 Task: Look for space in Mishawaka, United States from 10th August, 2023 to 18th August, 2023 for 2 adults in price range Rs.10000 to Rs.14000. Place can be private room with 1  bedroom having 1 bed and 1 bathroom. Property type can be house, flat, guest house. Amenities needed are: wifi, TV, free parkinig on premises, gym, breakfast. Booking option can be shelf check-in. Required host language is English.
Action: Mouse moved to (622, 131)
Screenshot: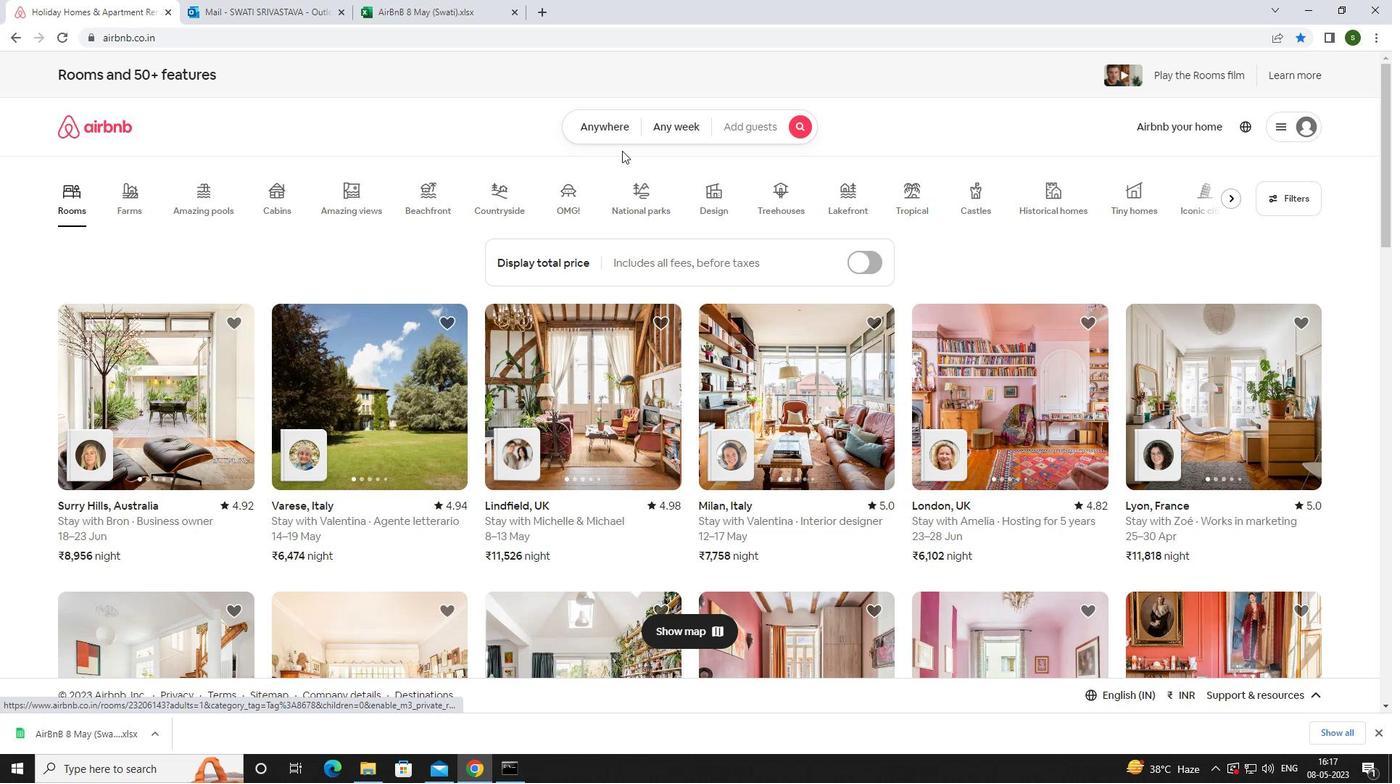 
Action: Mouse pressed left at (622, 131)
Screenshot: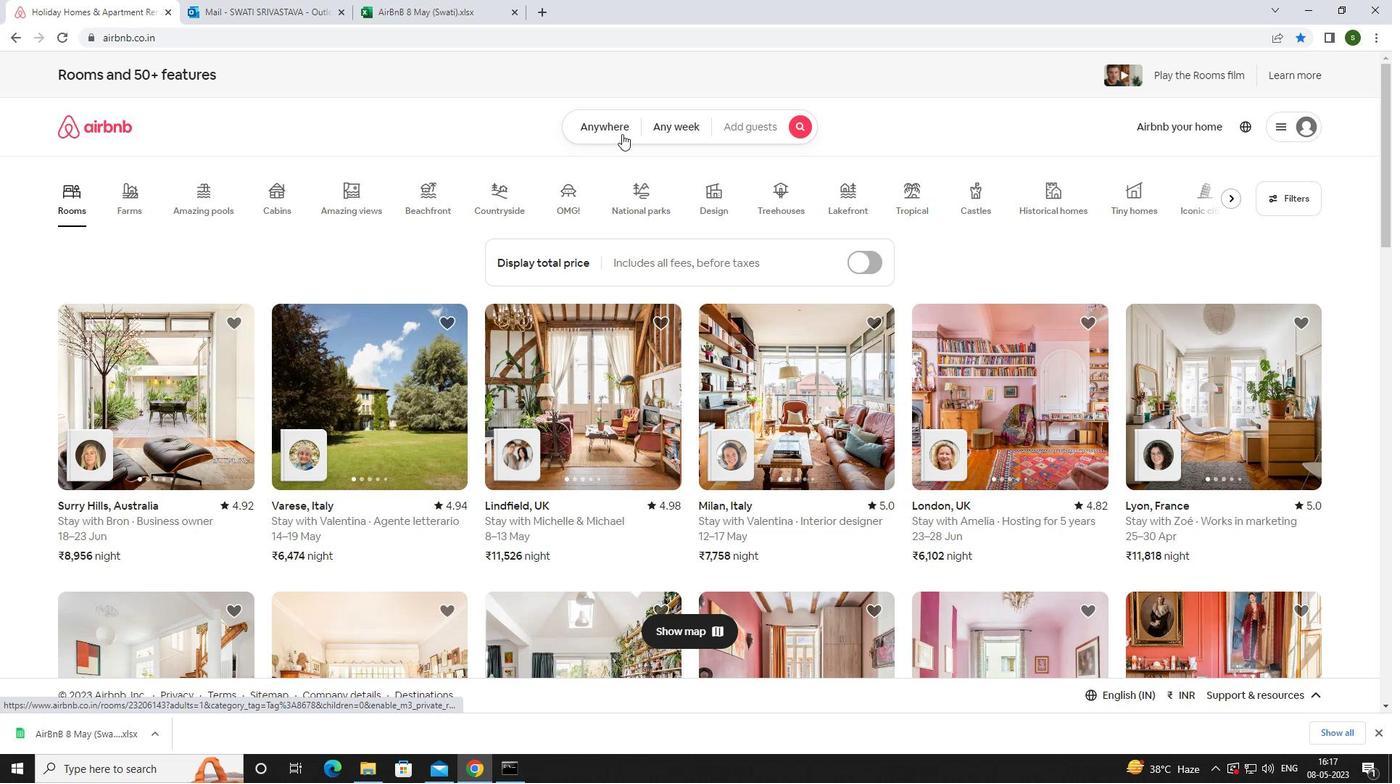 
Action: Mouse moved to (523, 186)
Screenshot: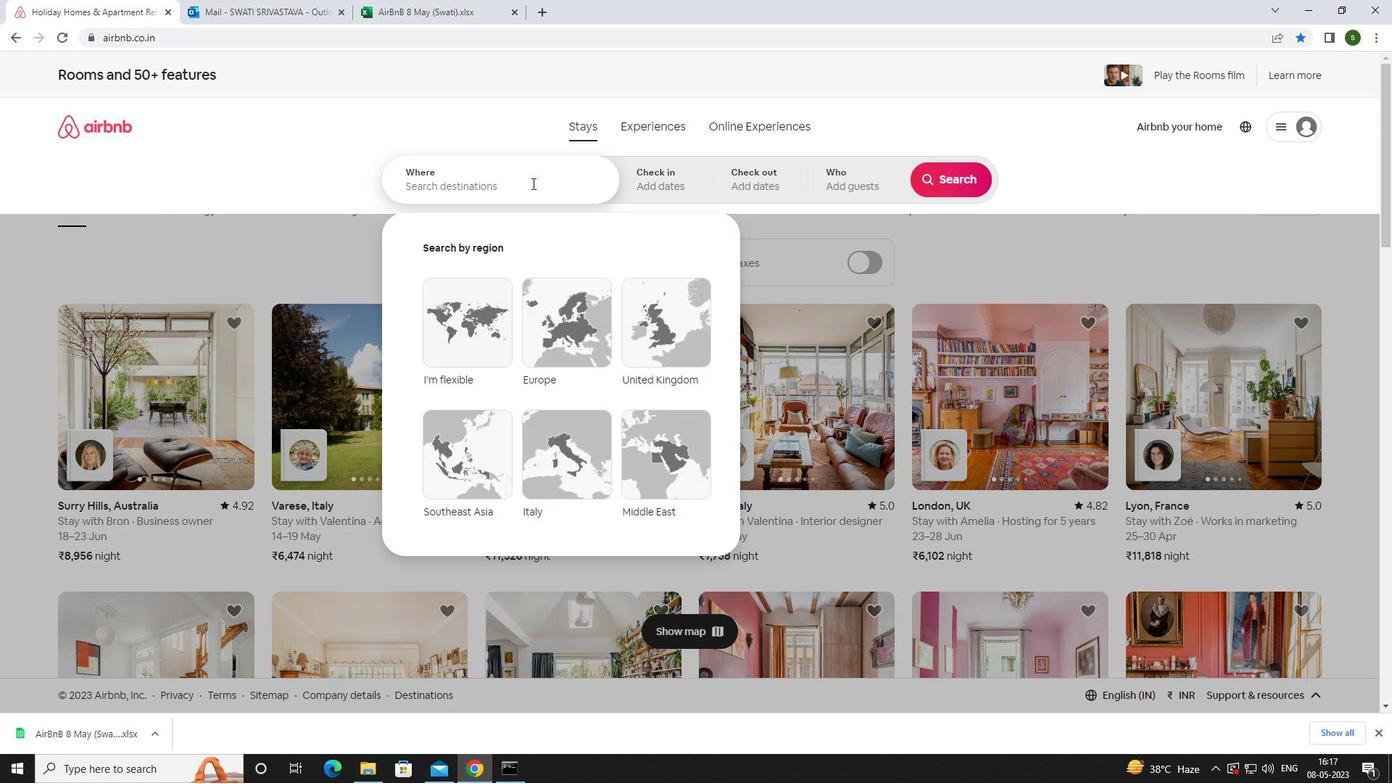
Action: Mouse pressed left at (523, 186)
Screenshot: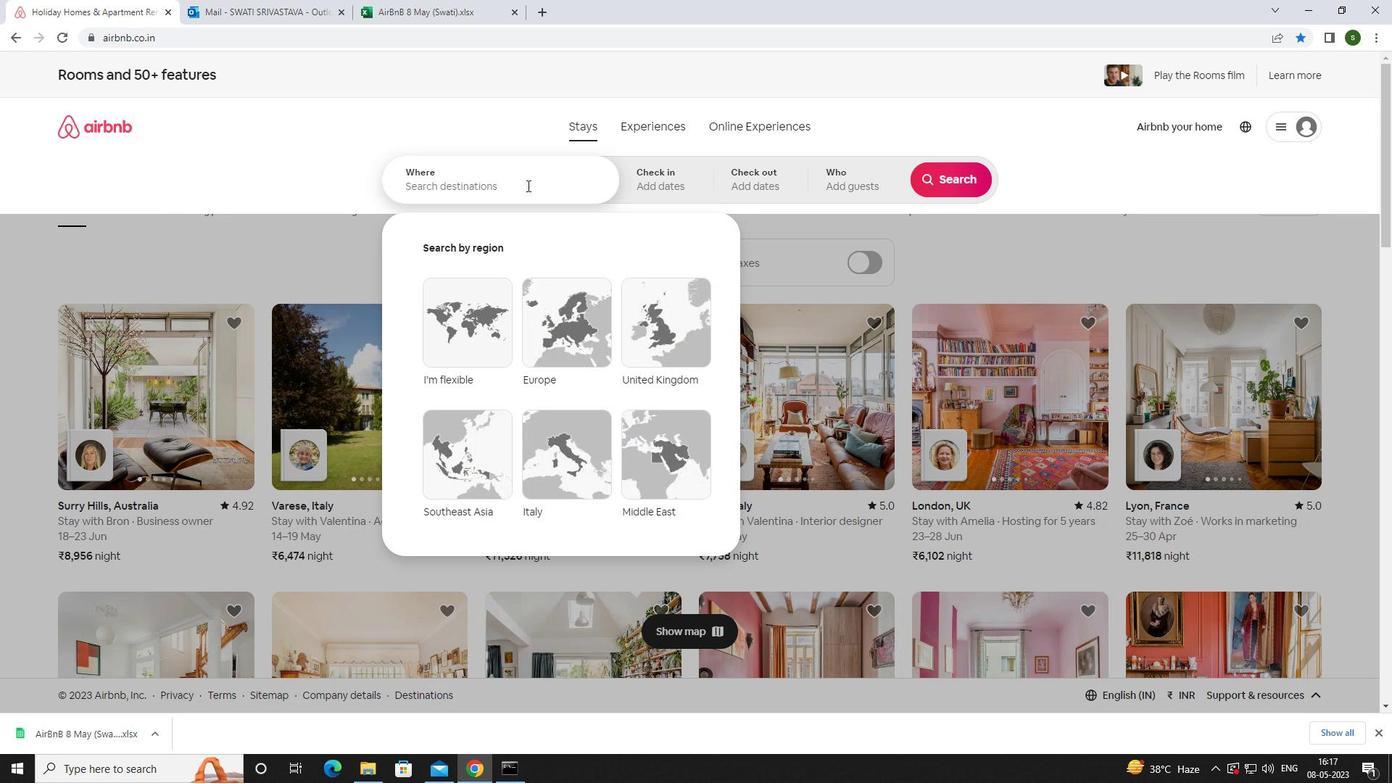 
Action: Mouse moved to (524, 185)
Screenshot: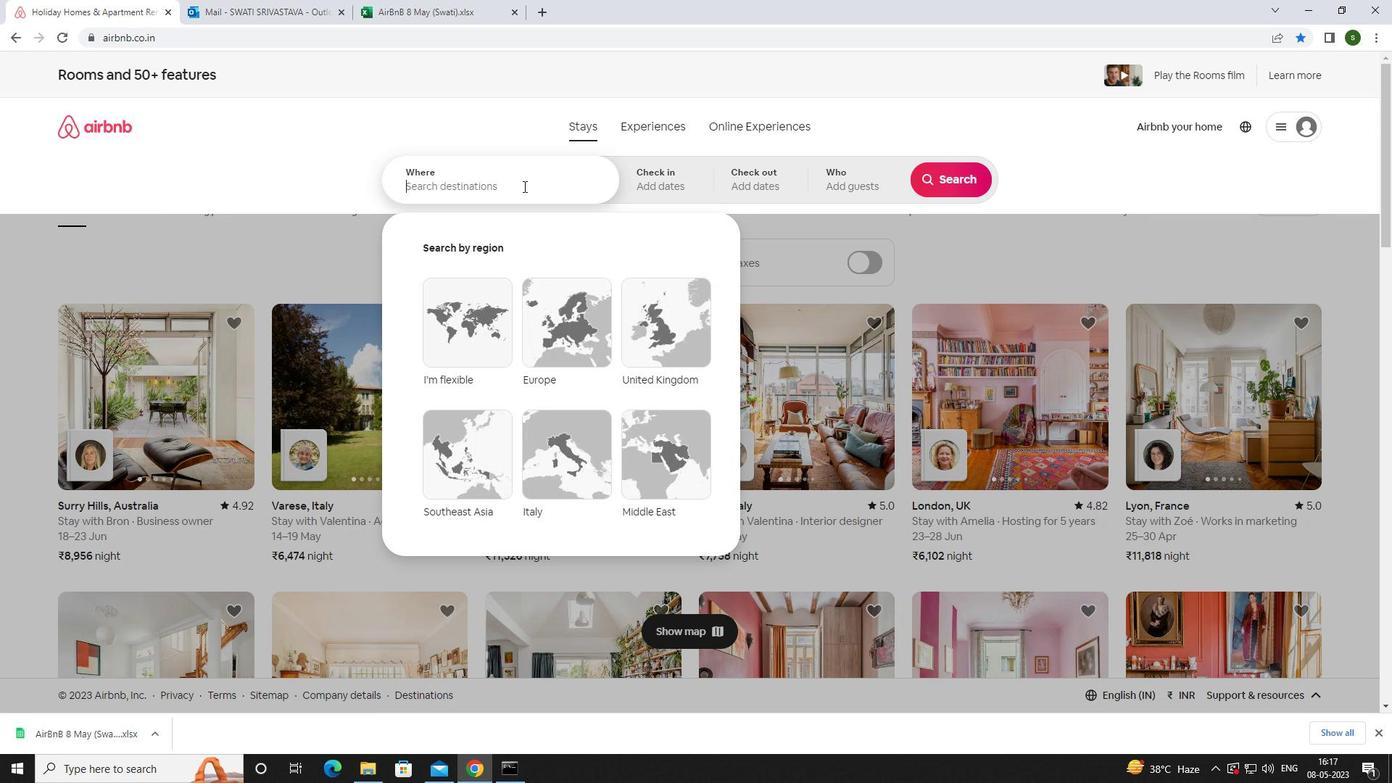 
Action: Key pressed <Key.caps_lock>m<Key.caps_lock>ishawaka,<Key.space><Key.caps_lock>u<Key.caps_lock>nited<Key.space><Key.caps_lock>s<Key.caps_lock>tates<Key.enter>
Screenshot: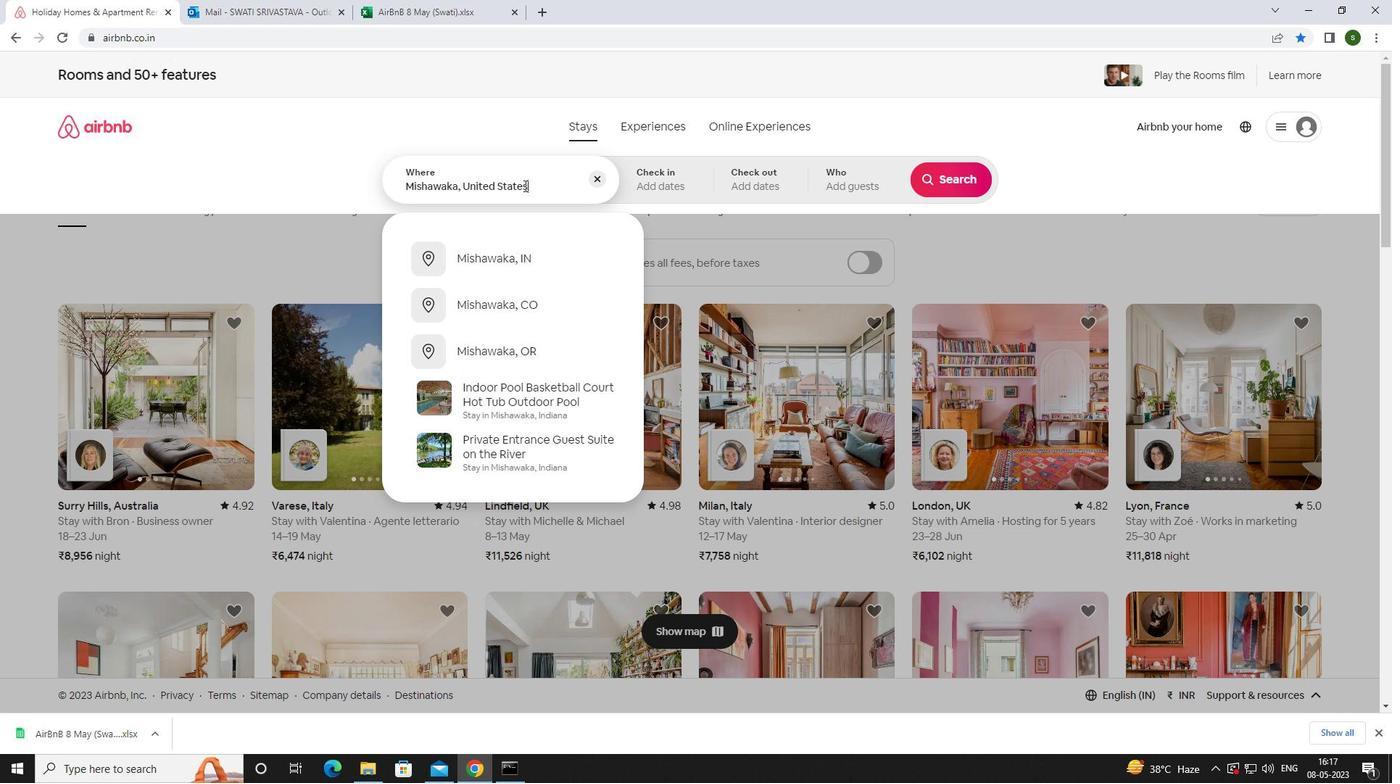 
Action: Mouse moved to (949, 299)
Screenshot: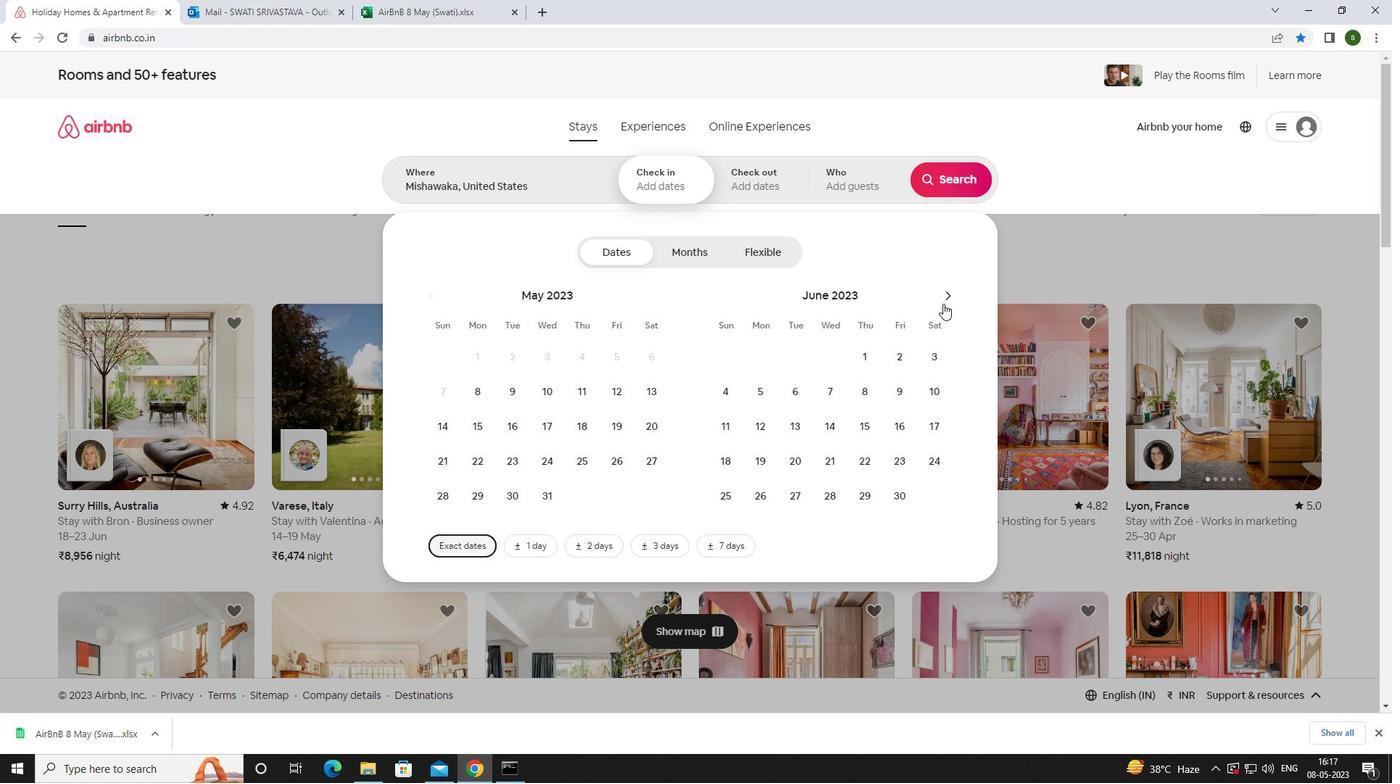 
Action: Mouse pressed left at (949, 299)
Screenshot: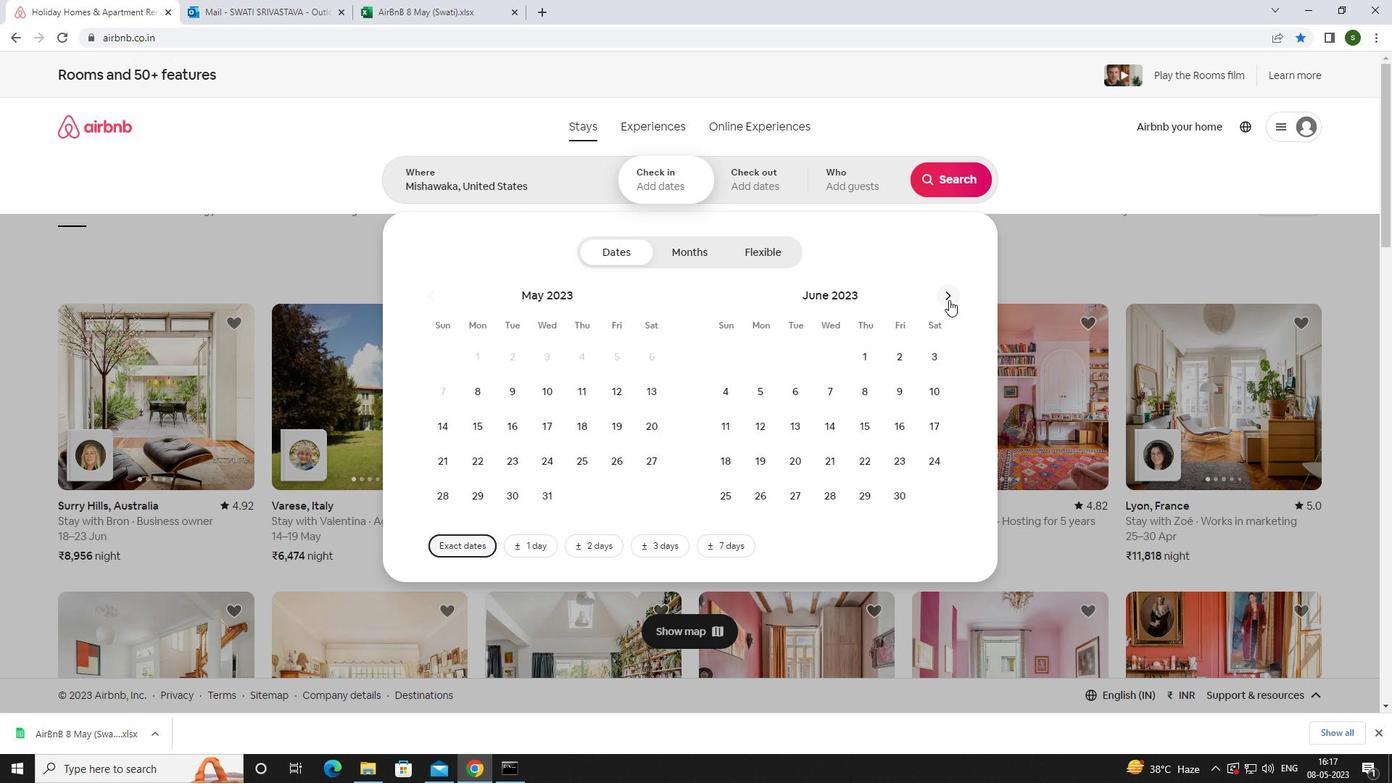 
Action: Mouse pressed left at (949, 299)
Screenshot: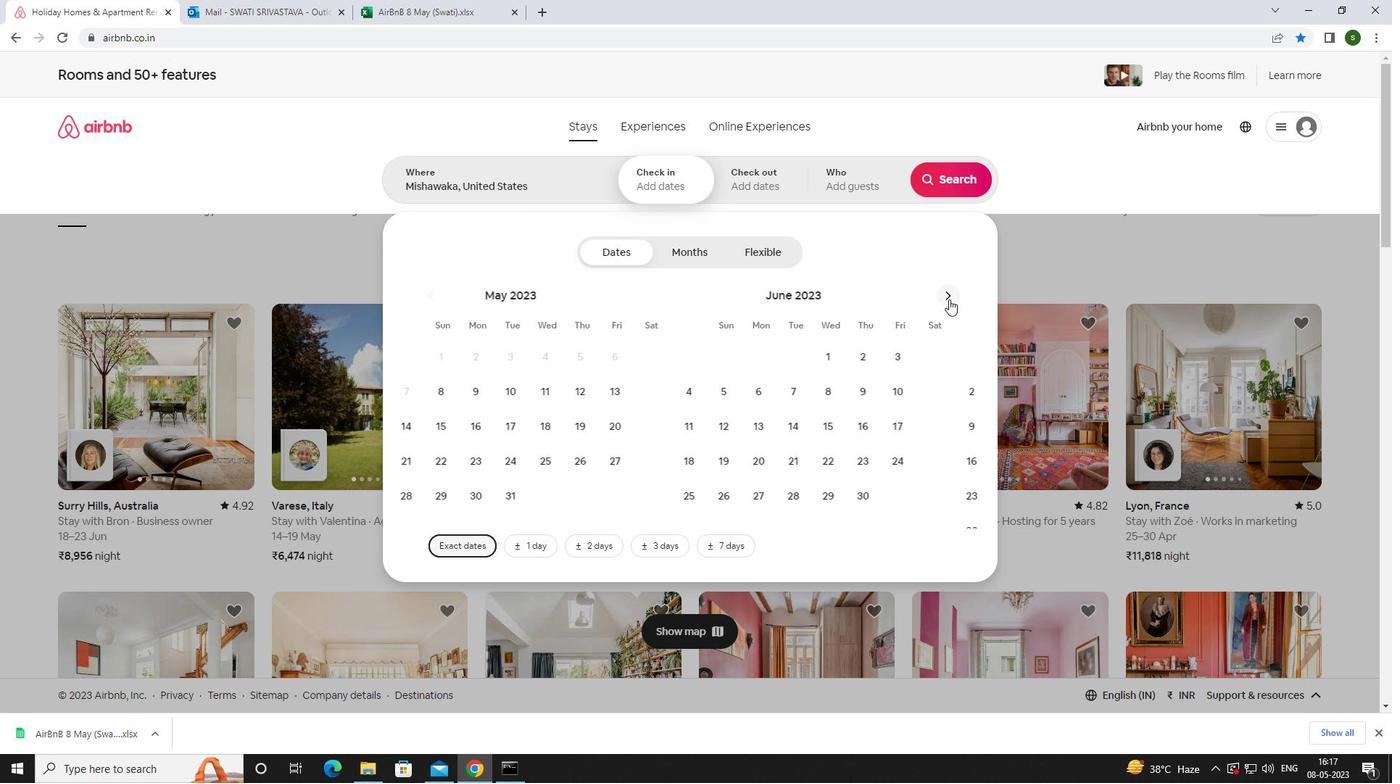 
Action: Mouse moved to (870, 385)
Screenshot: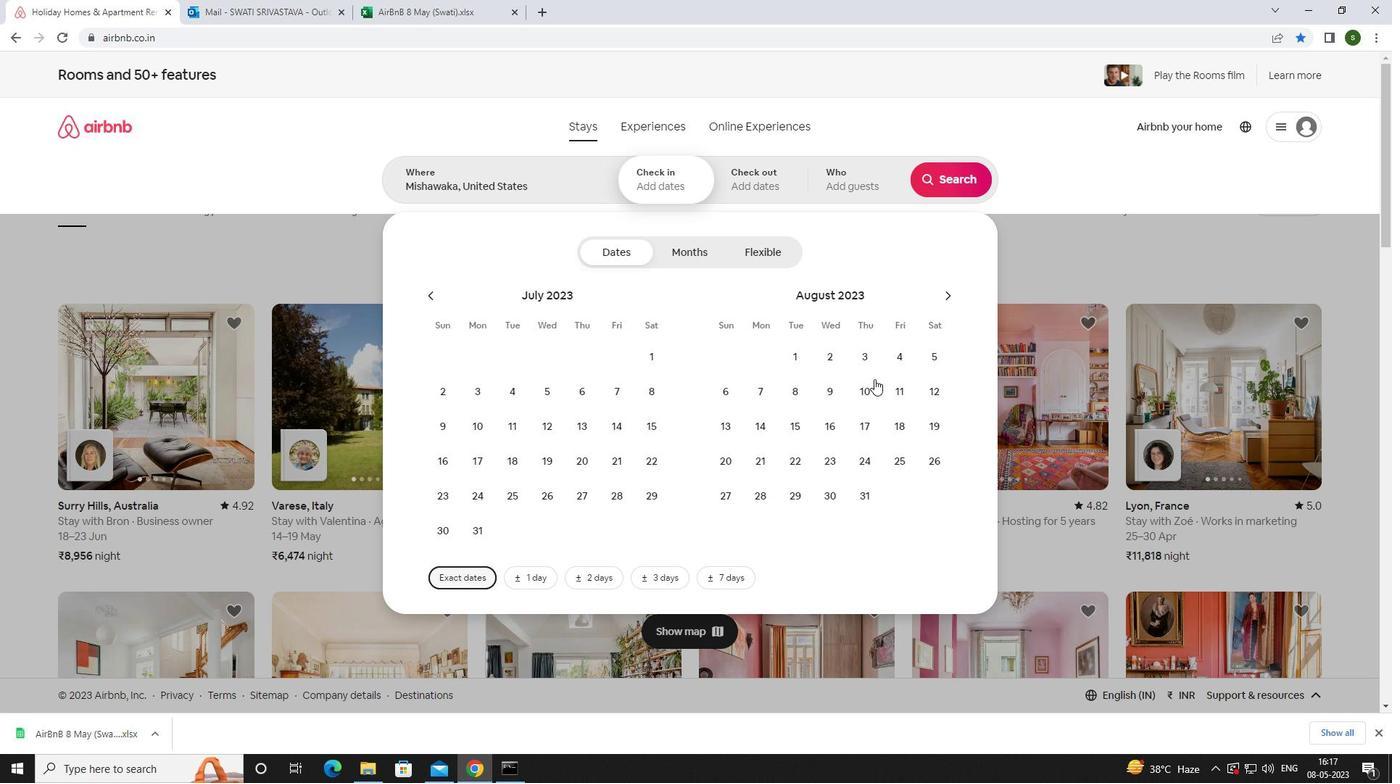 
Action: Mouse pressed left at (870, 385)
Screenshot: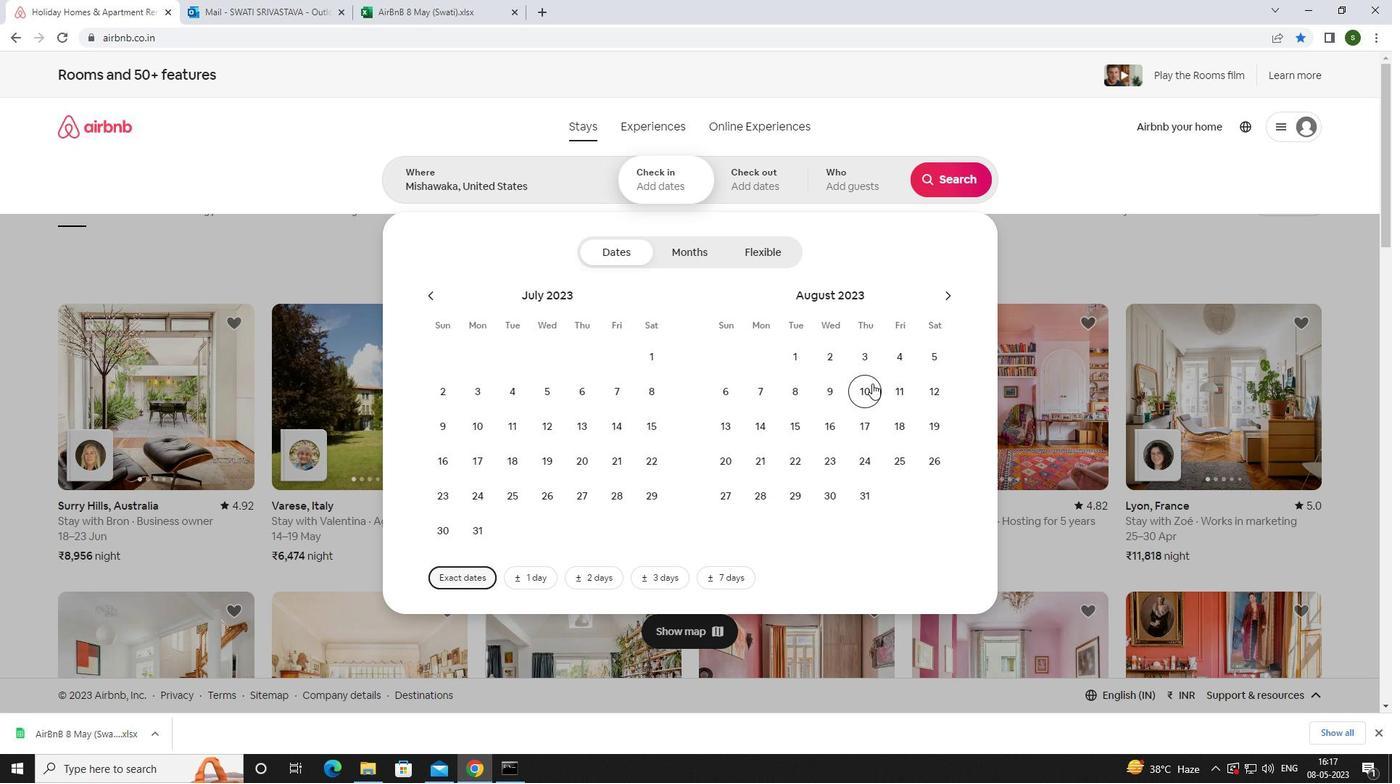 
Action: Mouse moved to (902, 421)
Screenshot: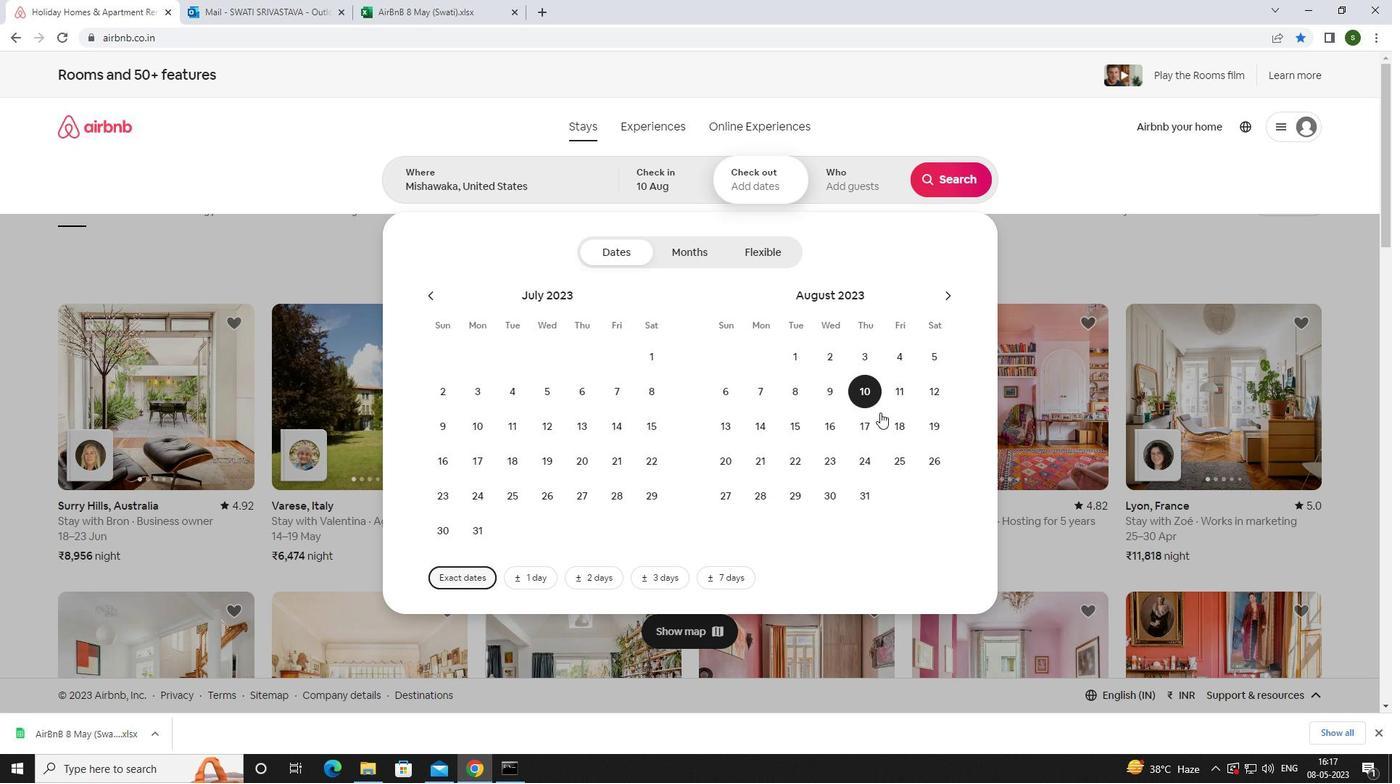 
Action: Mouse pressed left at (902, 421)
Screenshot: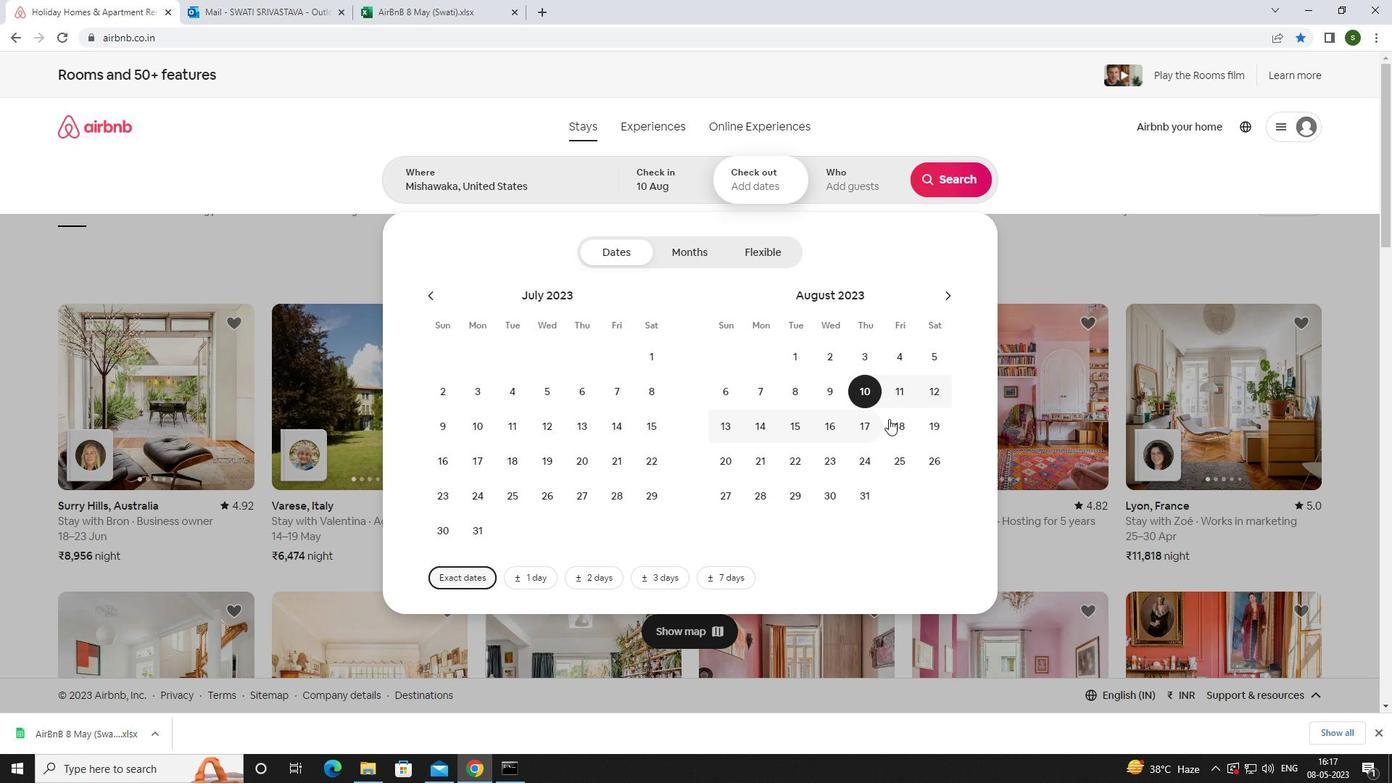 
Action: Mouse moved to (841, 177)
Screenshot: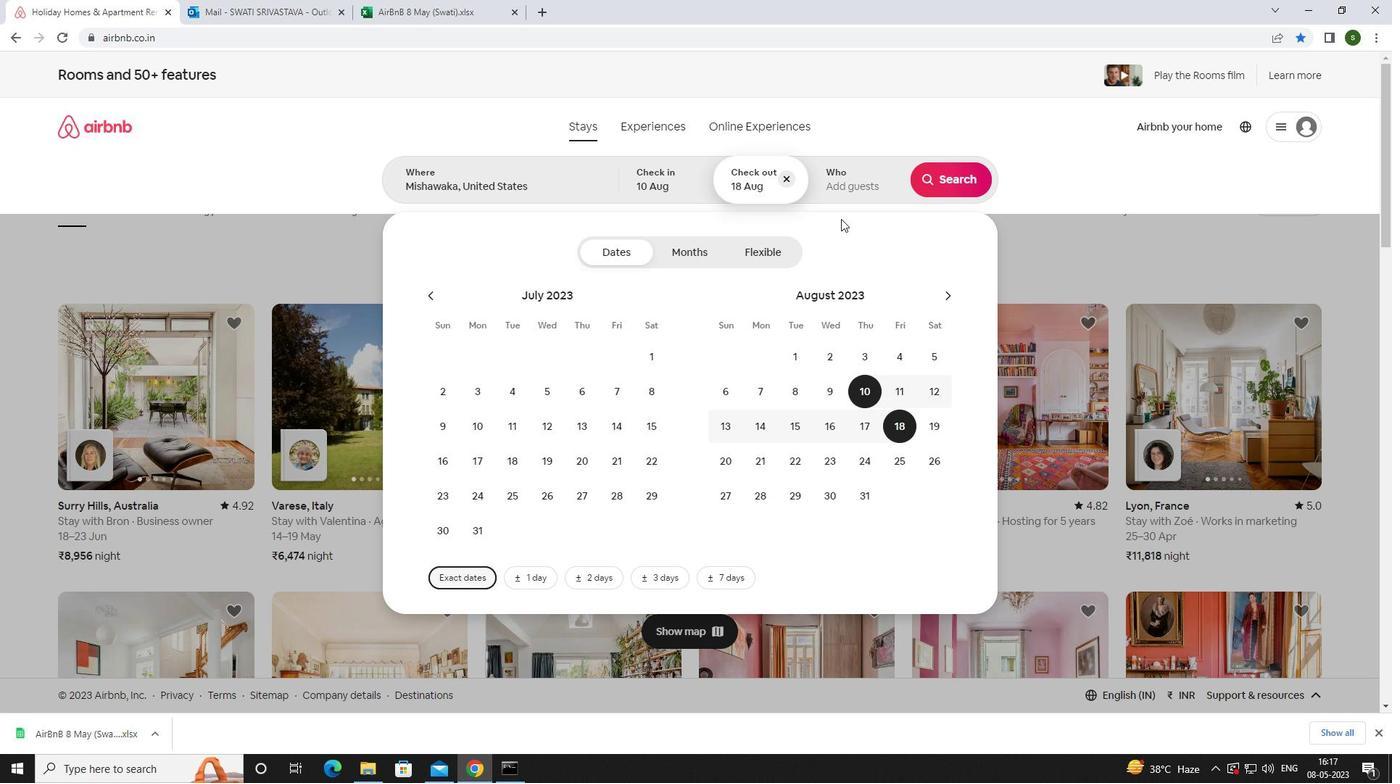 
Action: Mouse pressed left at (841, 177)
Screenshot: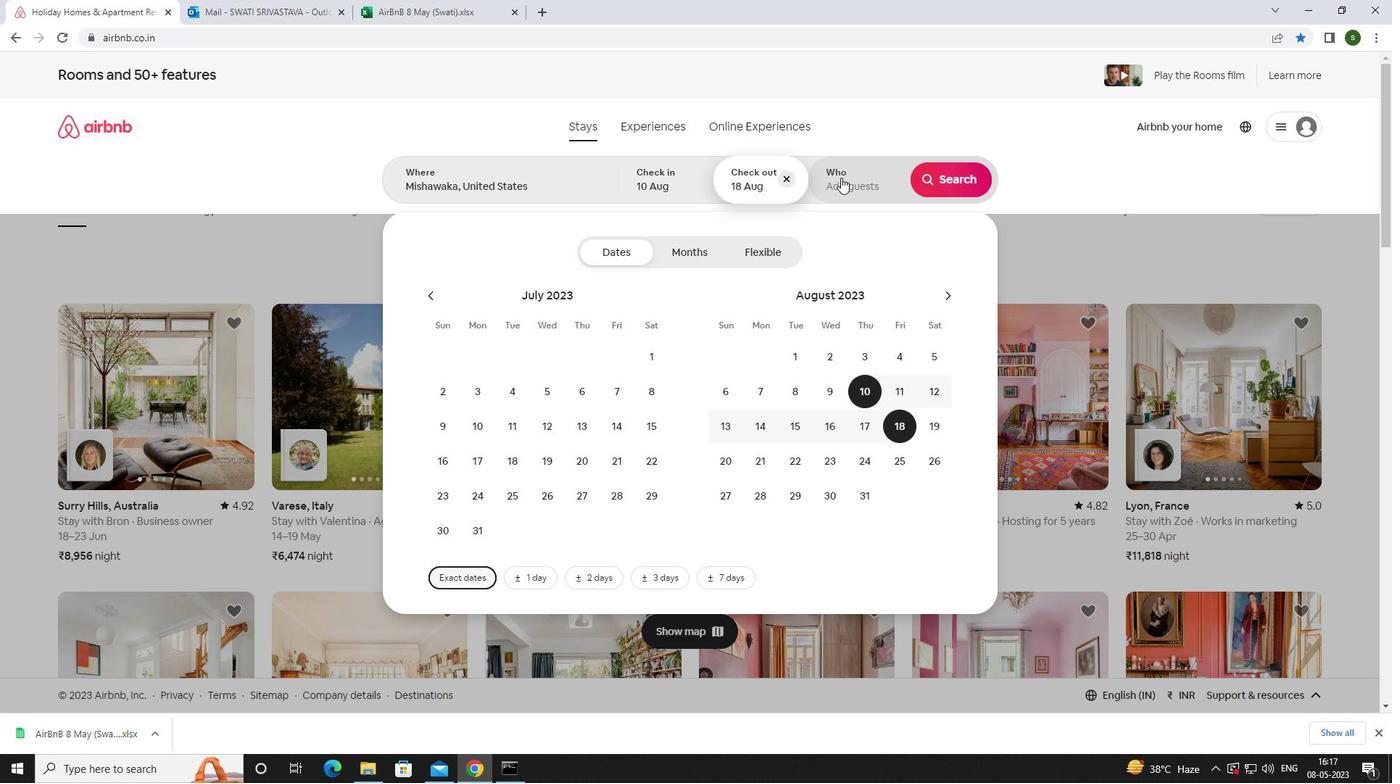 
Action: Mouse moved to (947, 250)
Screenshot: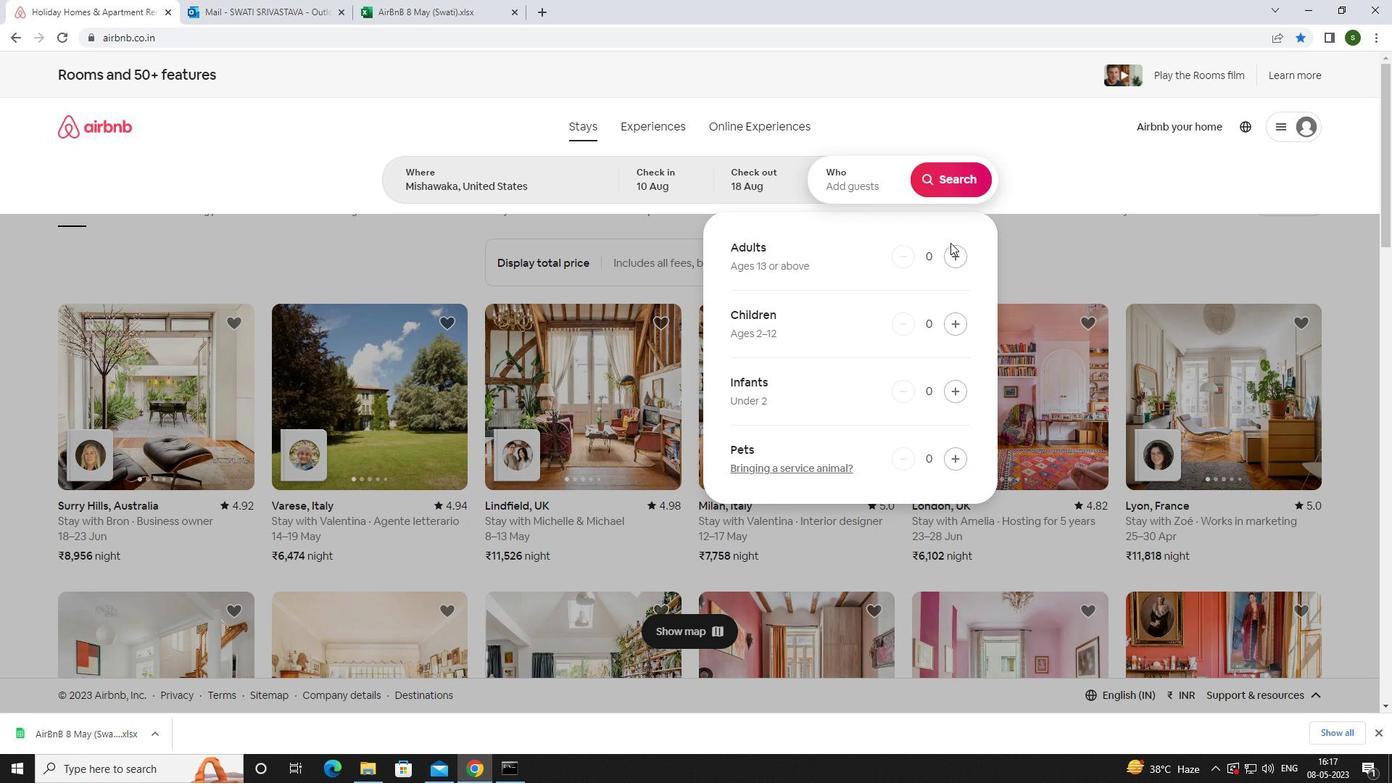 
Action: Mouse pressed left at (947, 250)
Screenshot: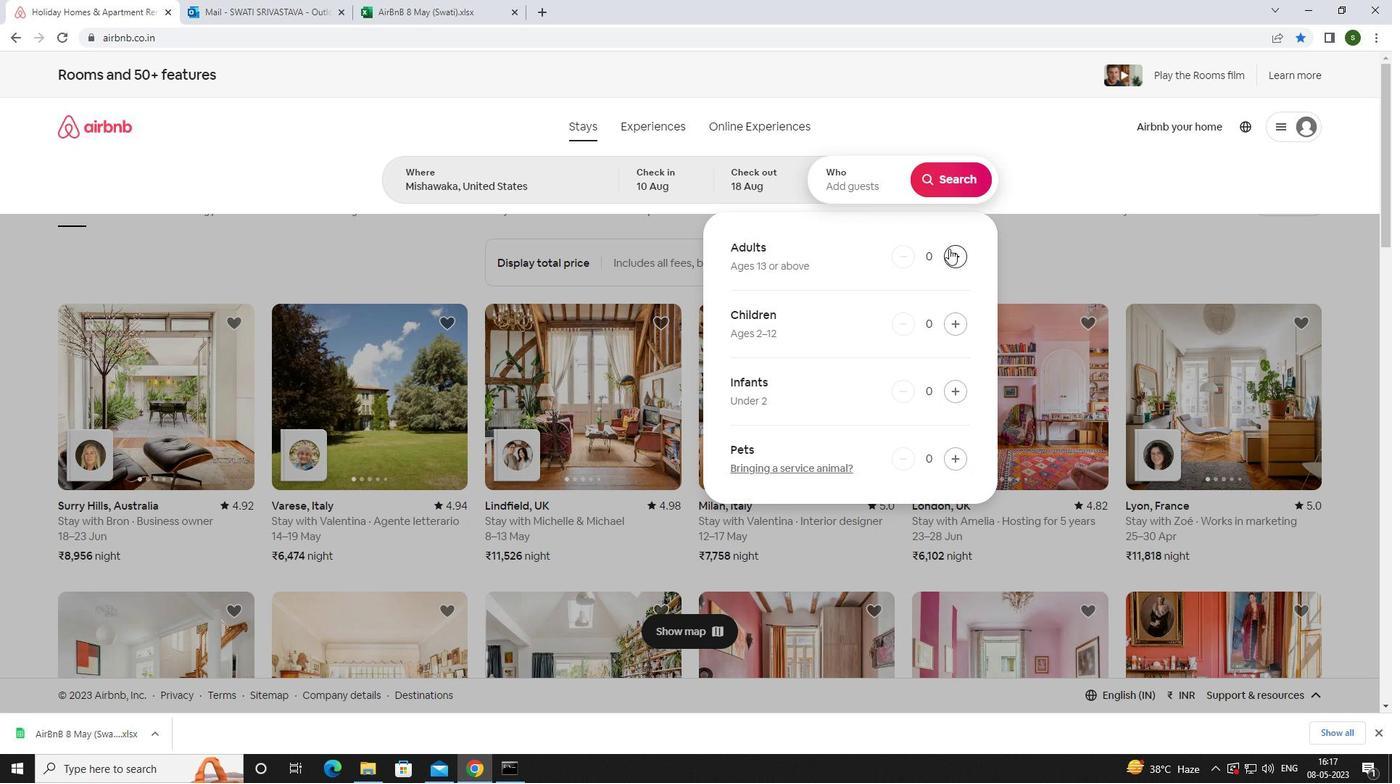 
Action: Mouse moved to (947, 250)
Screenshot: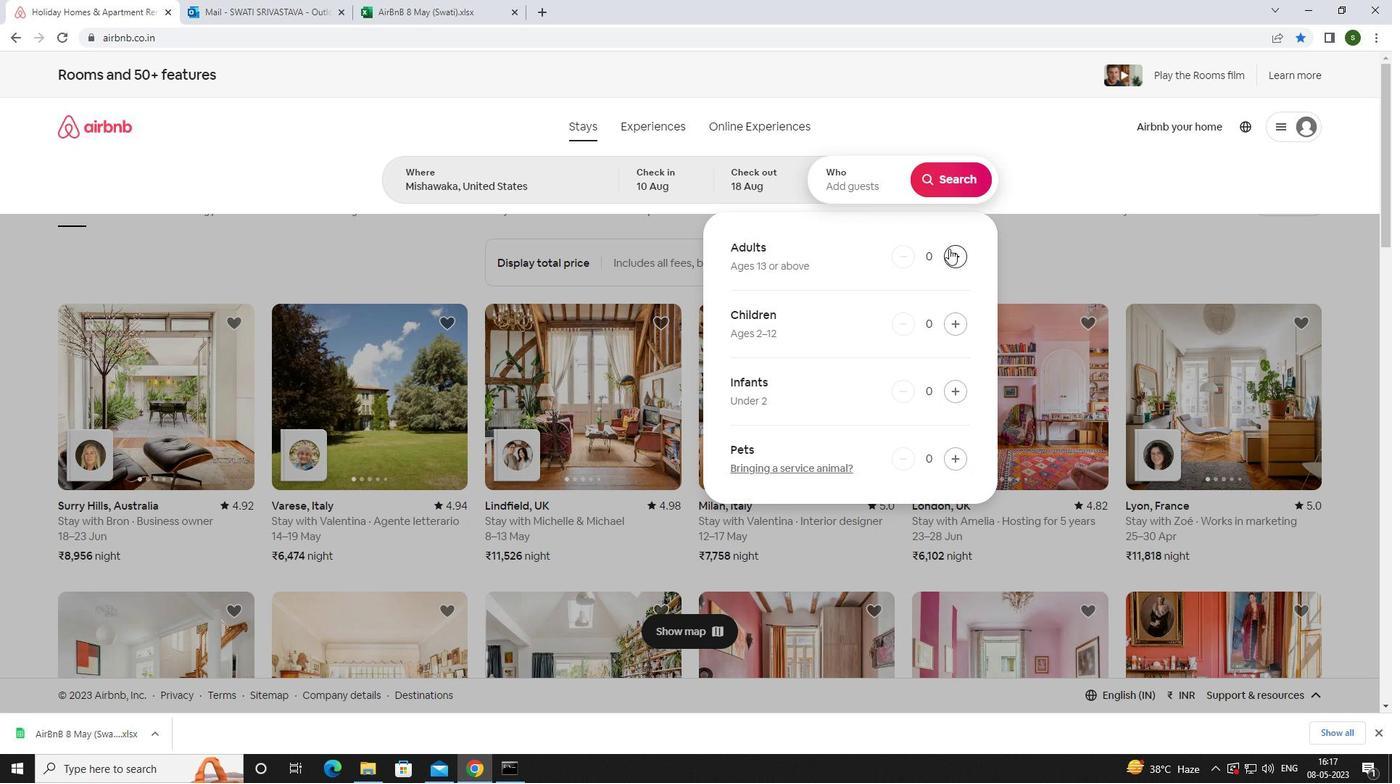 
Action: Mouse pressed left at (947, 250)
Screenshot: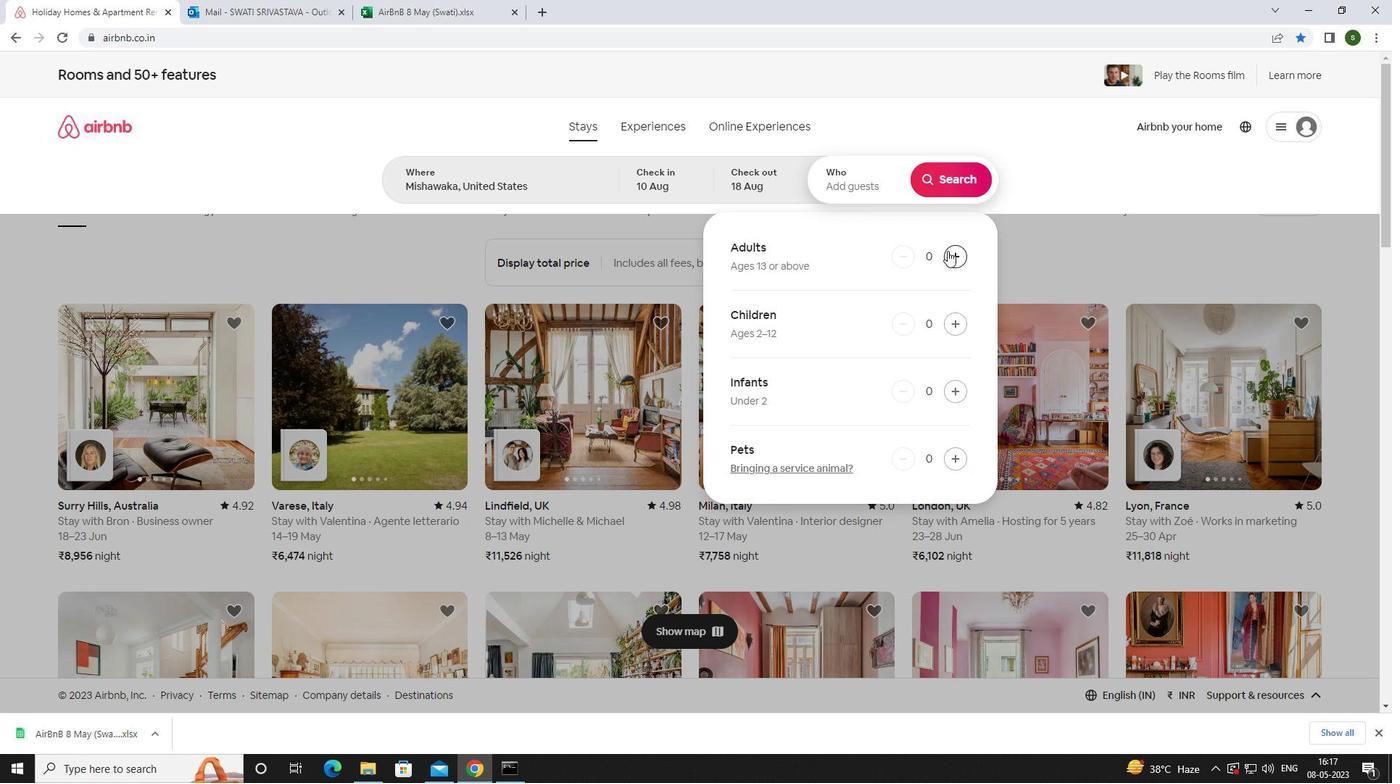
Action: Mouse moved to (943, 176)
Screenshot: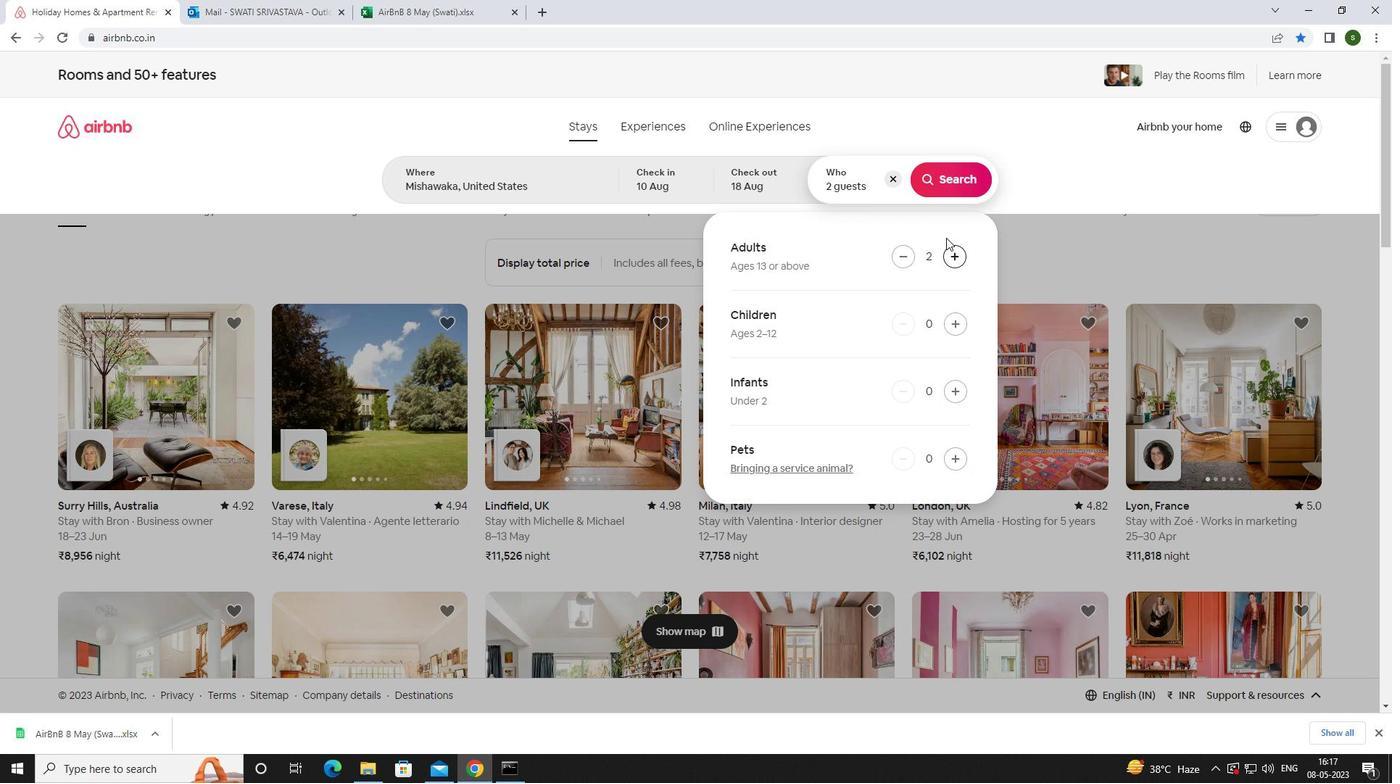 
Action: Mouse pressed left at (943, 176)
Screenshot: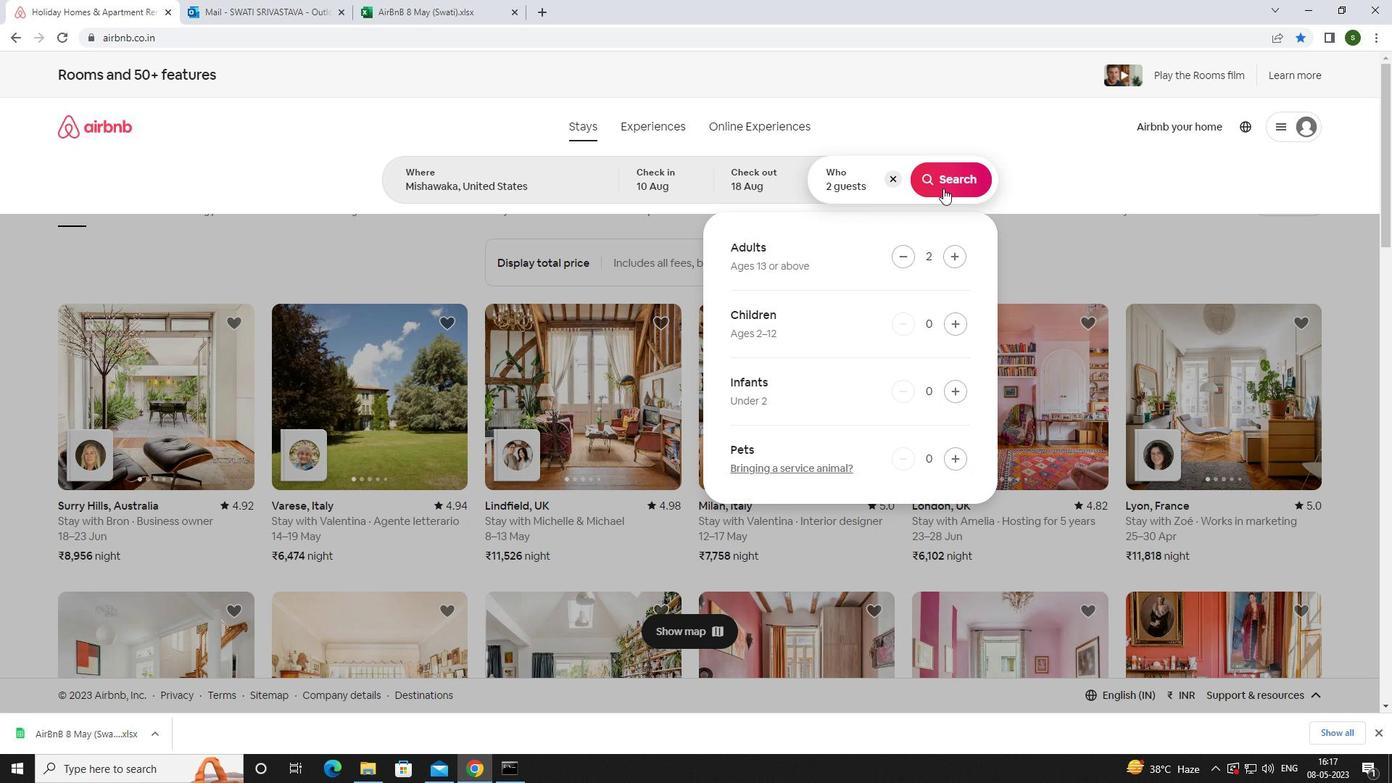 
Action: Mouse moved to (1334, 140)
Screenshot: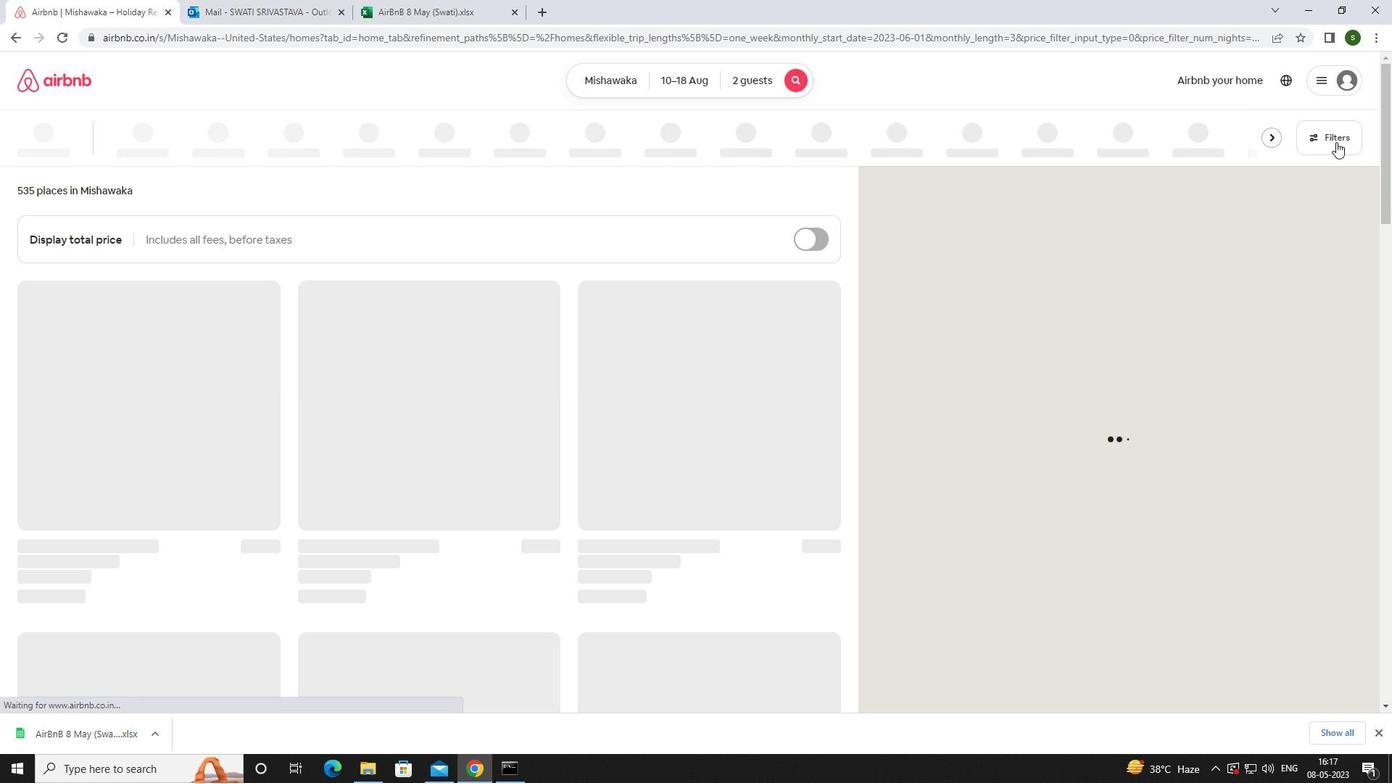 
Action: Mouse pressed left at (1334, 140)
Screenshot: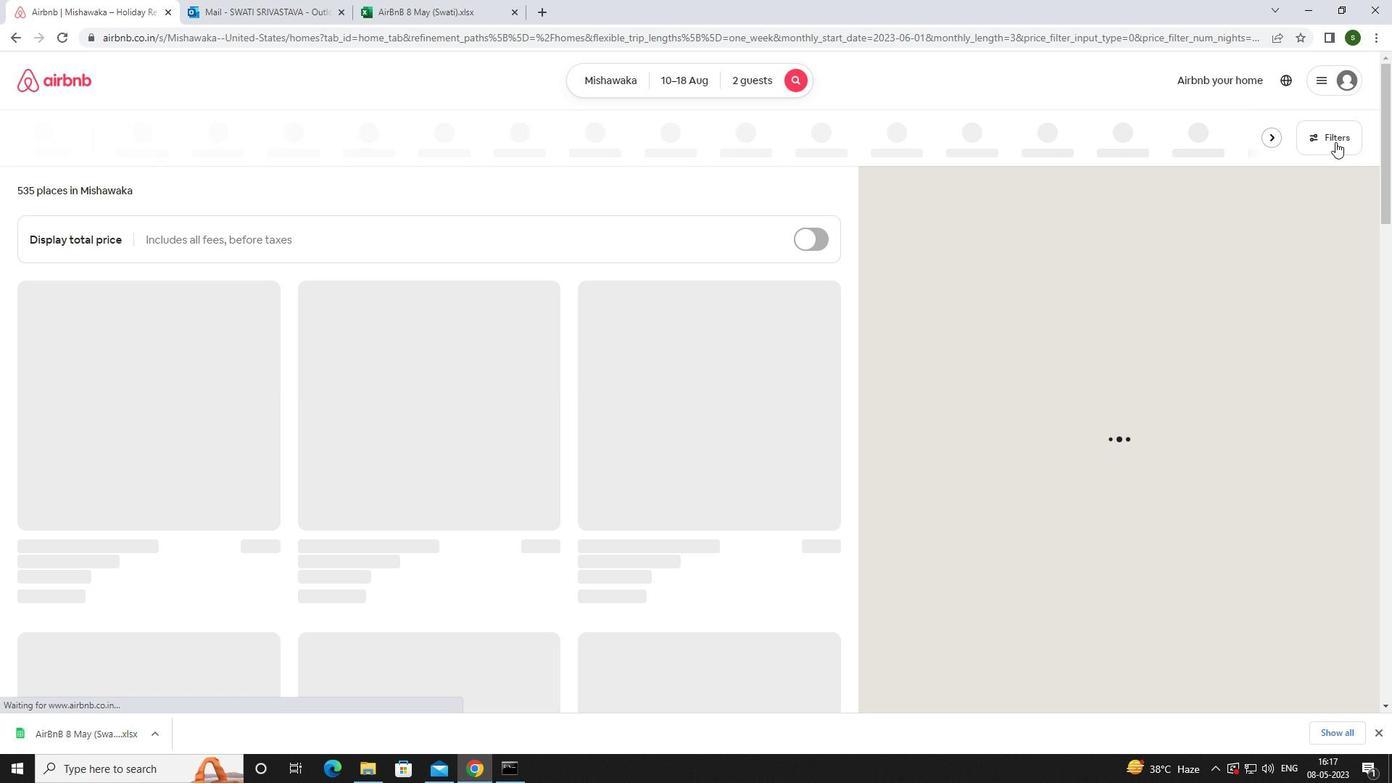 
Action: Mouse moved to (521, 488)
Screenshot: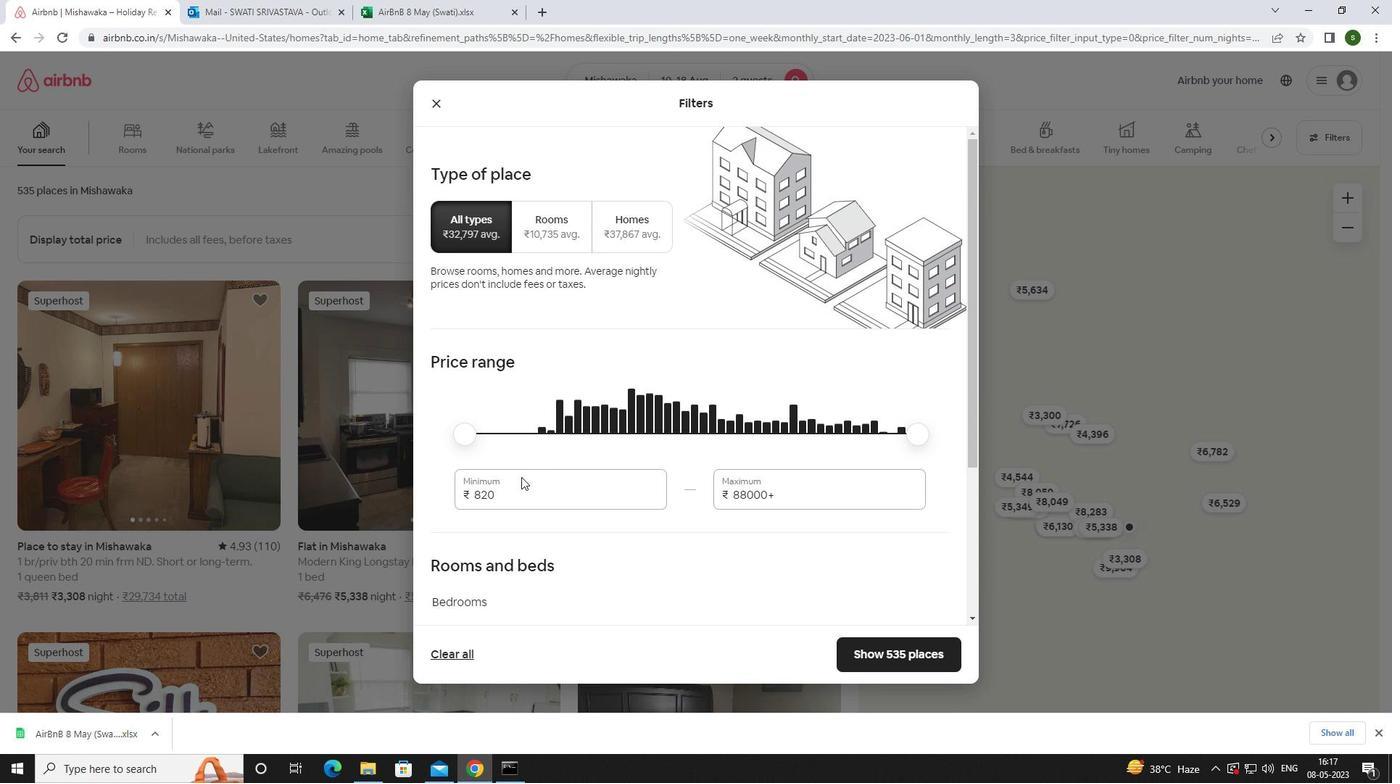 
Action: Mouse pressed left at (521, 488)
Screenshot: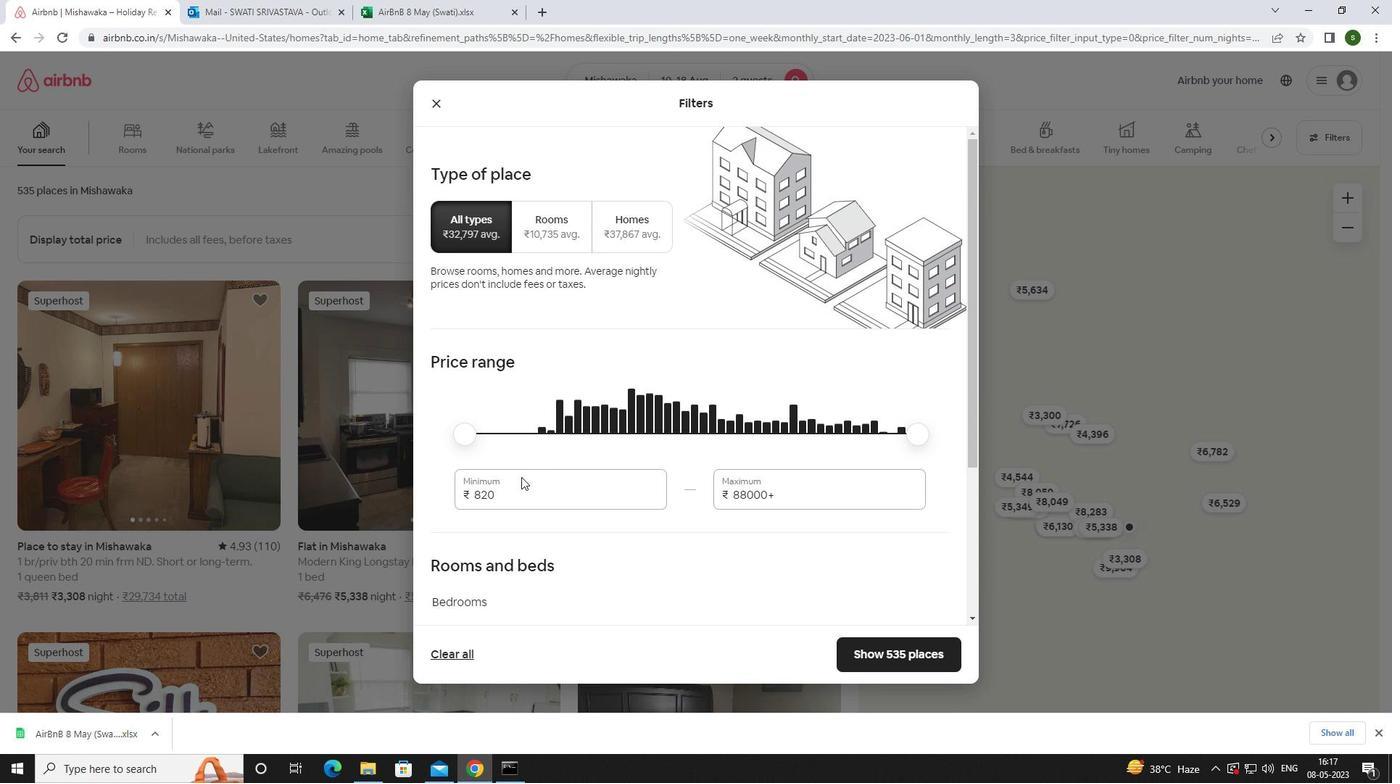 
Action: Mouse moved to (518, 488)
Screenshot: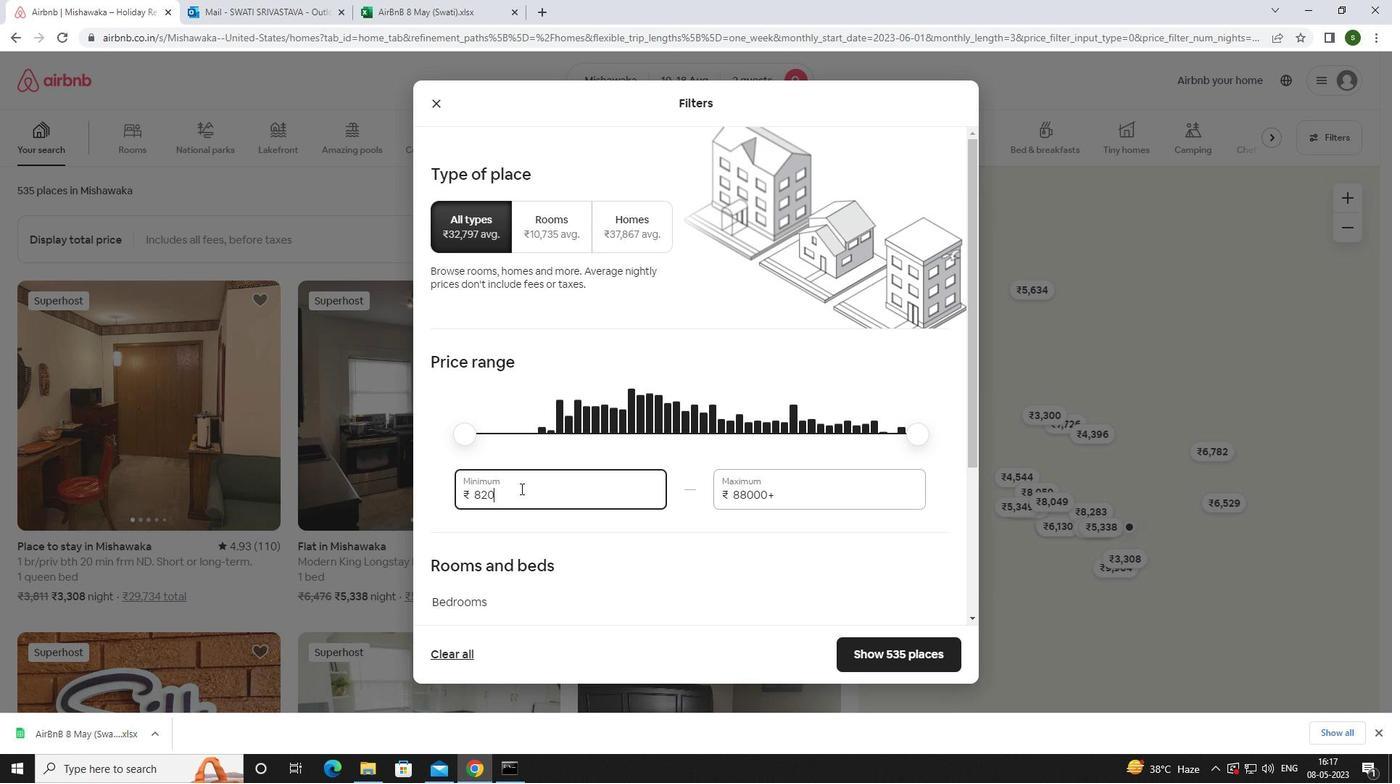 
Action: Key pressed <Key.backspace><Key.backspace><Key.backspace><Key.backspace>10000
Screenshot: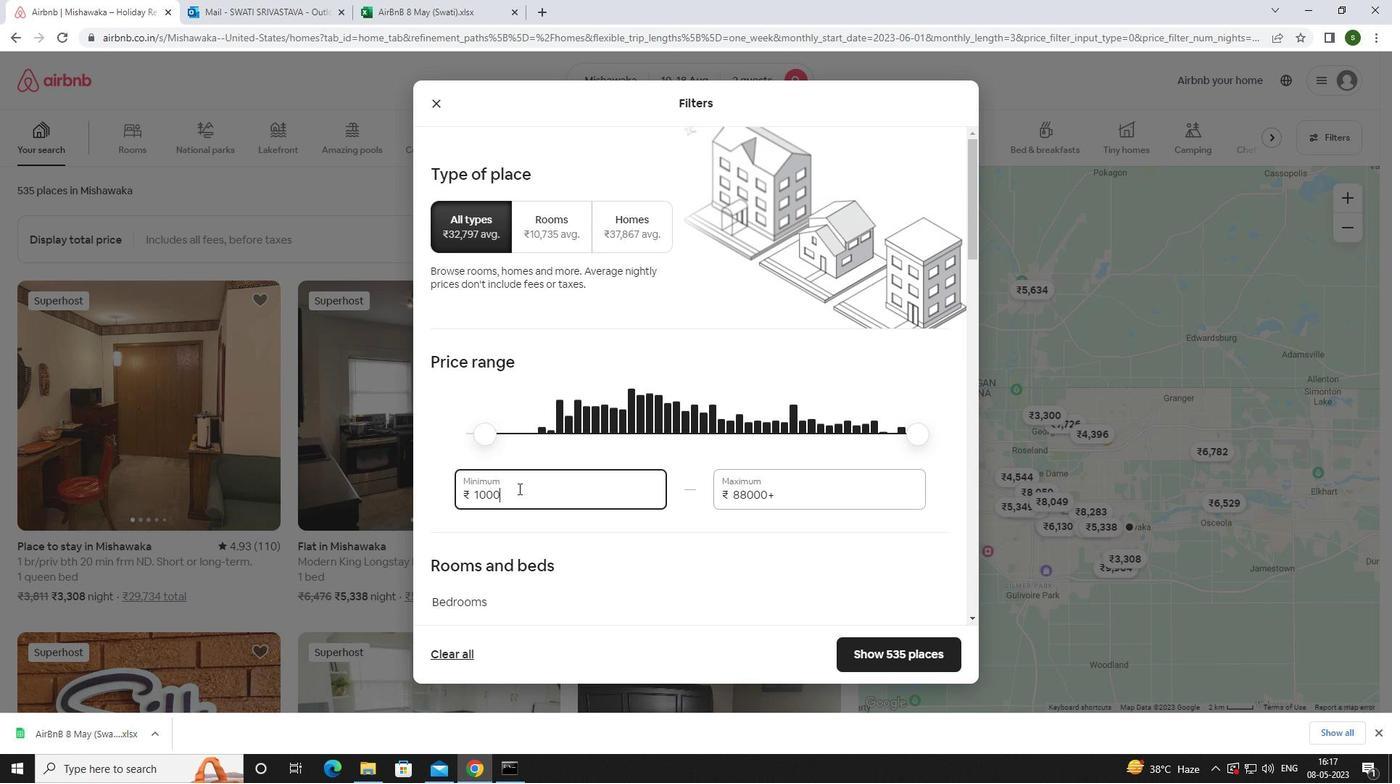 
Action: Mouse moved to (783, 492)
Screenshot: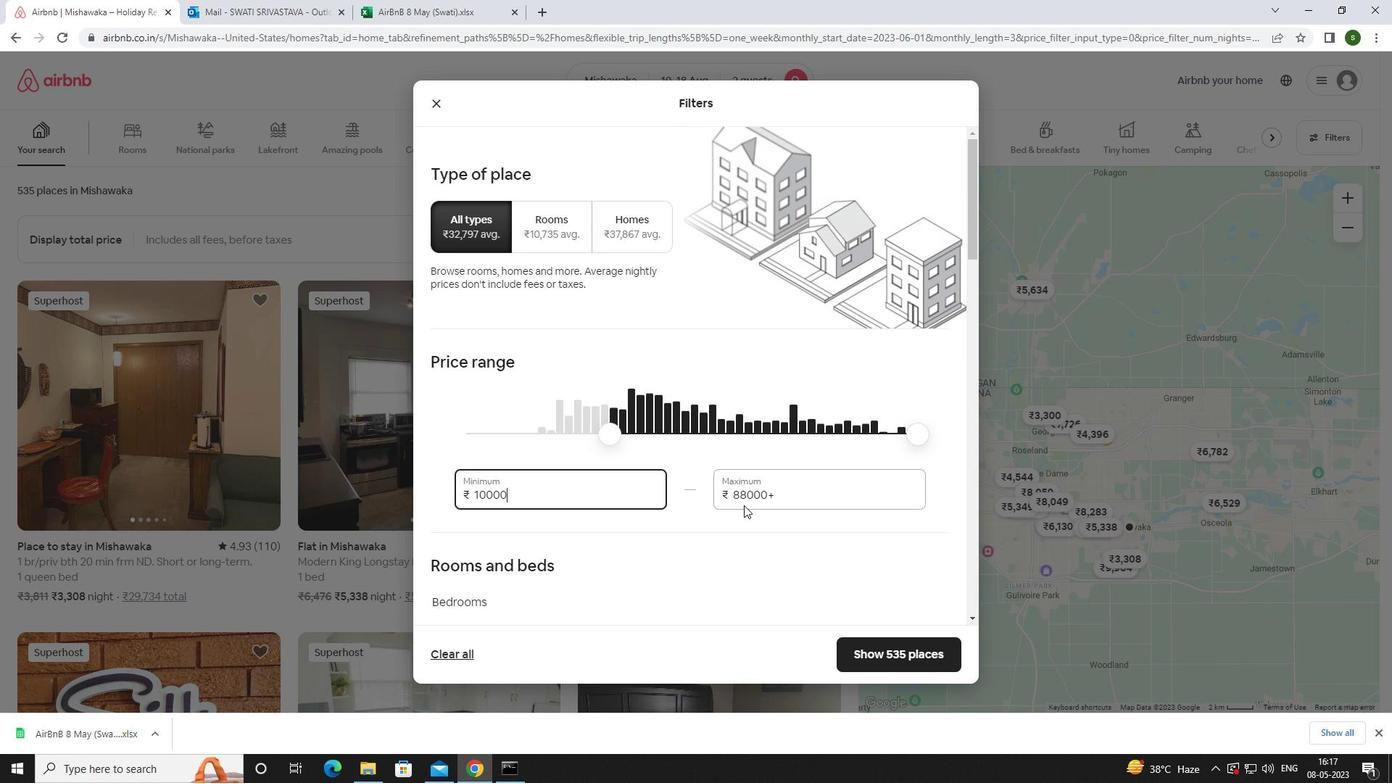 
Action: Mouse pressed left at (783, 492)
Screenshot: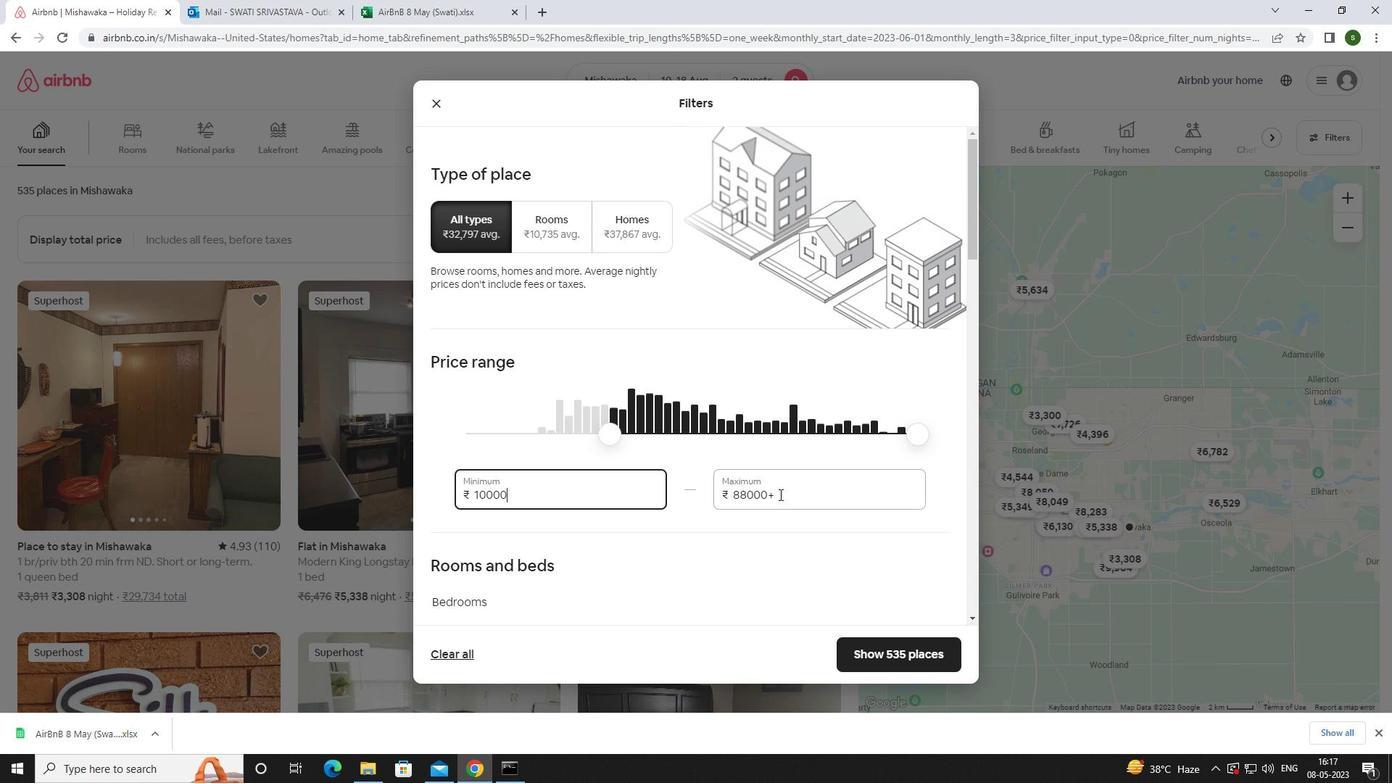 
Action: Mouse moved to (784, 492)
Screenshot: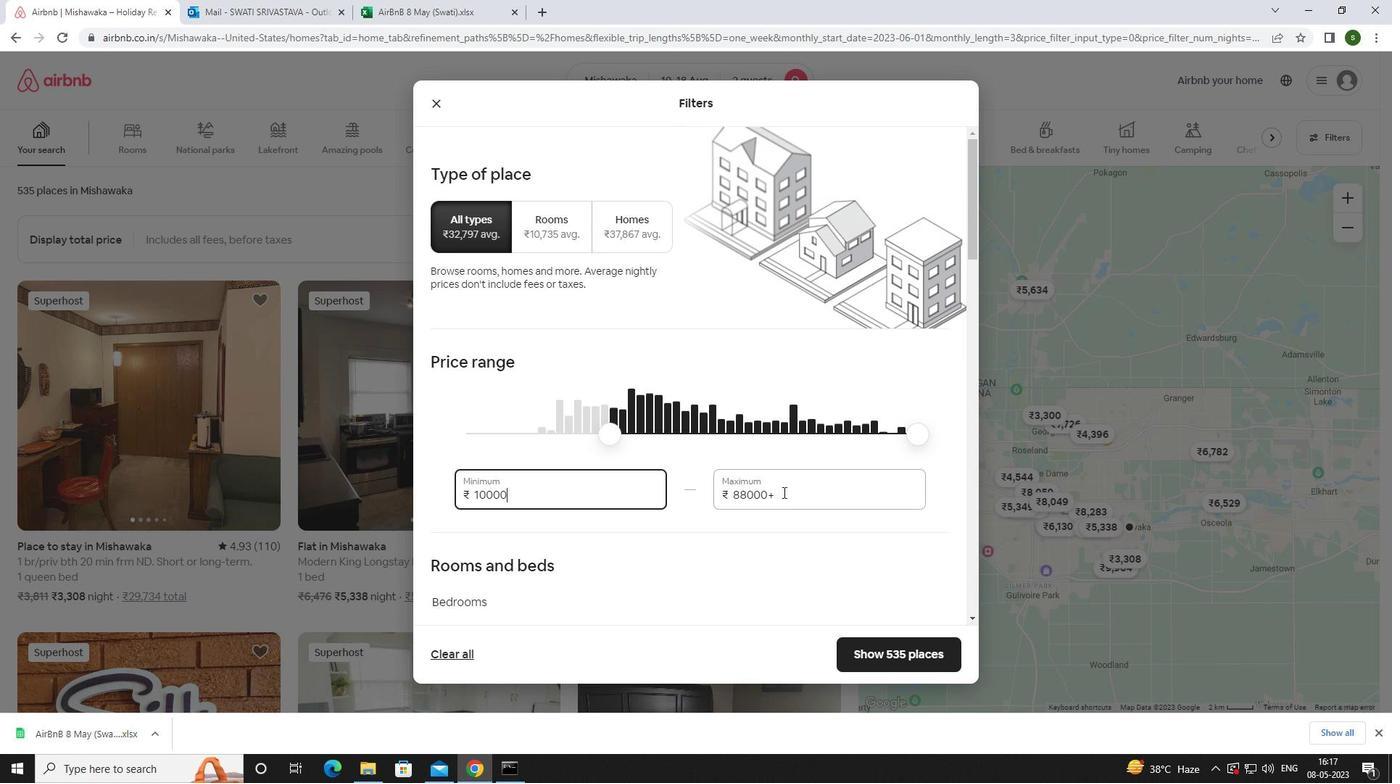 
Action: Key pressed <Key.backspace><Key.backspace><Key.backspace><Key.backspace><Key.backspace><Key.backspace><Key.backspace><Key.backspace><Key.backspace><Key.backspace><Key.backspace><Key.backspace>14000
Screenshot: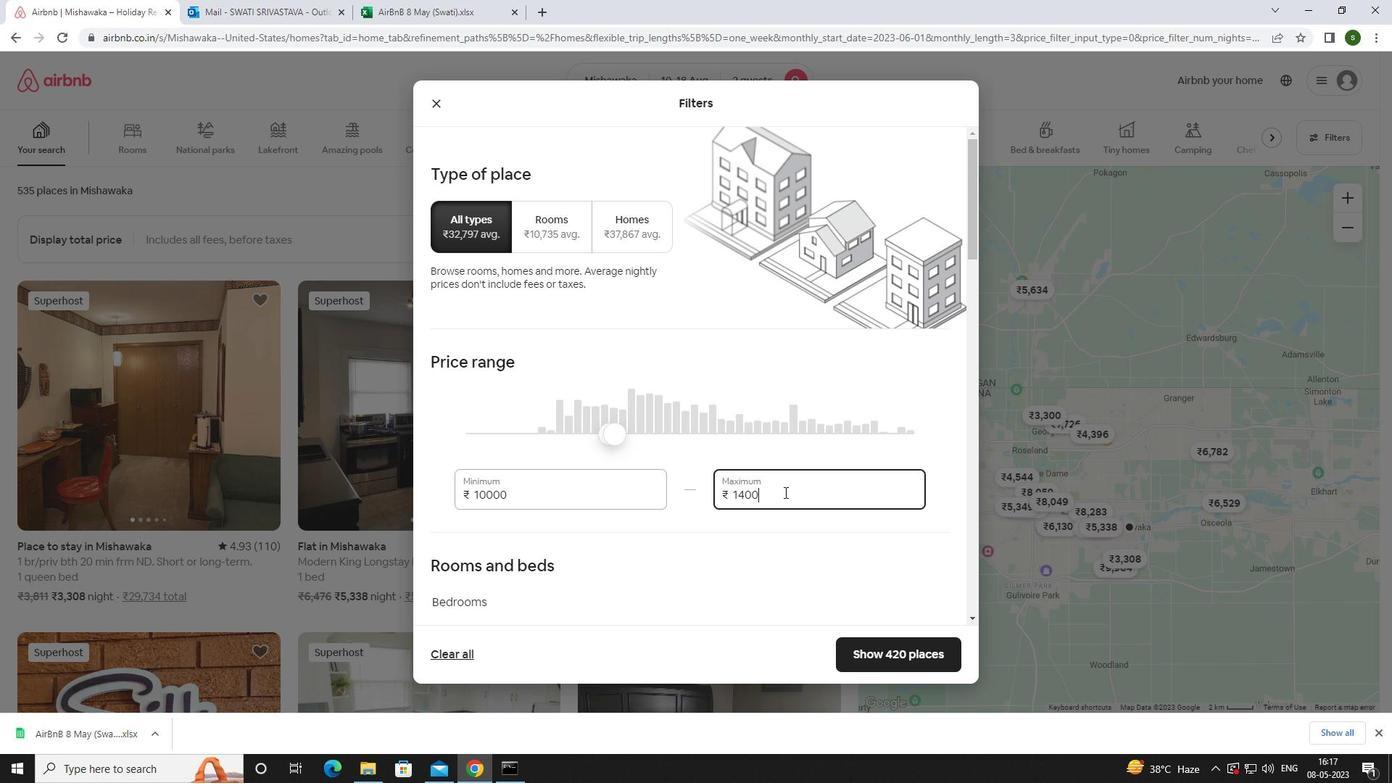 
Action: Mouse moved to (671, 448)
Screenshot: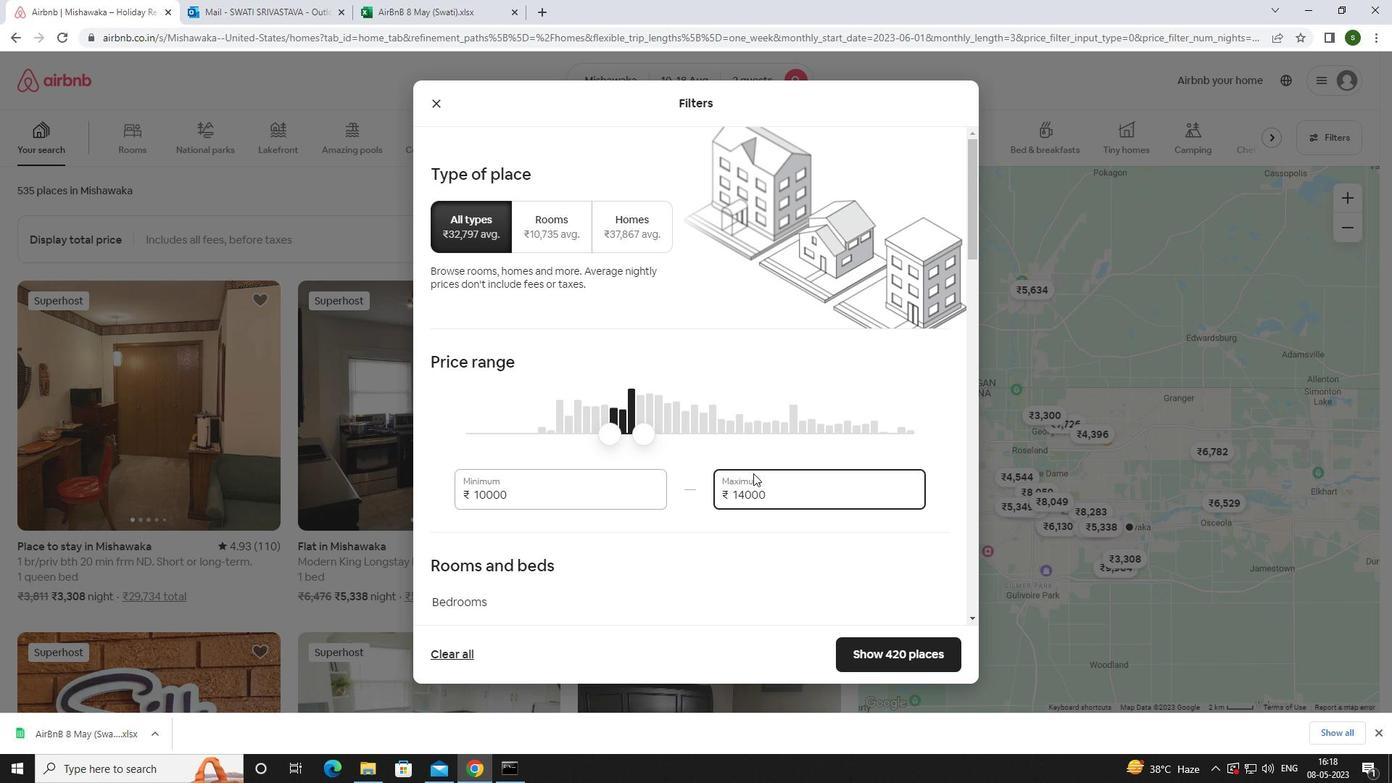 
Action: Mouse scrolled (671, 448) with delta (0, 0)
Screenshot: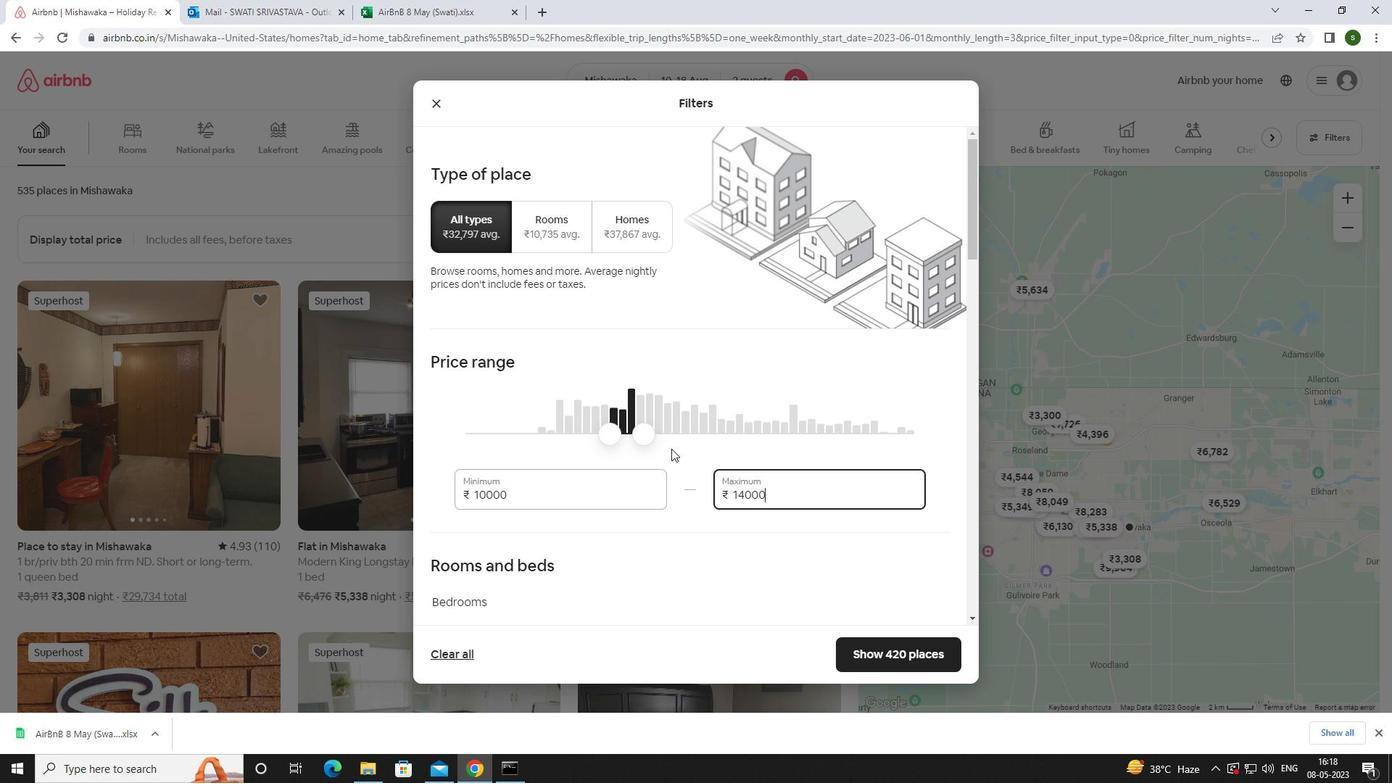 
Action: Mouse scrolled (671, 448) with delta (0, 0)
Screenshot: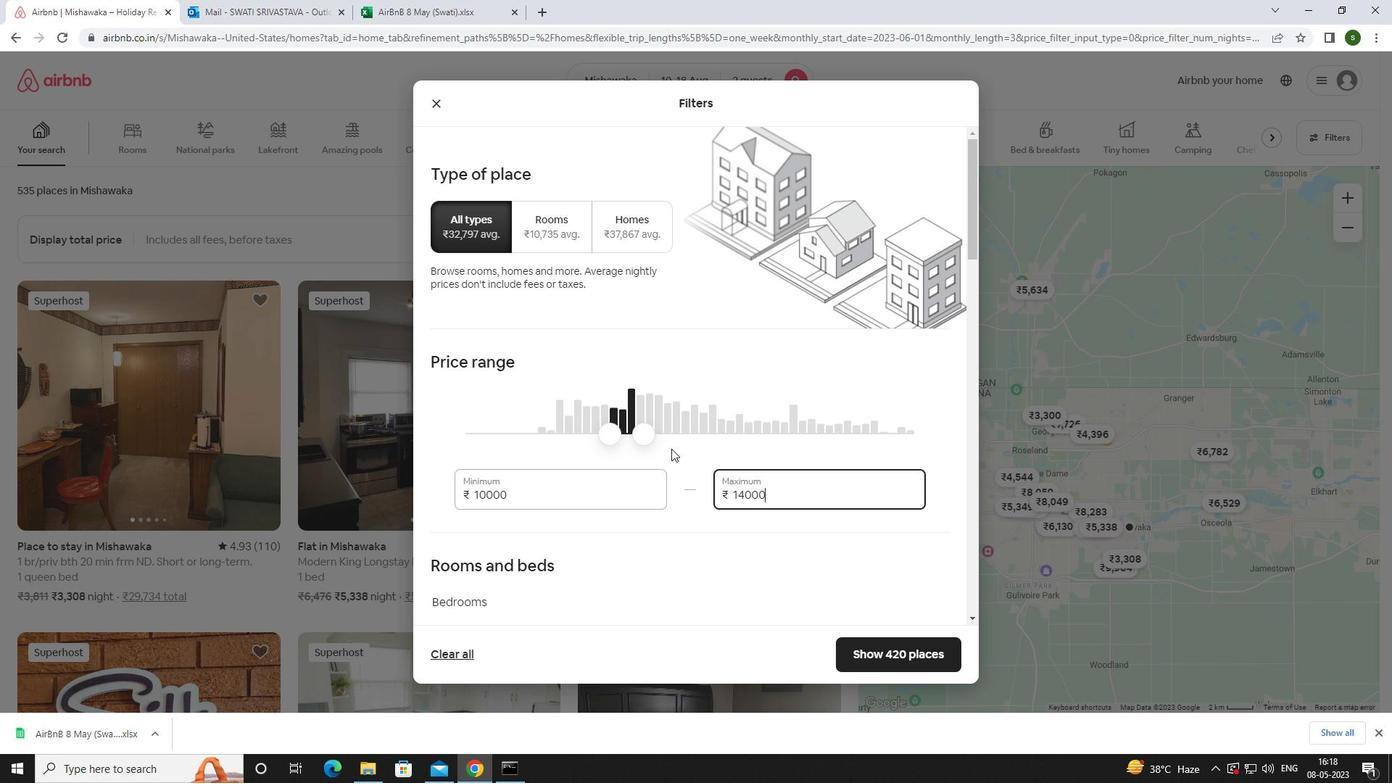 
Action: Mouse scrolled (671, 448) with delta (0, 0)
Screenshot: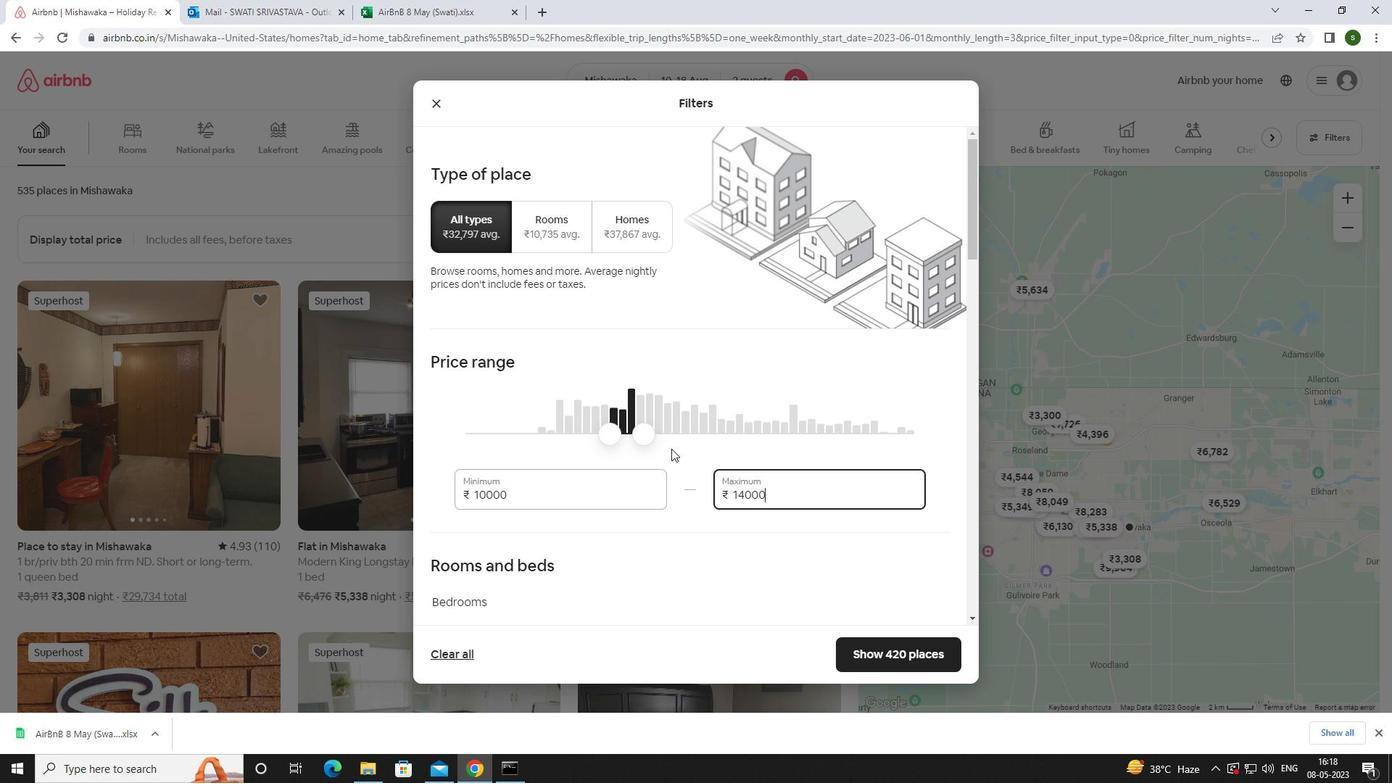 
Action: Mouse scrolled (671, 448) with delta (0, 0)
Screenshot: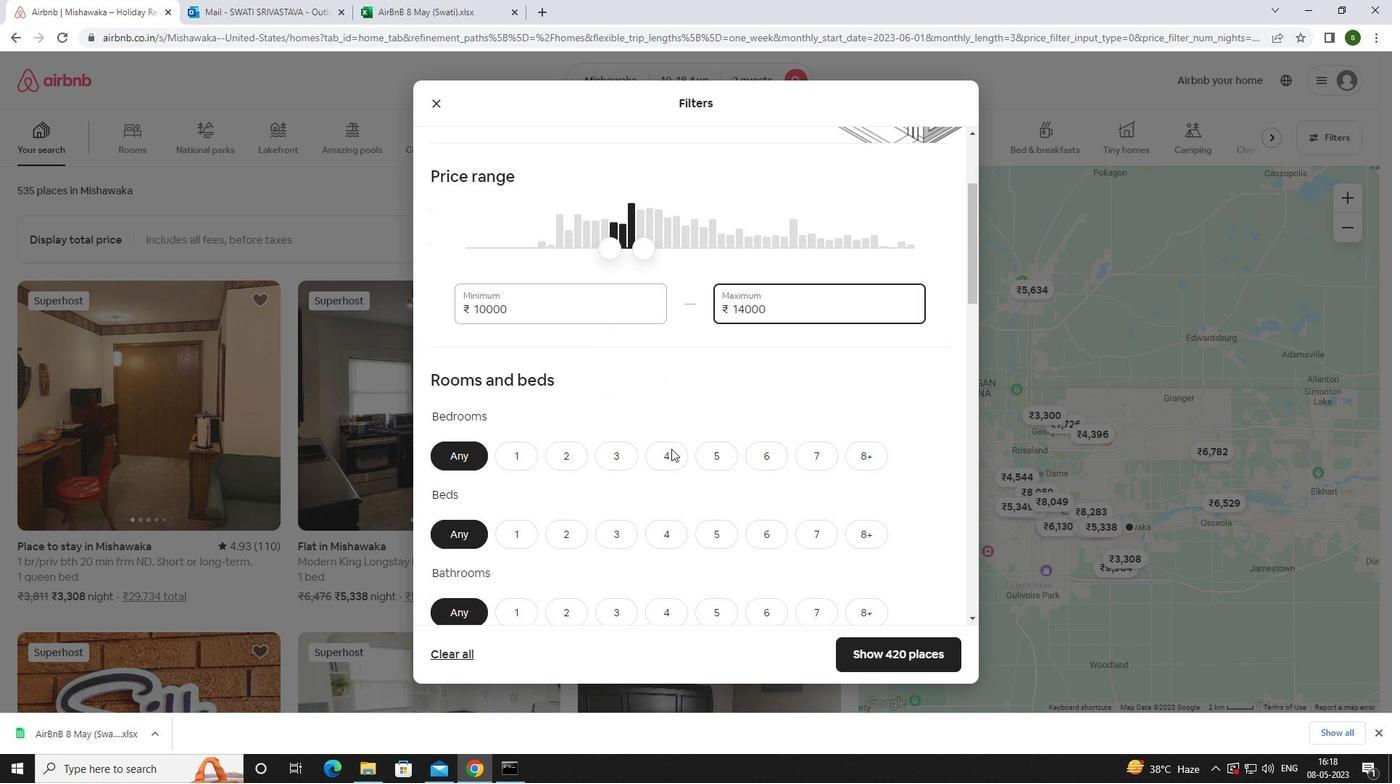 
Action: Mouse moved to (527, 348)
Screenshot: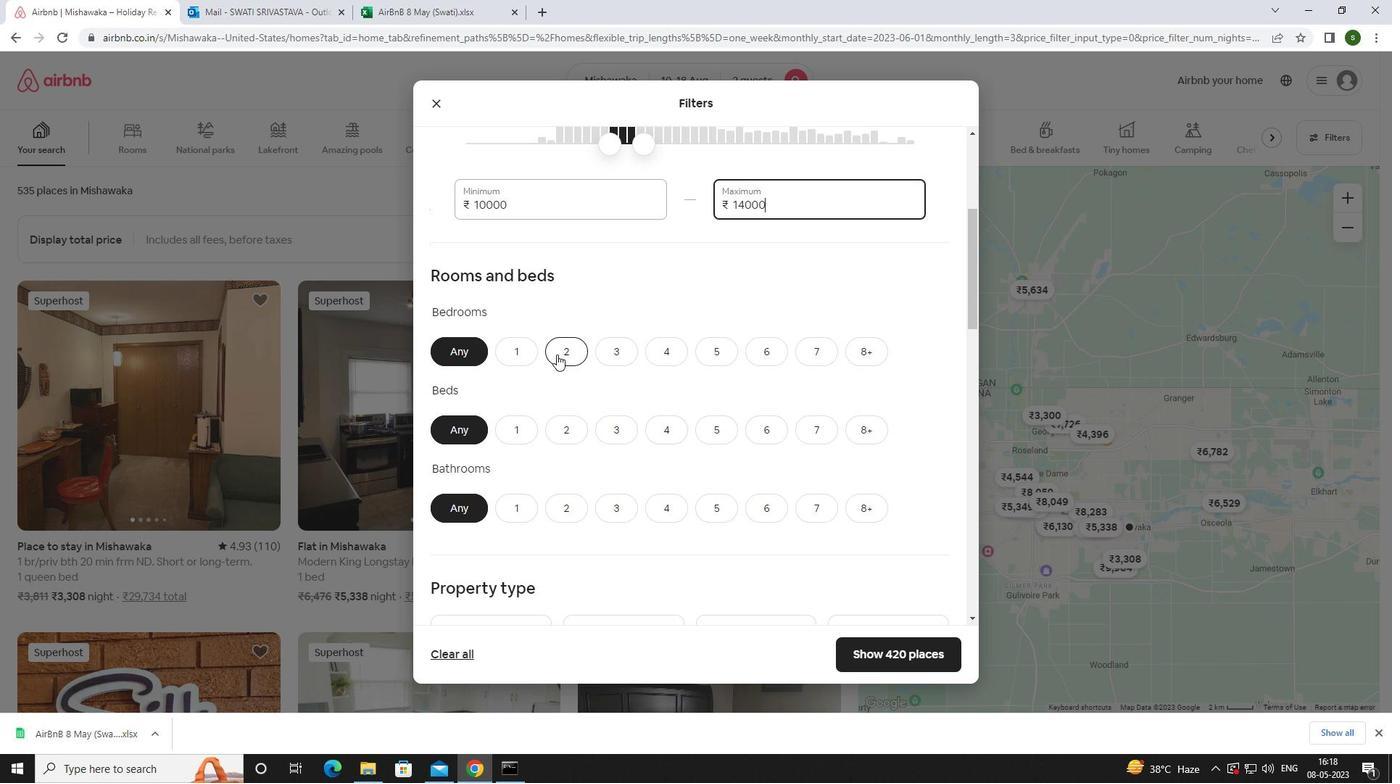 
Action: Mouse pressed left at (527, 348)
Screenshot: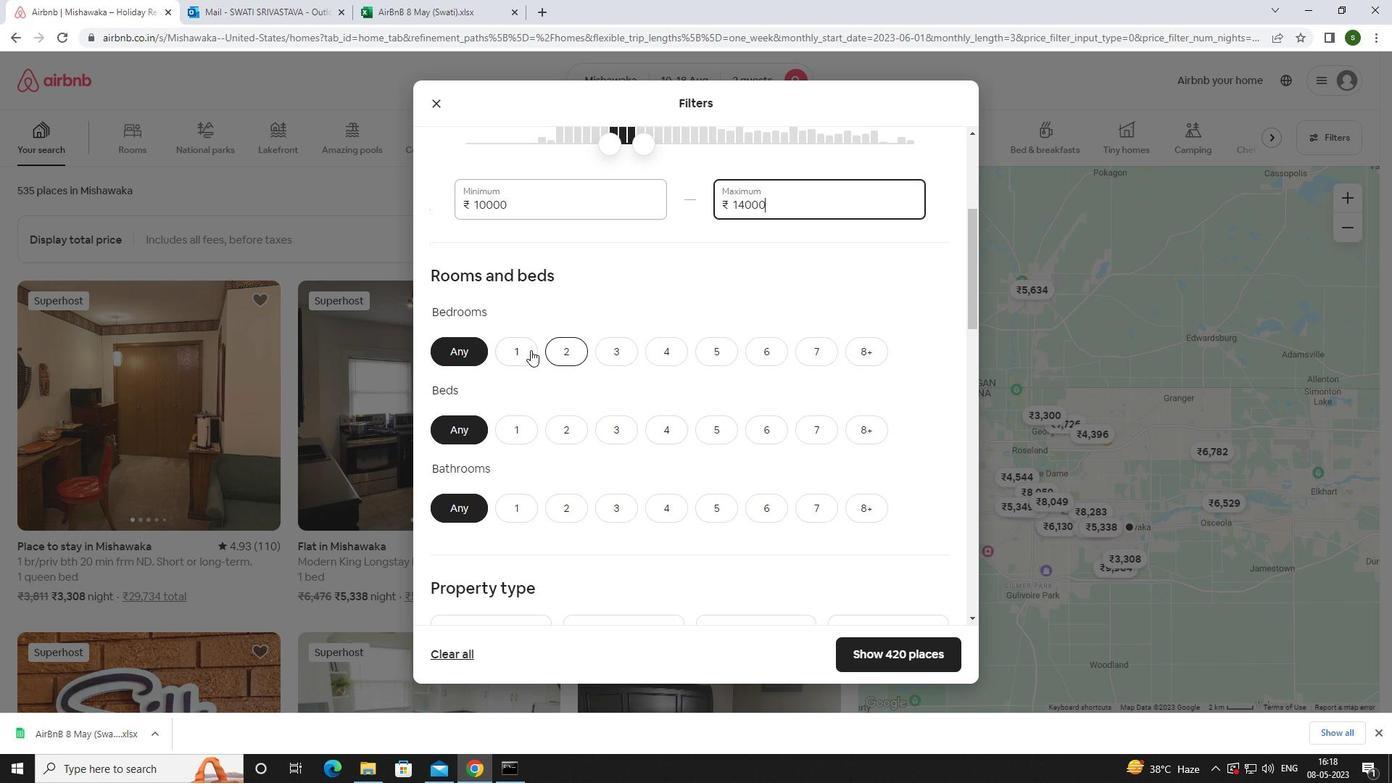 
Action: Mouse moved to (524, 434)
Screenshot: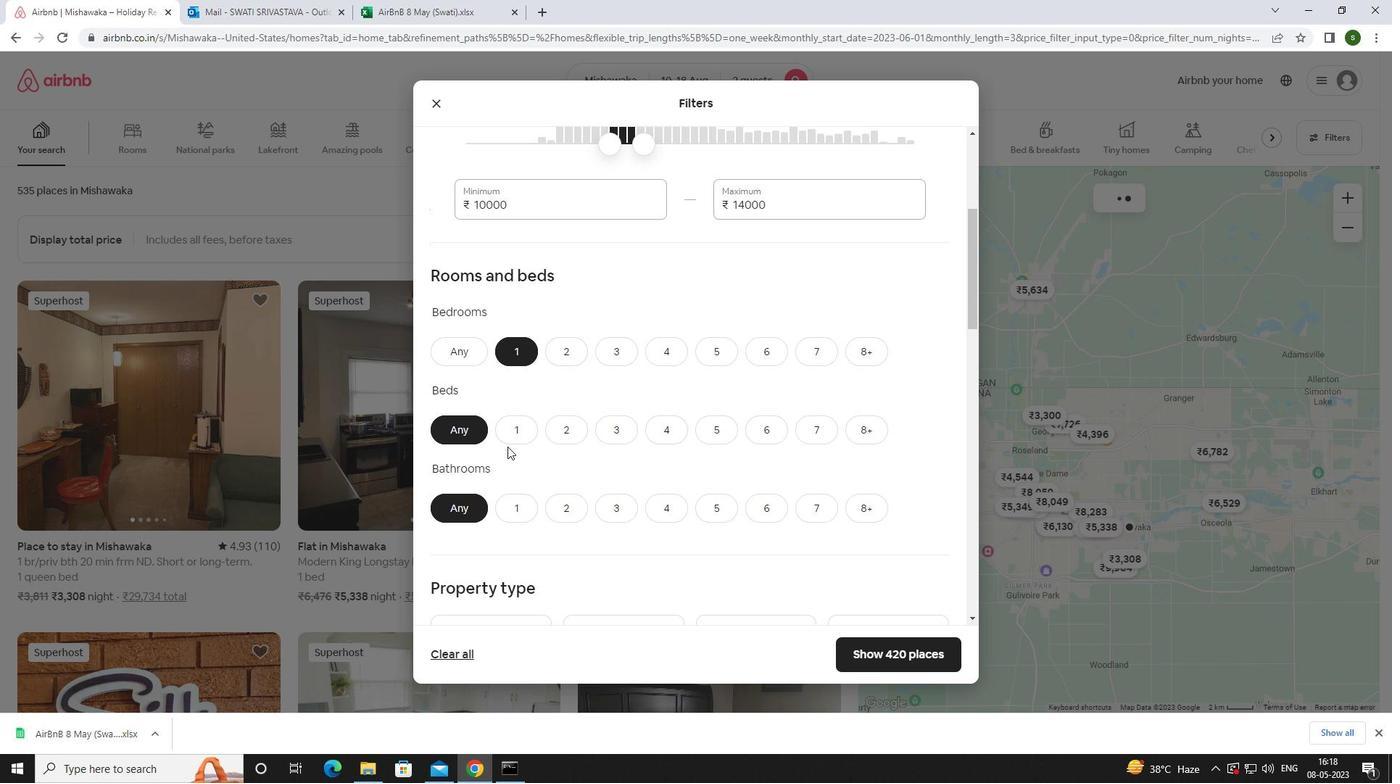 
Action: Mouse pressed left at (524, 434)
Screenshot: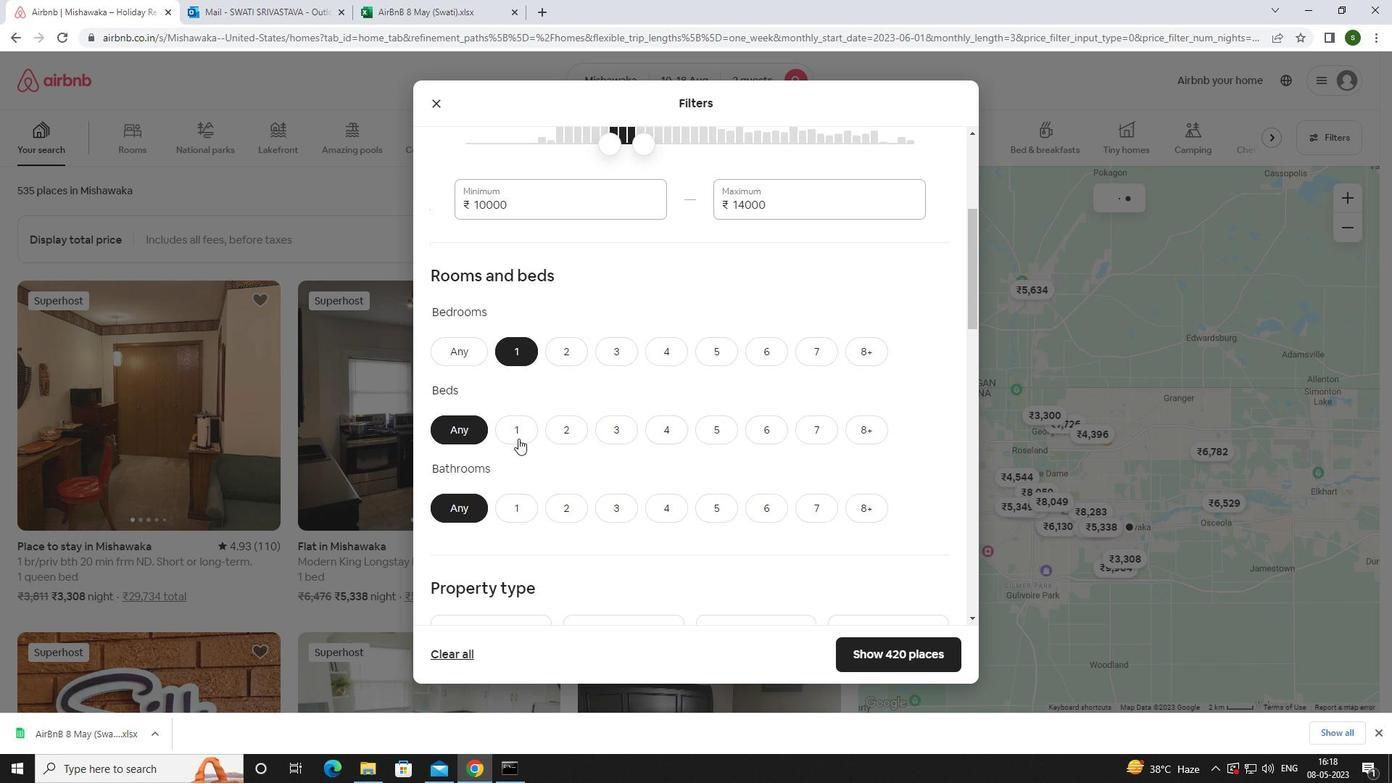 
Action: Mouse moved to (521, 509)
Screenshot: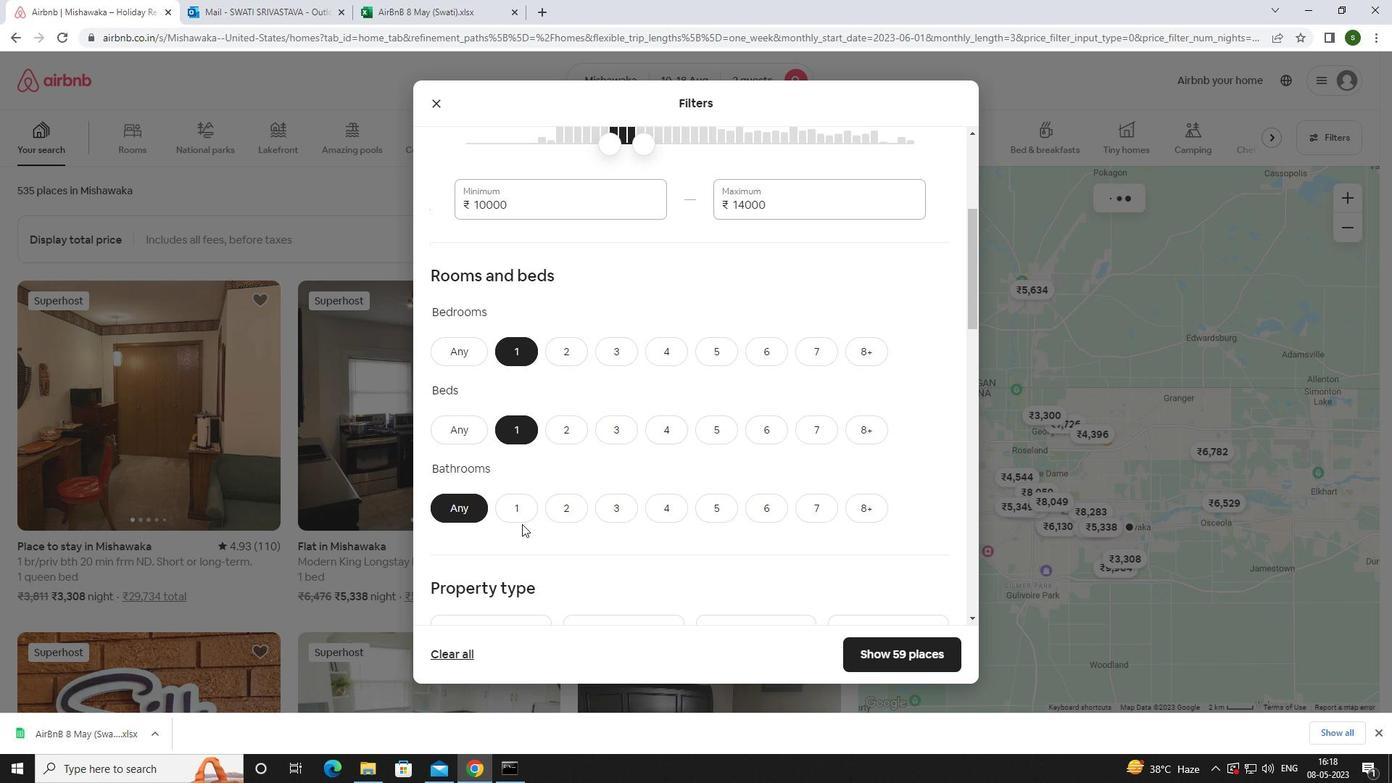 
Action: Mouse pressed left at (521, 509)
Screenshot: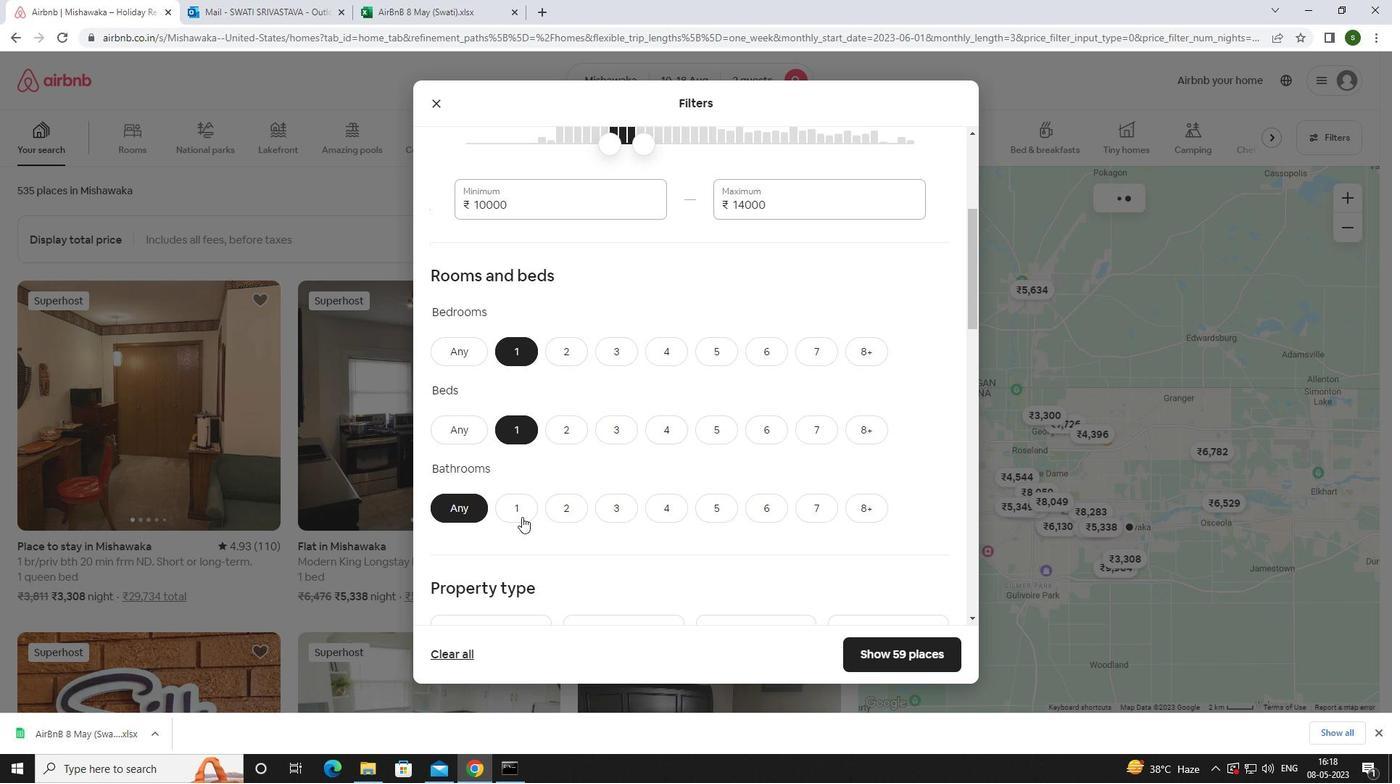 
Action: Mouse scrolled (521, 508) with delta (0, 0)
Screenshot: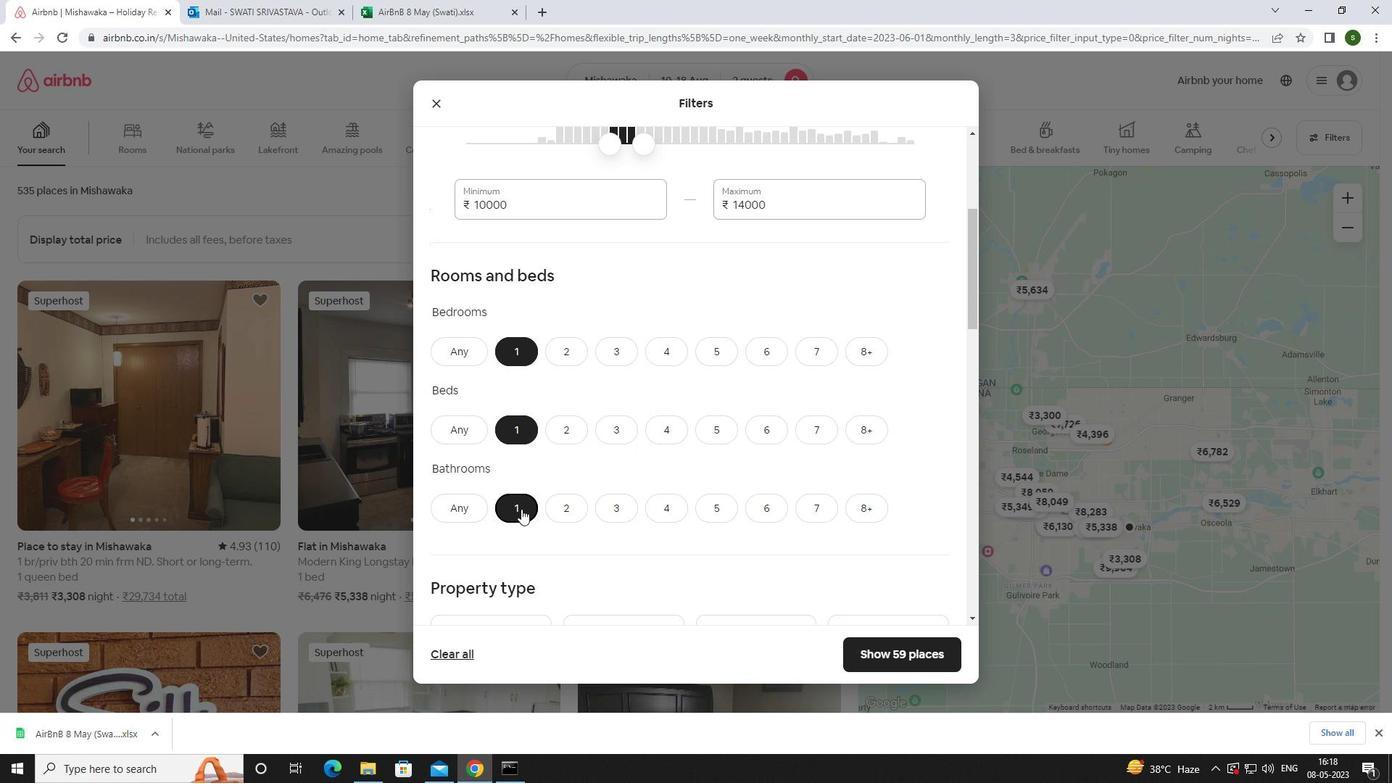 
Action: Mouse scrolled (521, 508) with delta (0, 0)
Screenshot: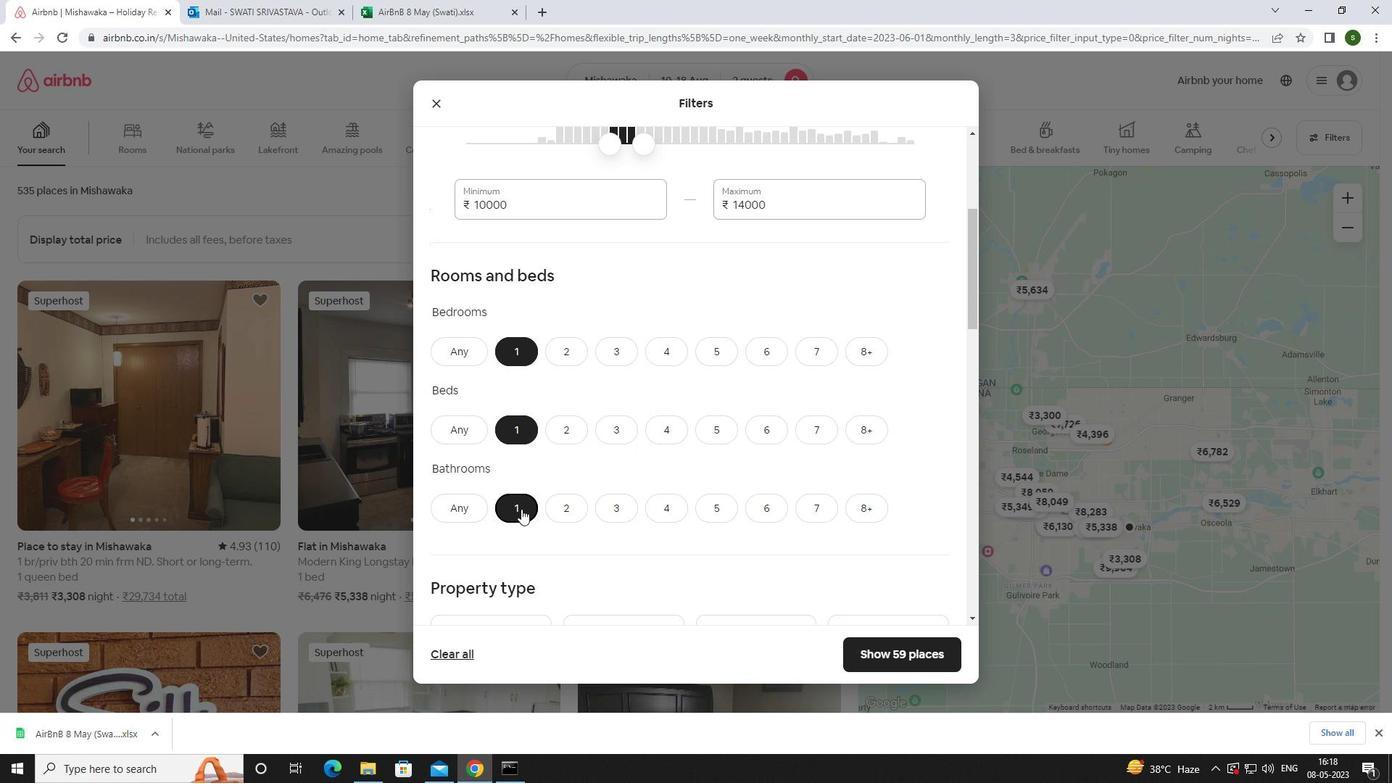 
Action: Mouse moved to (516, 509)
Screenshot: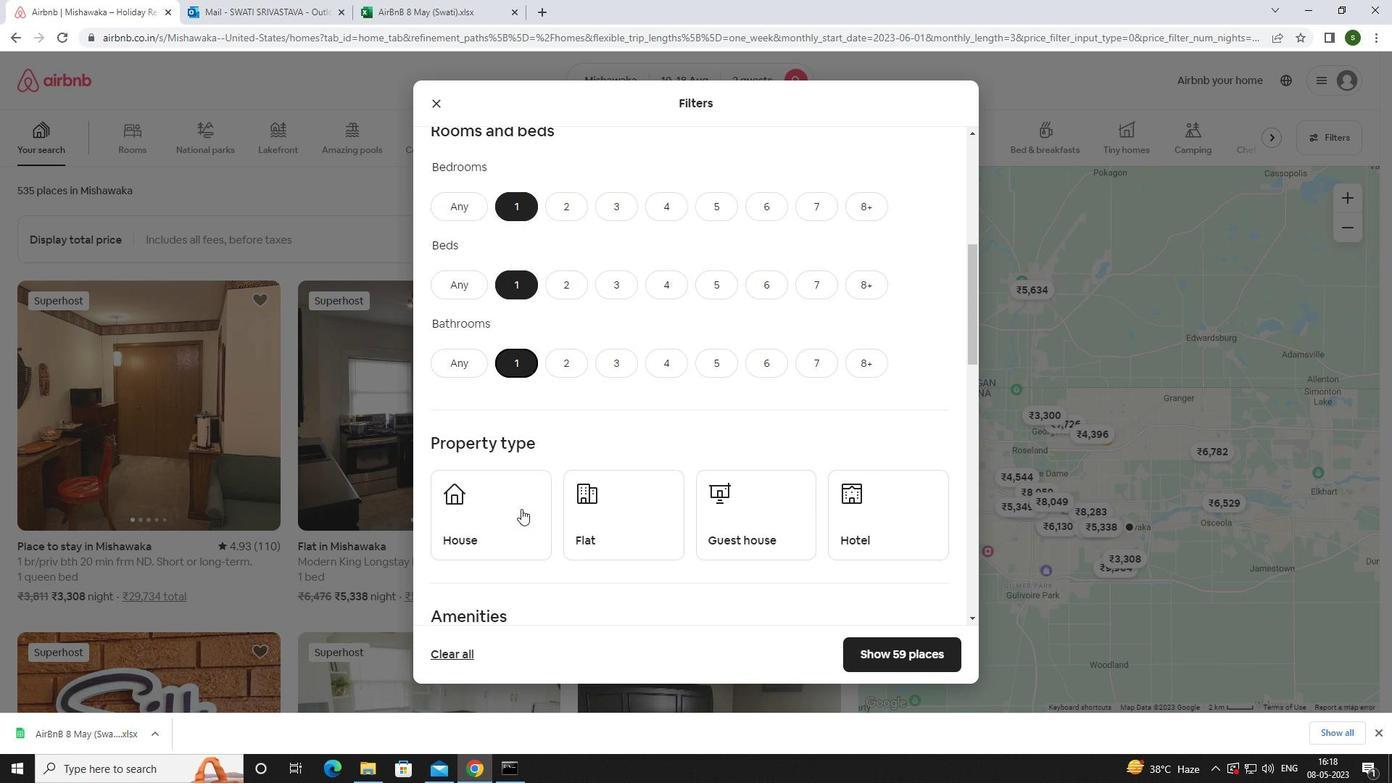 
Action: Mouse pressed left at (516, 509)
Screenshot: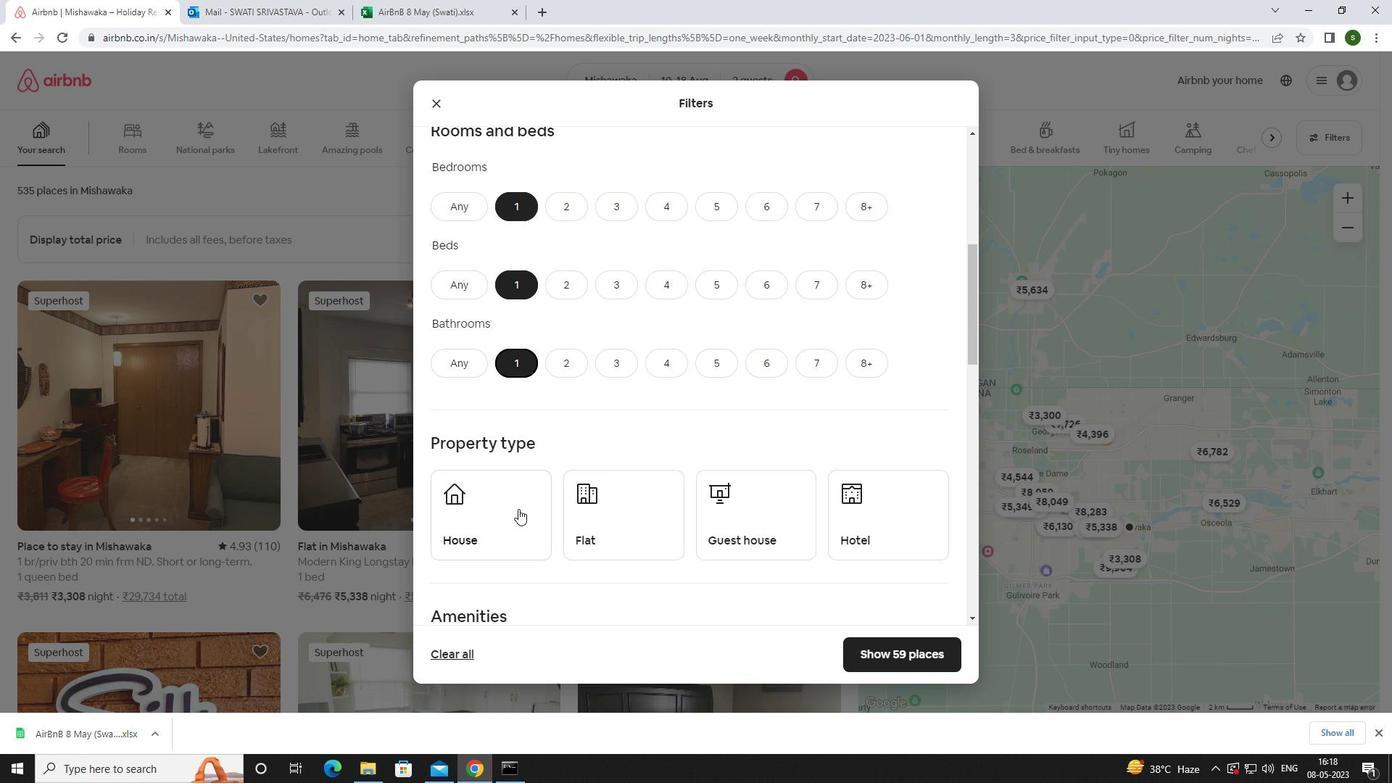 
Action: Mouse moved to (607, 514)
Screenshot: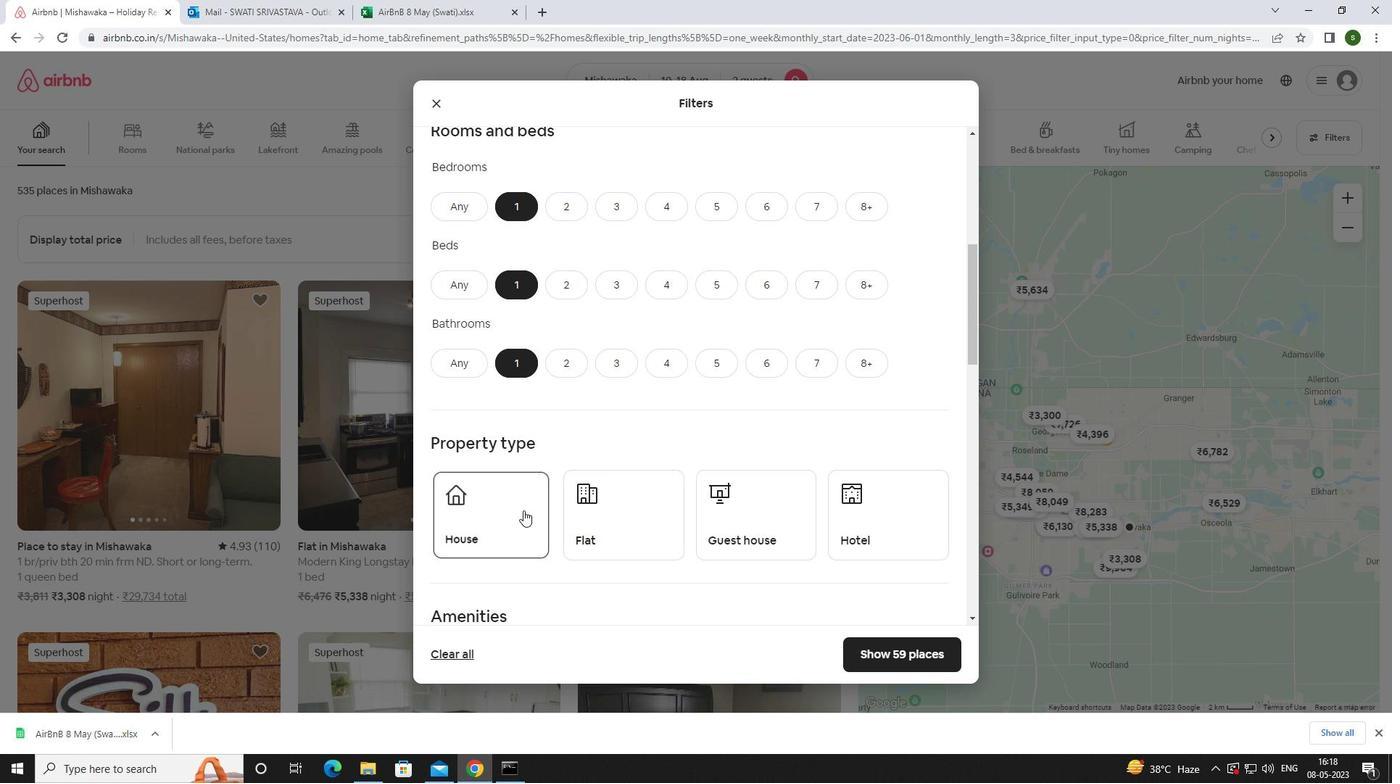 
Action: Mouse pressed left at (607, 514)
Screenshot: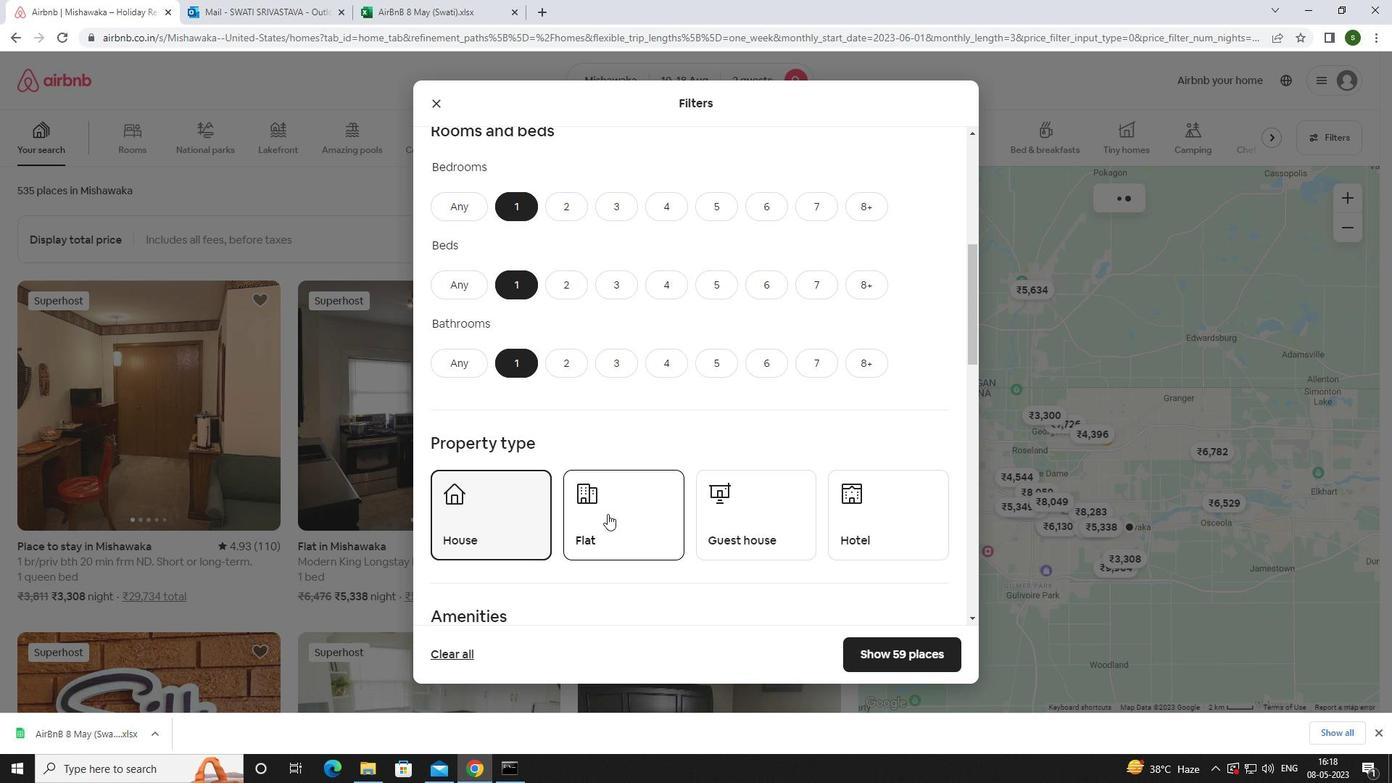 
Action: Mouse moved to (798, 513)
Screenshot: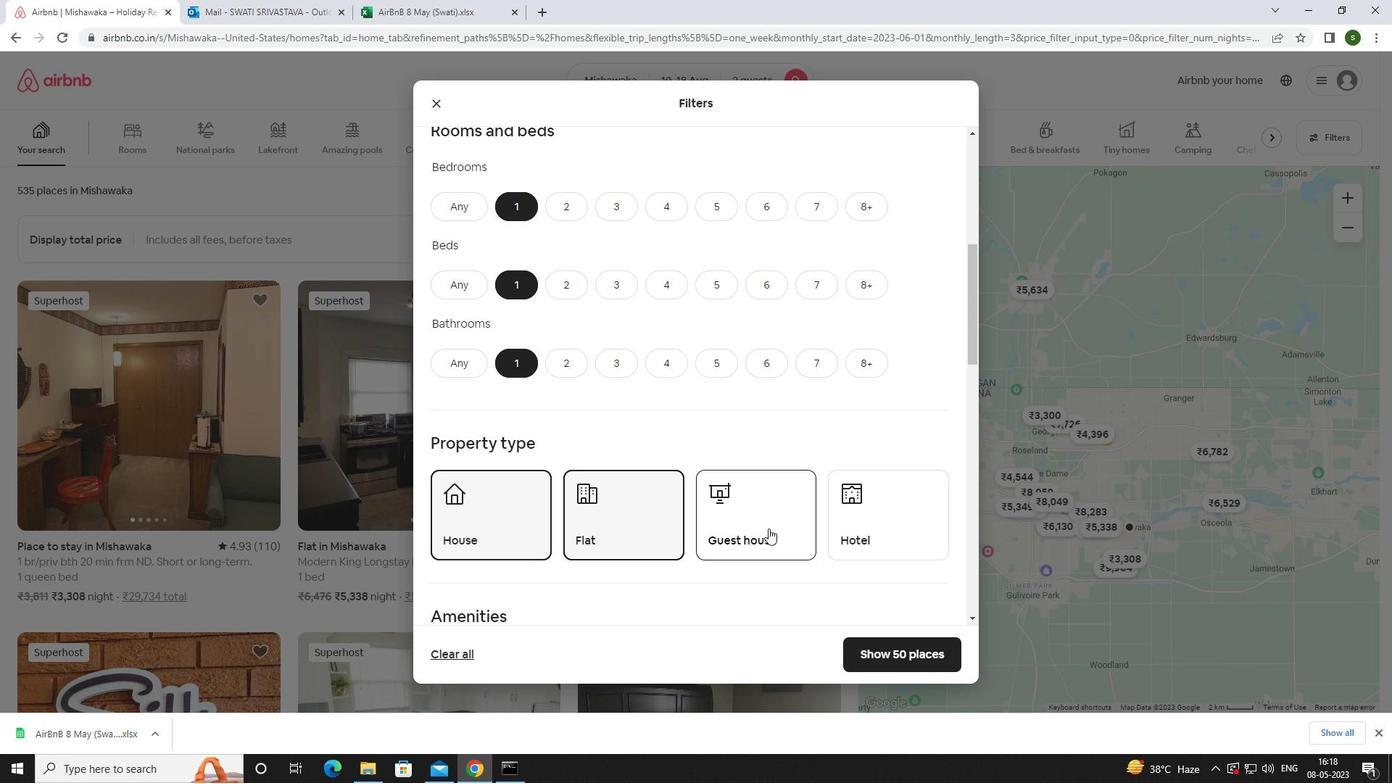 
Action: Mouse pressed left at (798, 513)
Screenshot: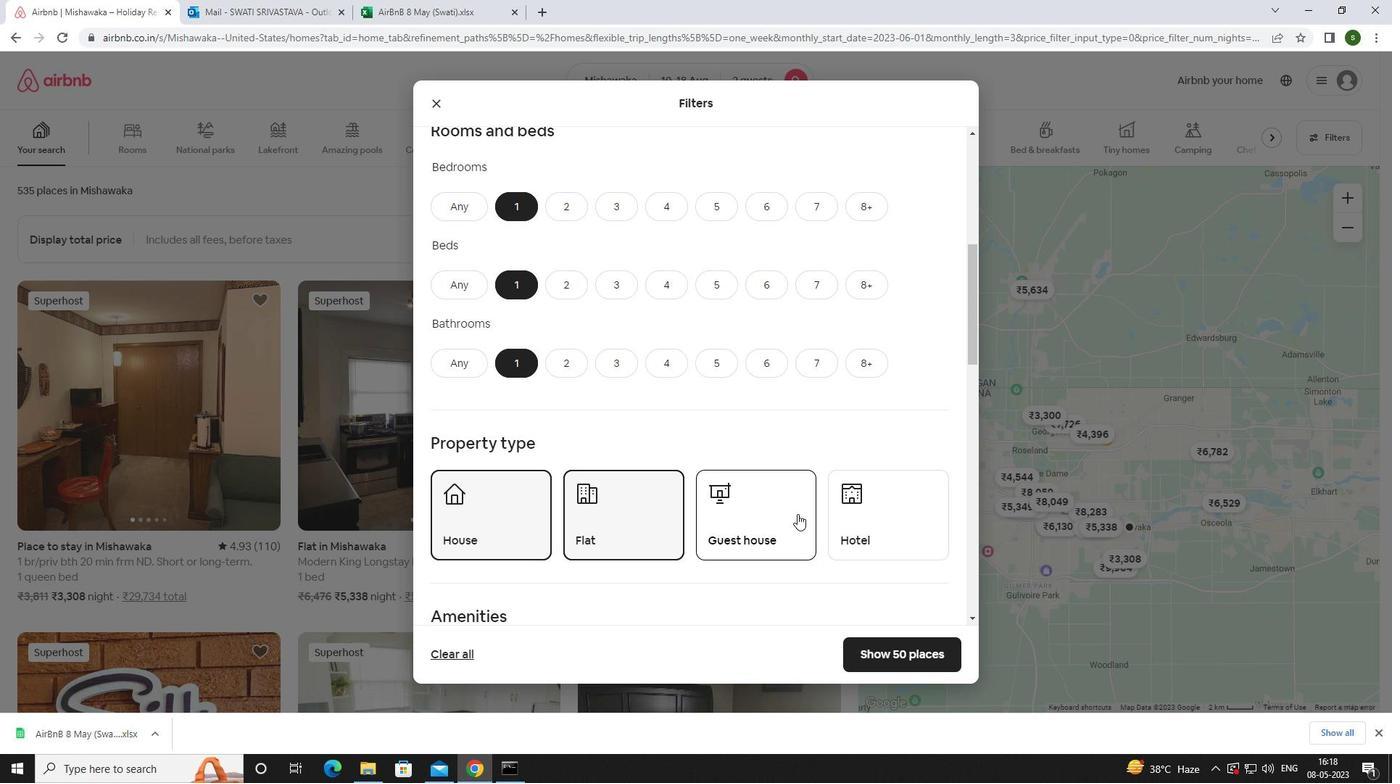 
Action: Mouse moved to (741, 469)
Screenshot: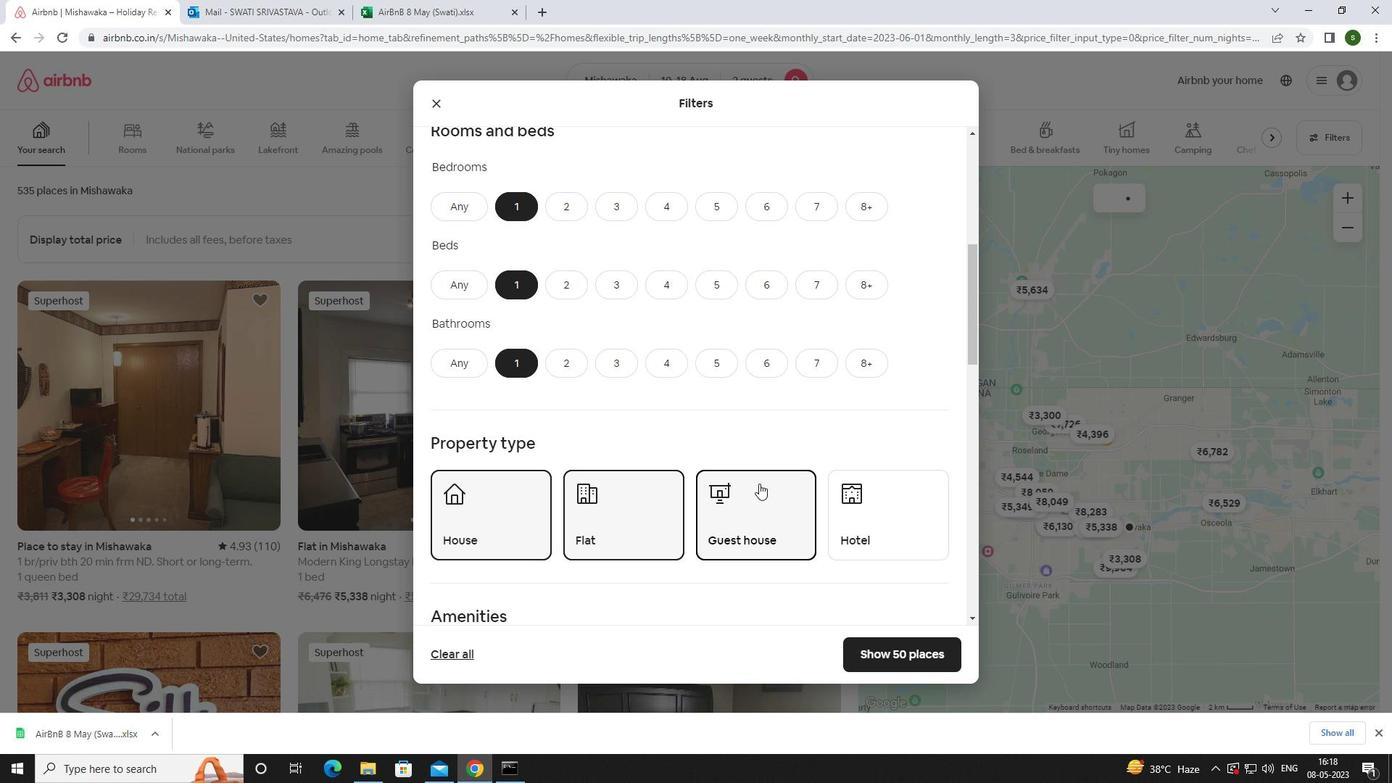
Action: Mouse scrolled (741, 469) with delta (0, 0)
Screenshot: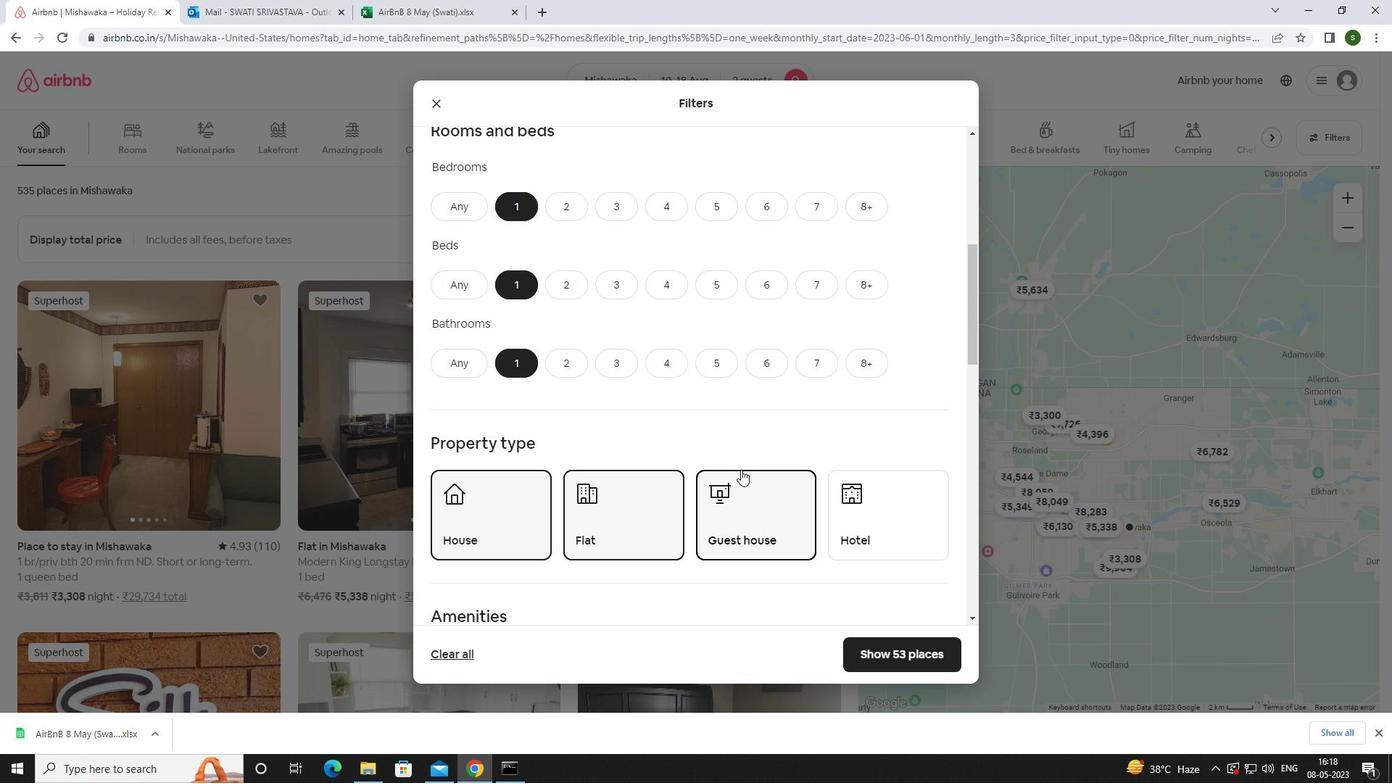 
Action: Mouse scrolled (741, 469) with delta (0, 0)
Screenshot: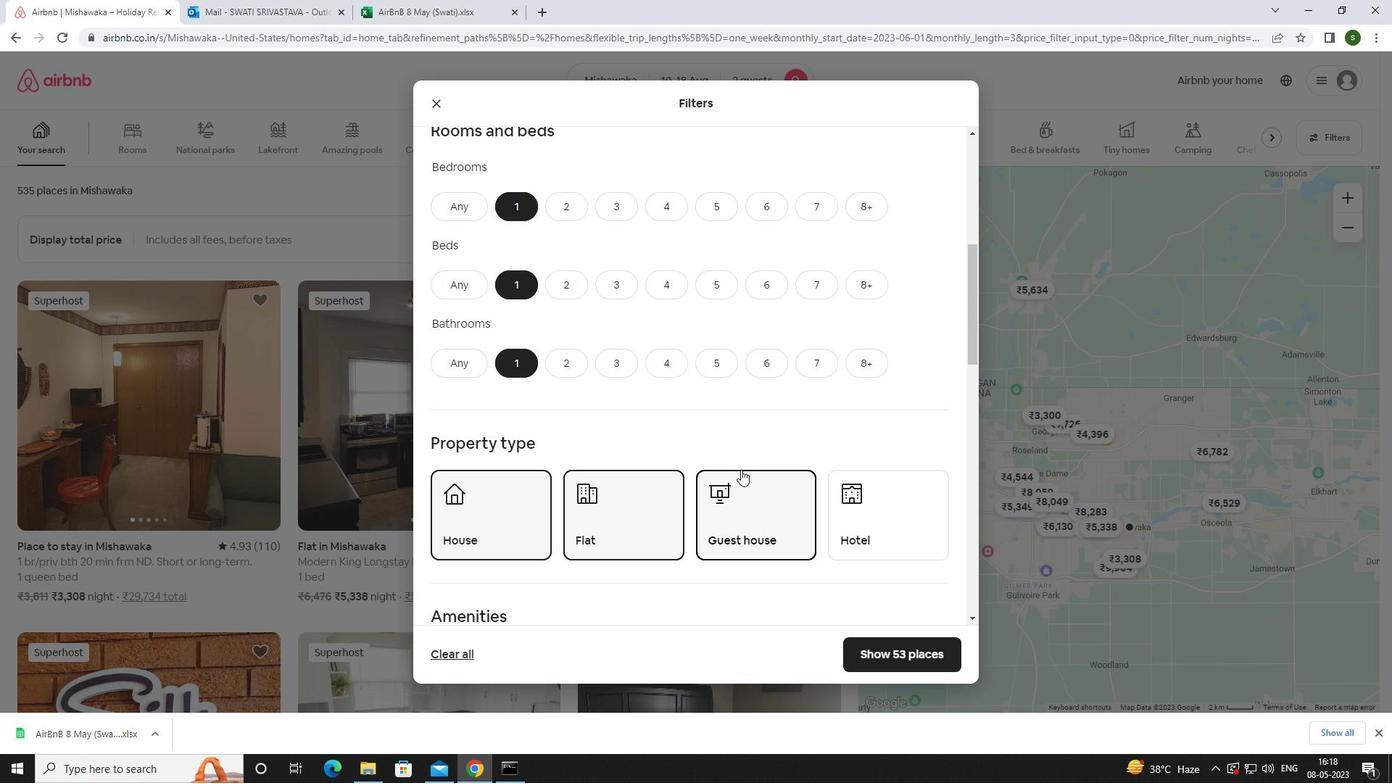 
Action: Mouse scrolled (741, 469) with delta (0, 0)
Screenshot: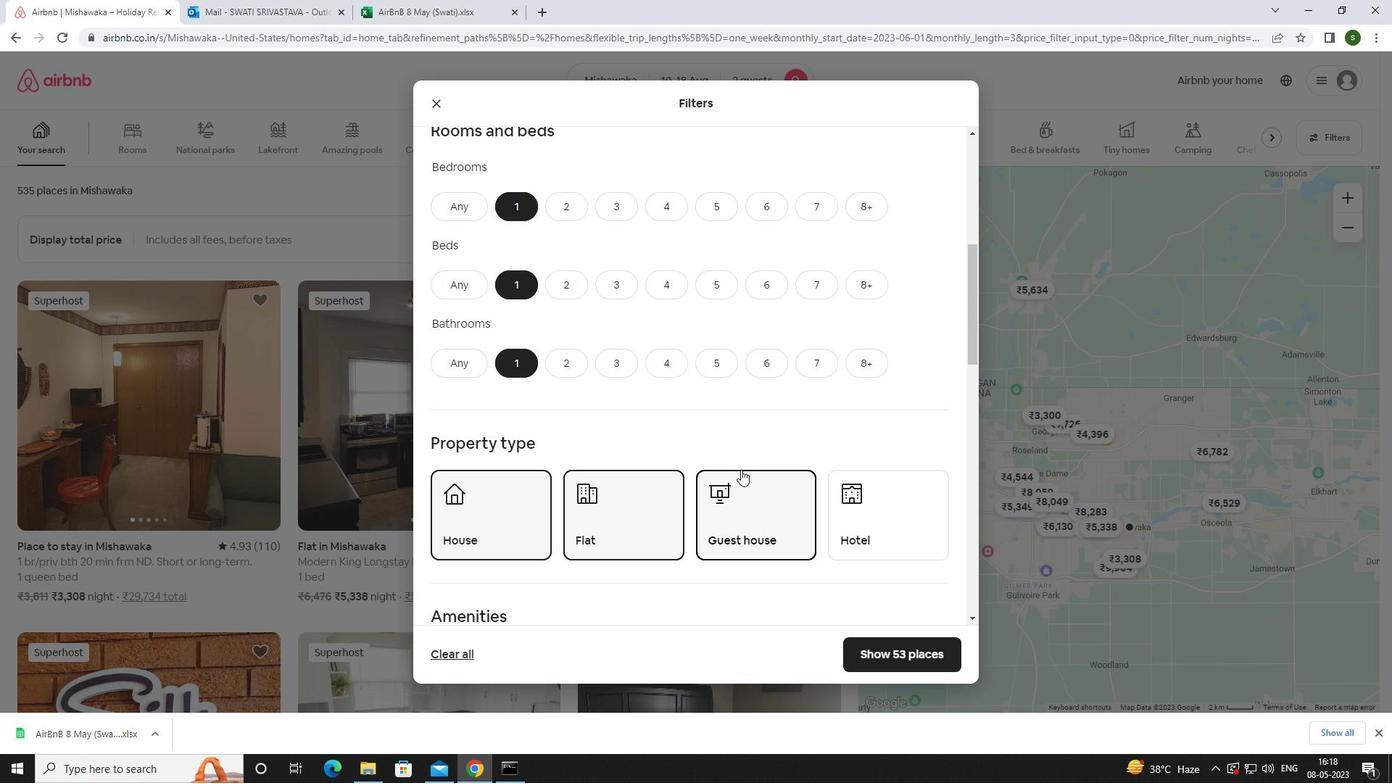 
Action: Mouse moved to (480, 470)
Screenshot: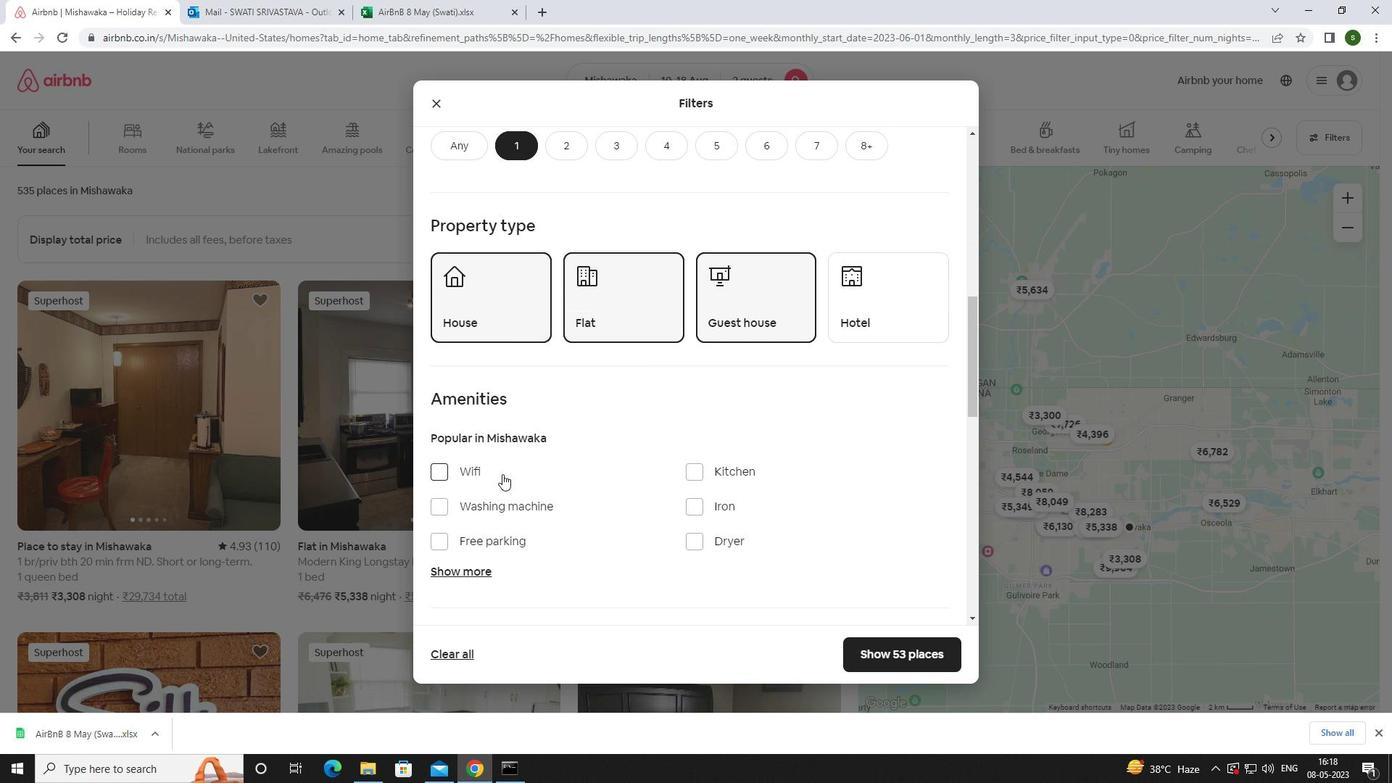 
Action: Mouse pressed left at (480, 470)
Screenshot: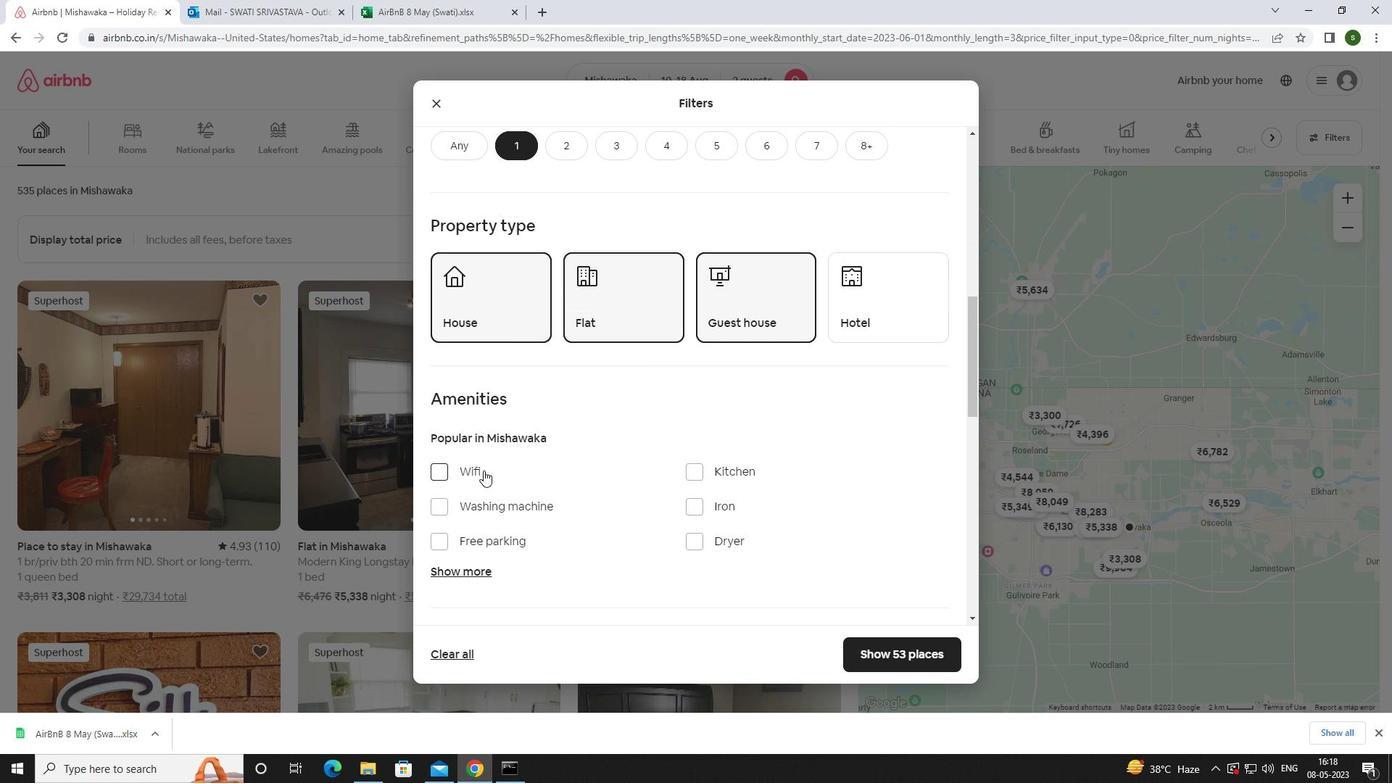 
Action: Mouse moved to (496, 541)
Screenshot: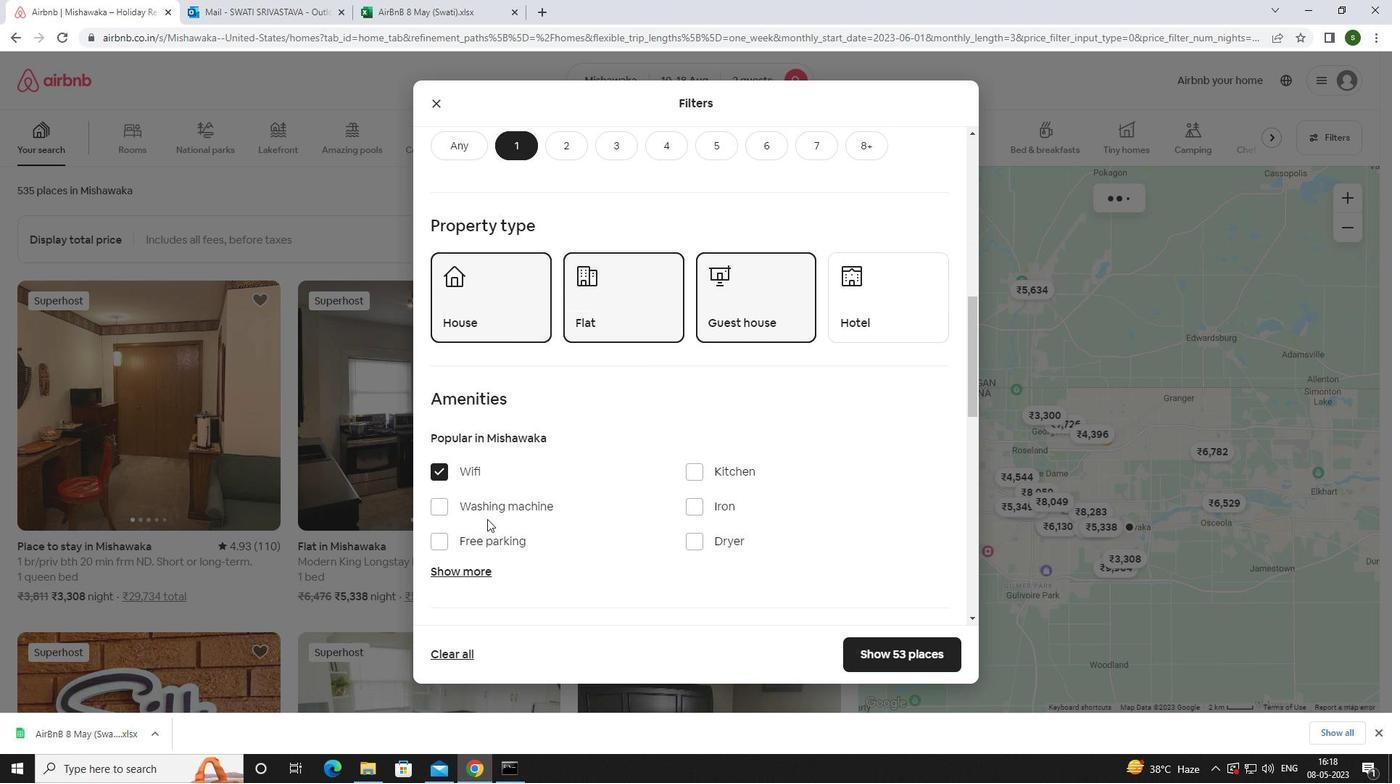
Action: Mouse pressed left at (496, 541)
Screenshot: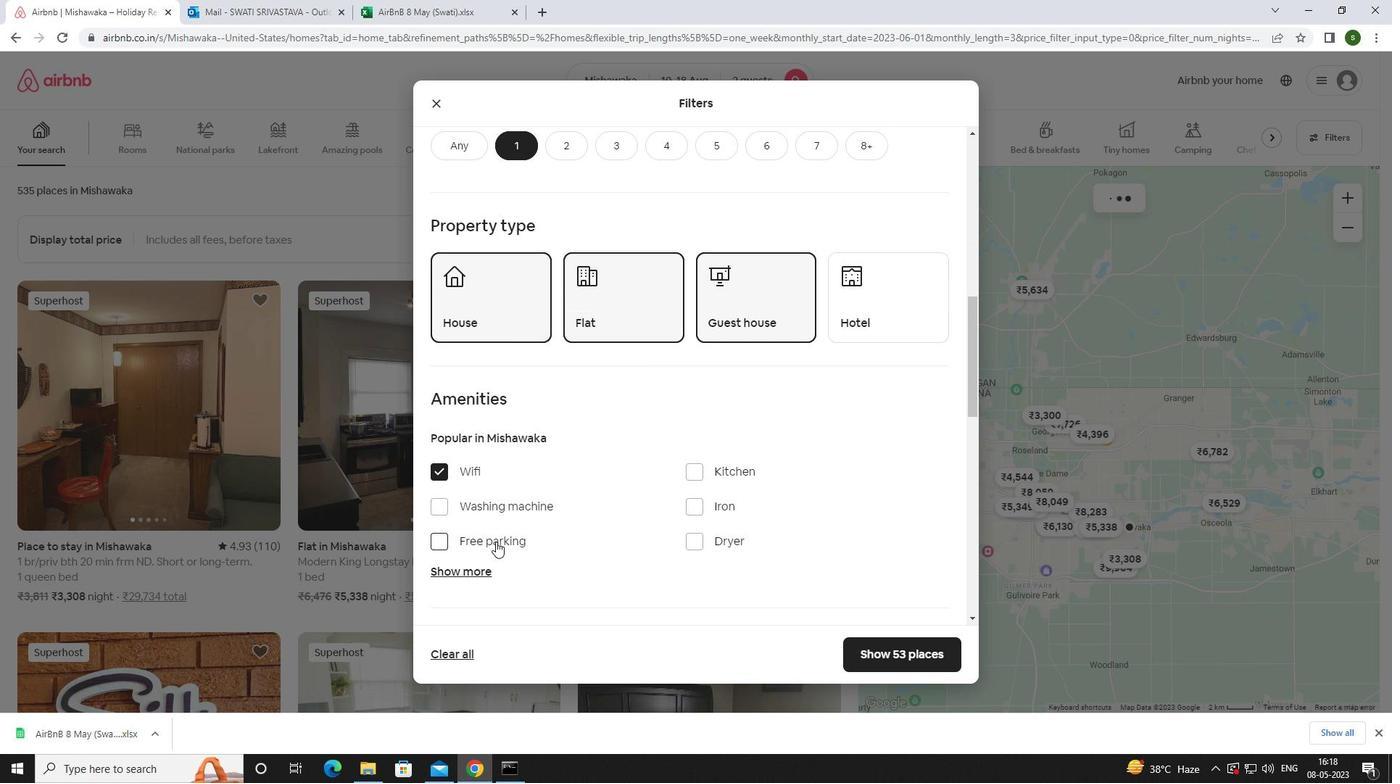 
Action: Mouse moved to (472, 570)
Screenshot: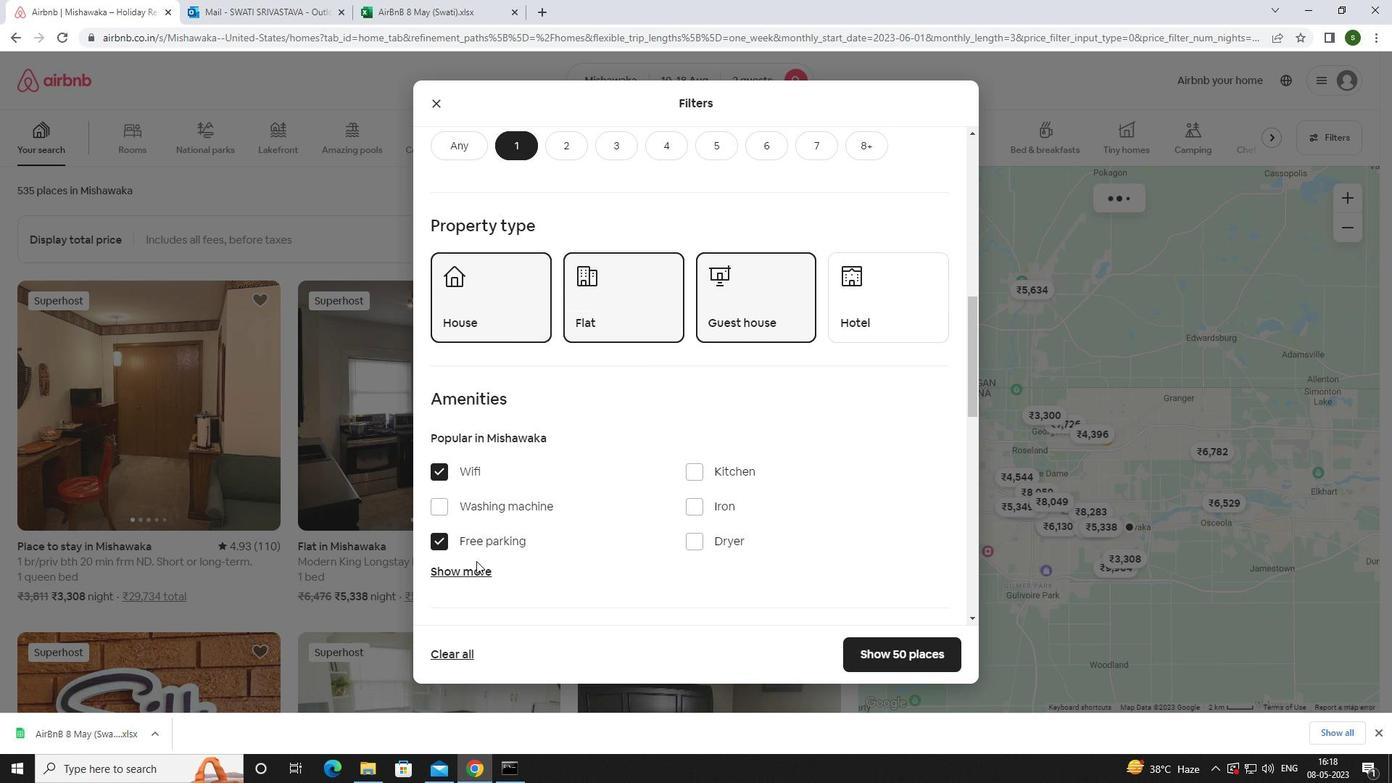 
Action: Mouse pressed left at (472, 570)
Screenshot: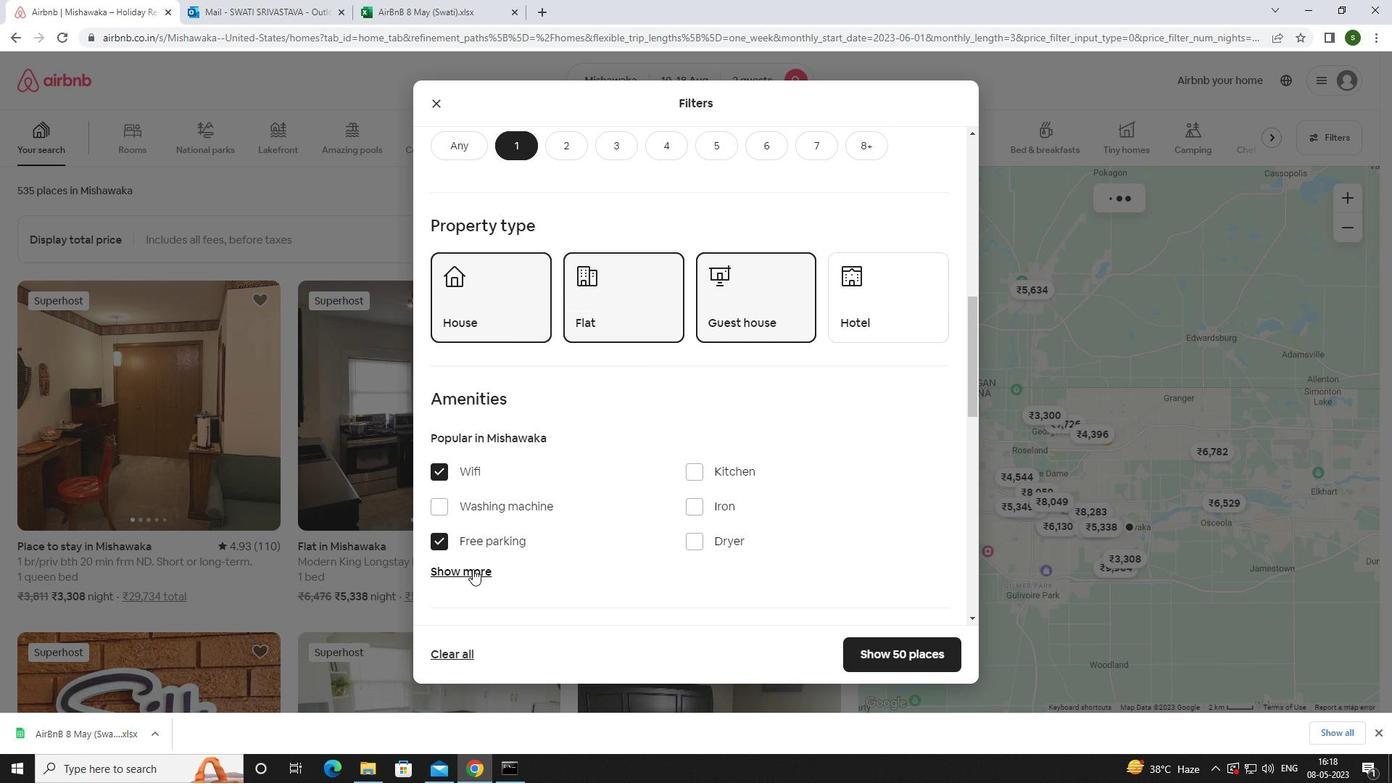 
Action: Mouse moved to (575, 525)
Screenshot: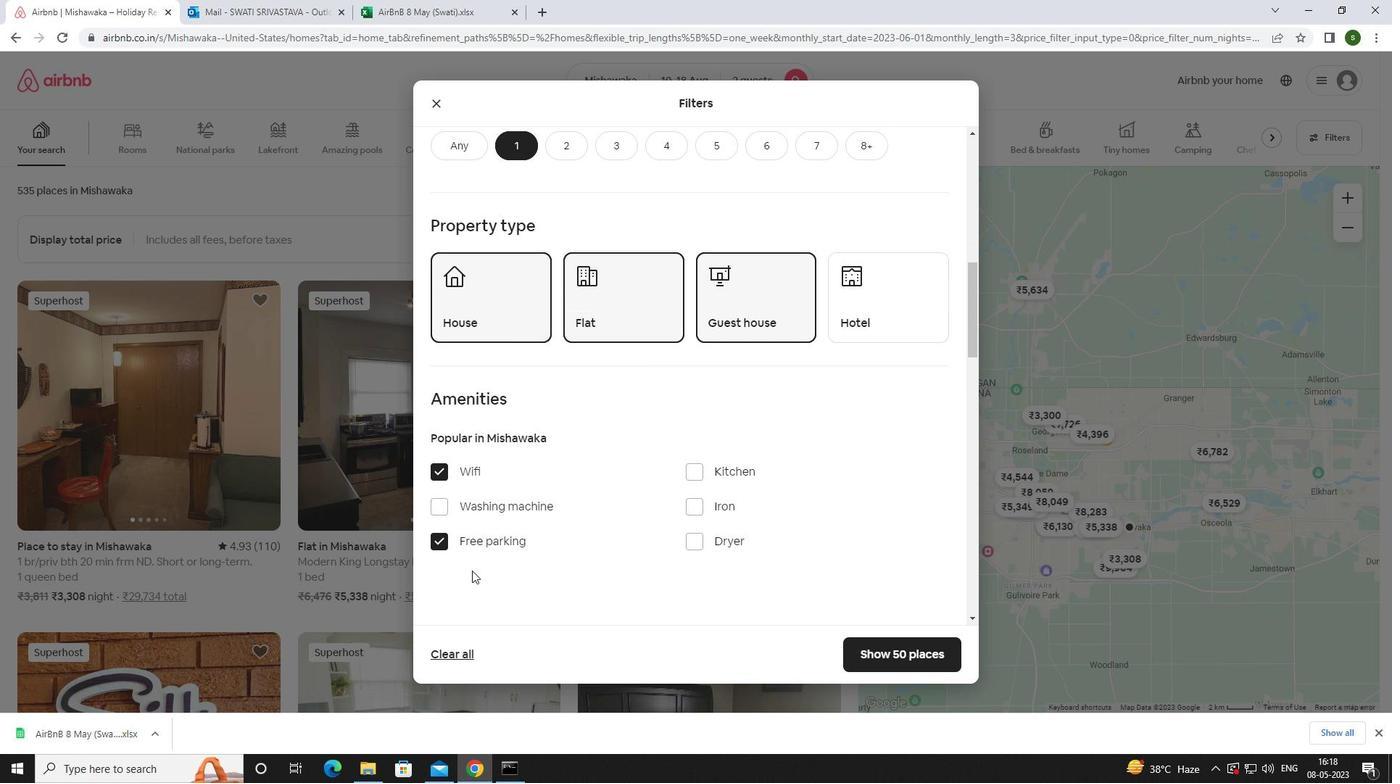 
Action: Mouse scrolled (575, 524) with delta (0, 0)
Screenshot: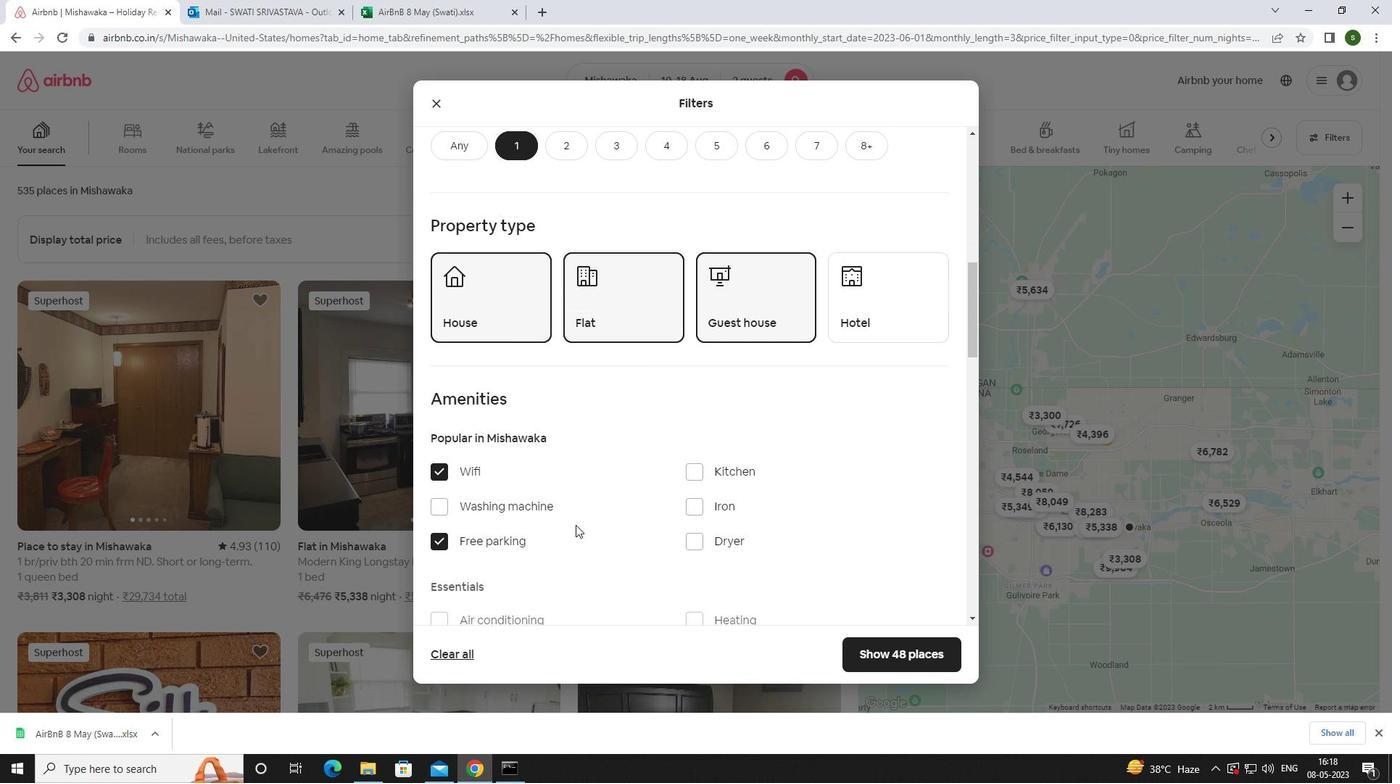 
Action: Mouse scrolled (575, 524) with delta (0, 0)
Screenshot: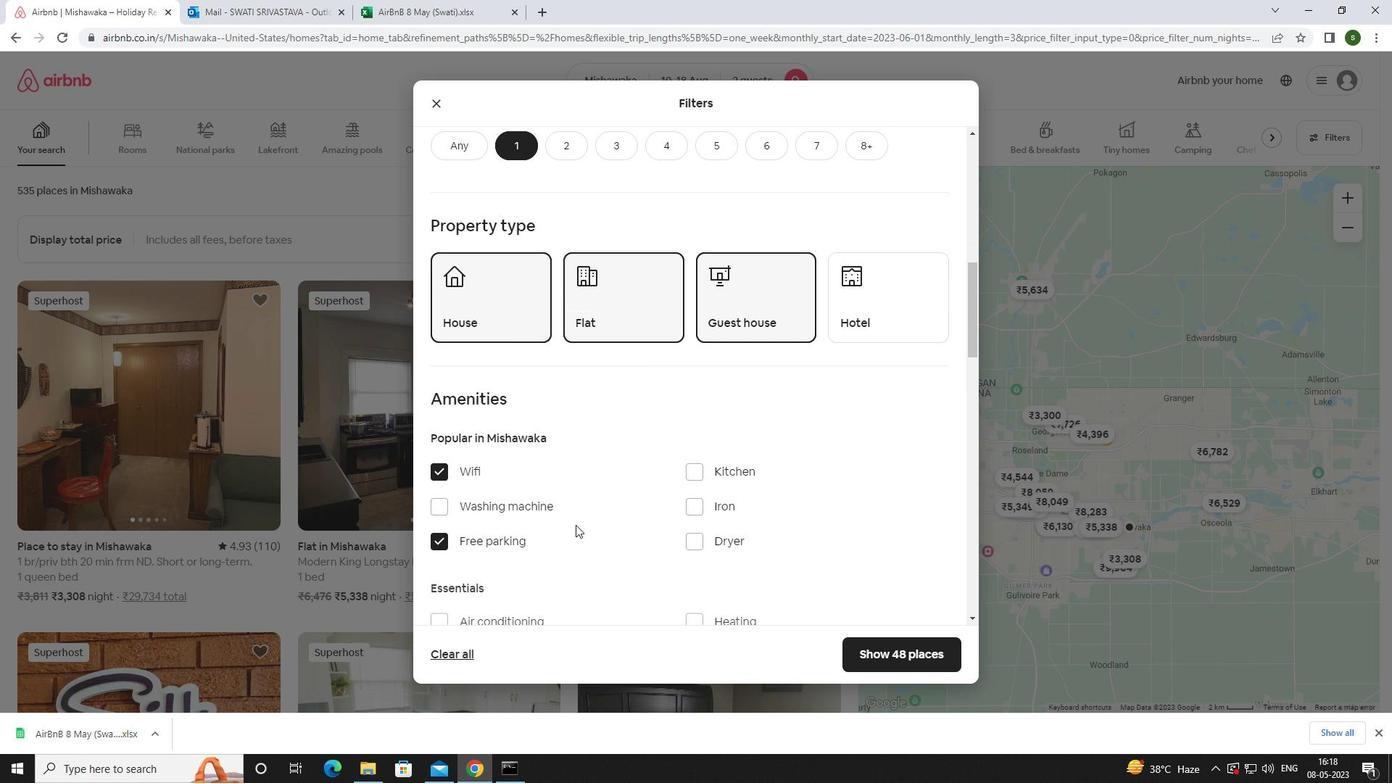 
Action: Mouse scrolled (575, 524) with delta (0, 0)
Screenshot: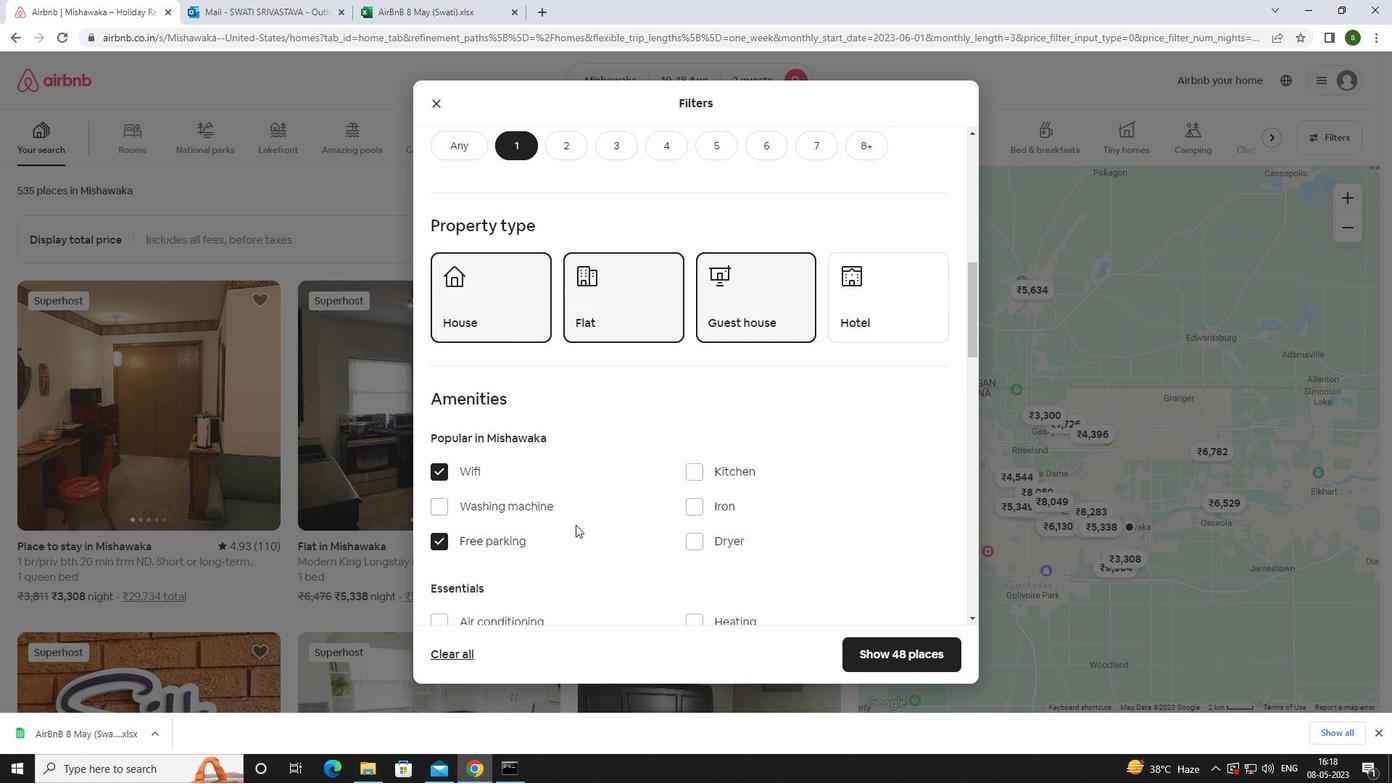 
Action: Mouse moved to (701, 445)
Screenshot: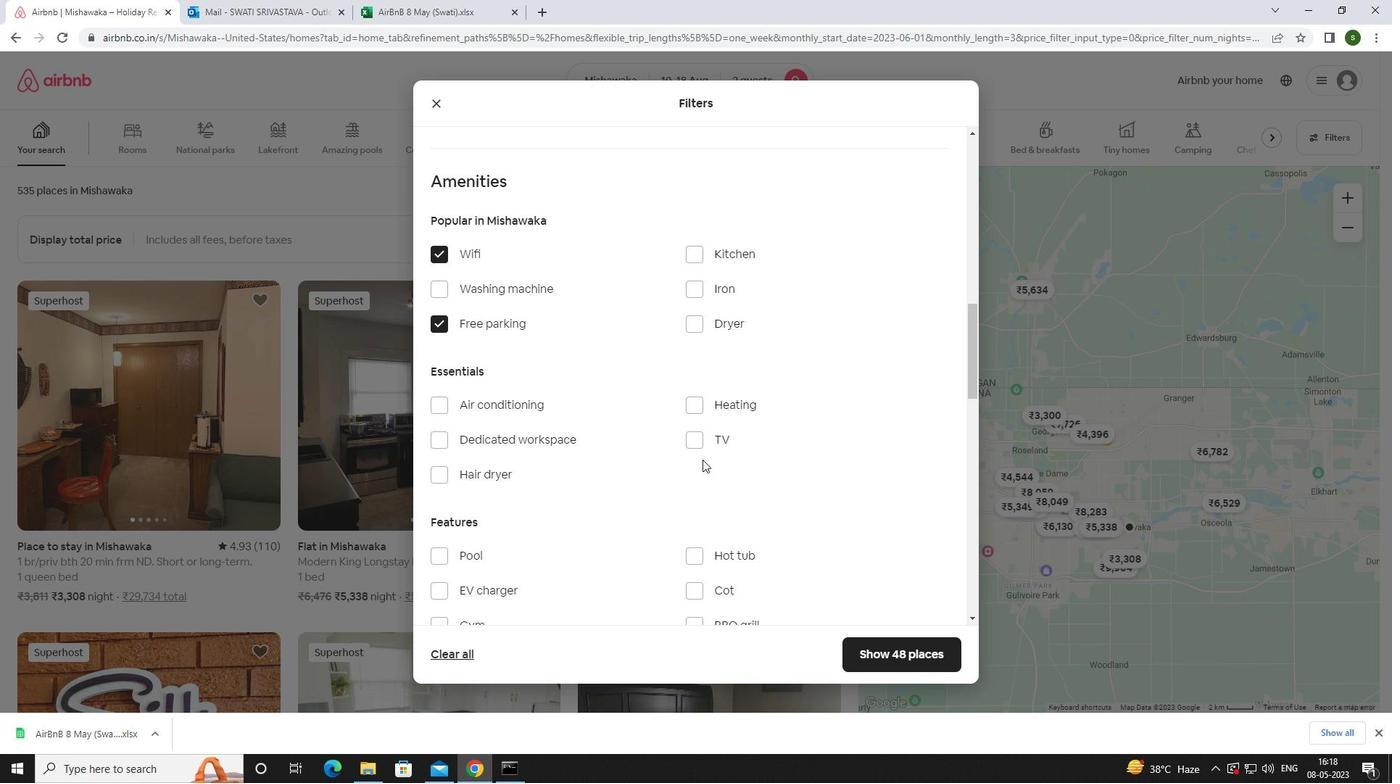 
Action: Mouse pressed left at (701, 445)
Screenshot: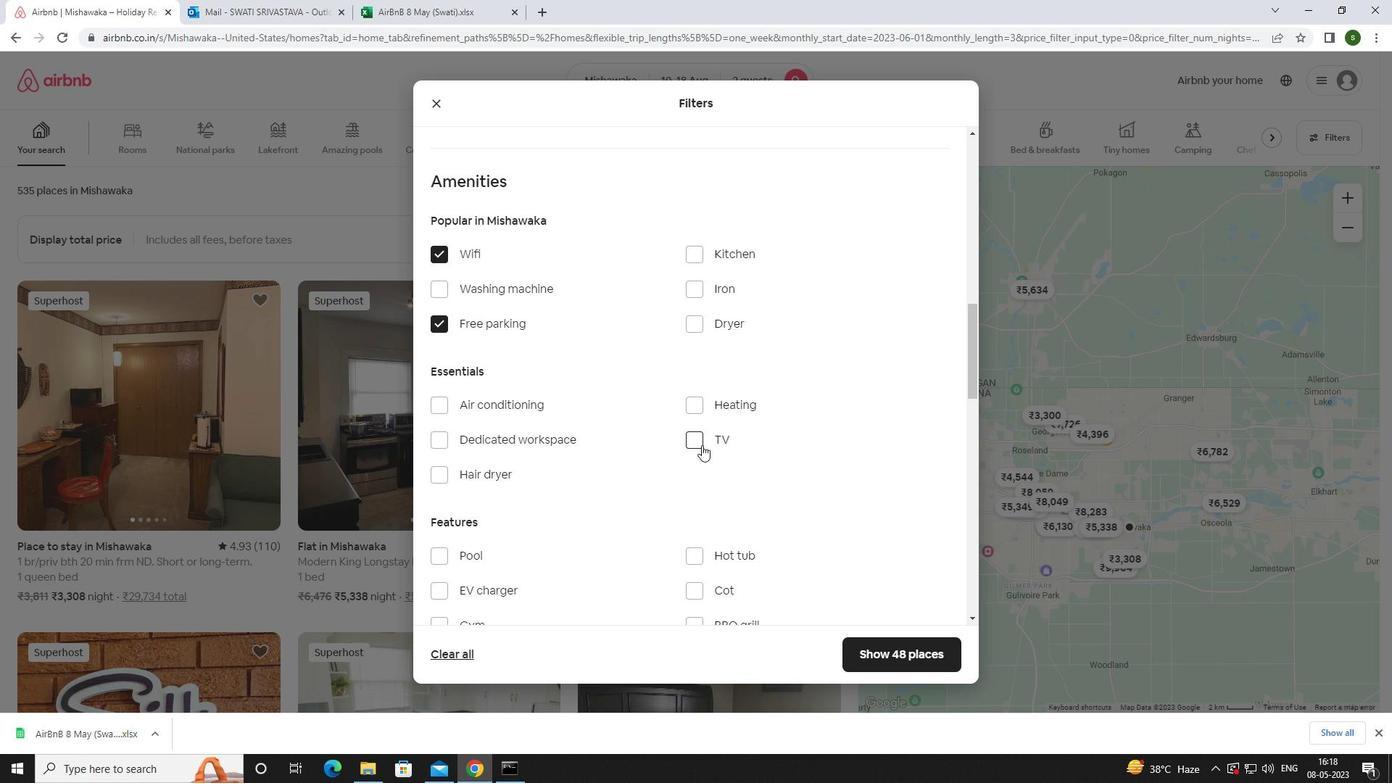 
Action: Mouse moved to (635, 454)
Screenshot: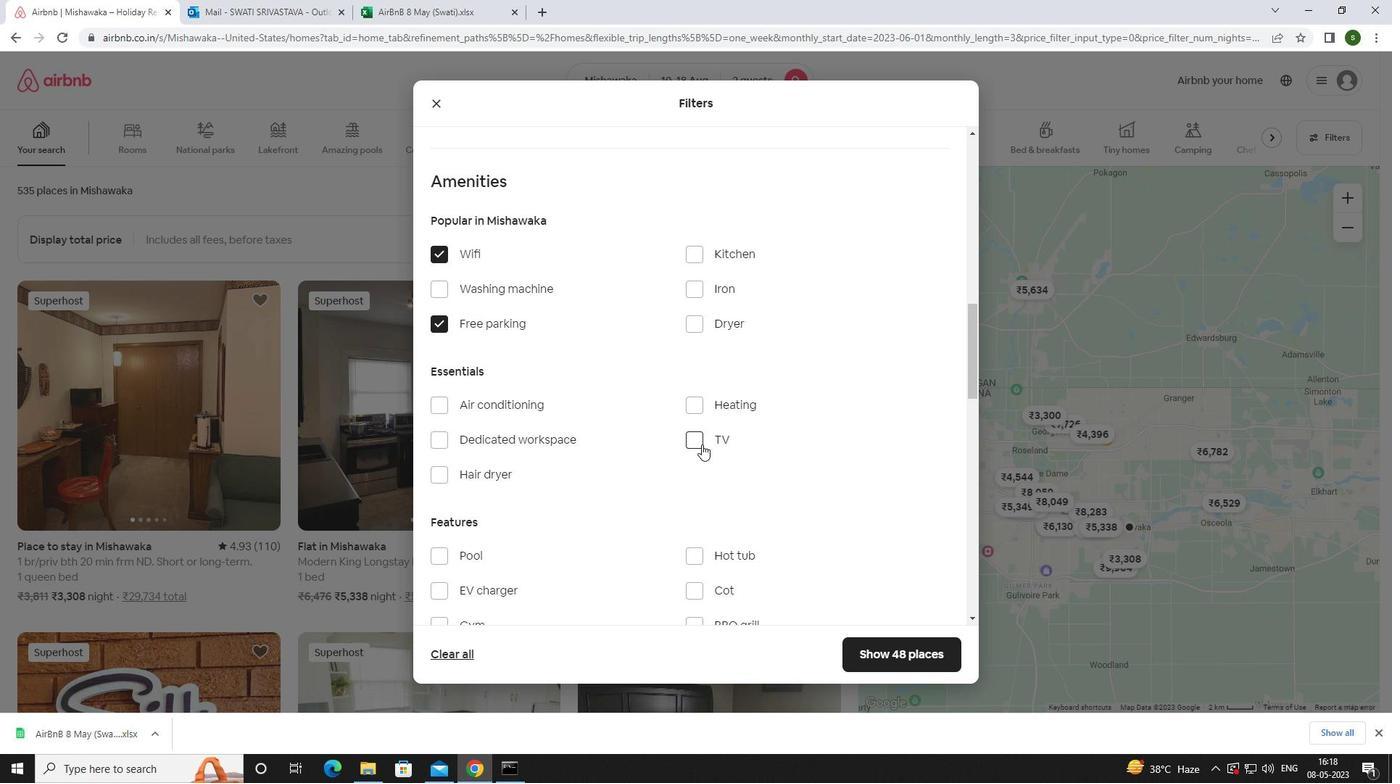 
Action: Mouse scrolled (635, 453) with delta (0, 0)
Screenshot: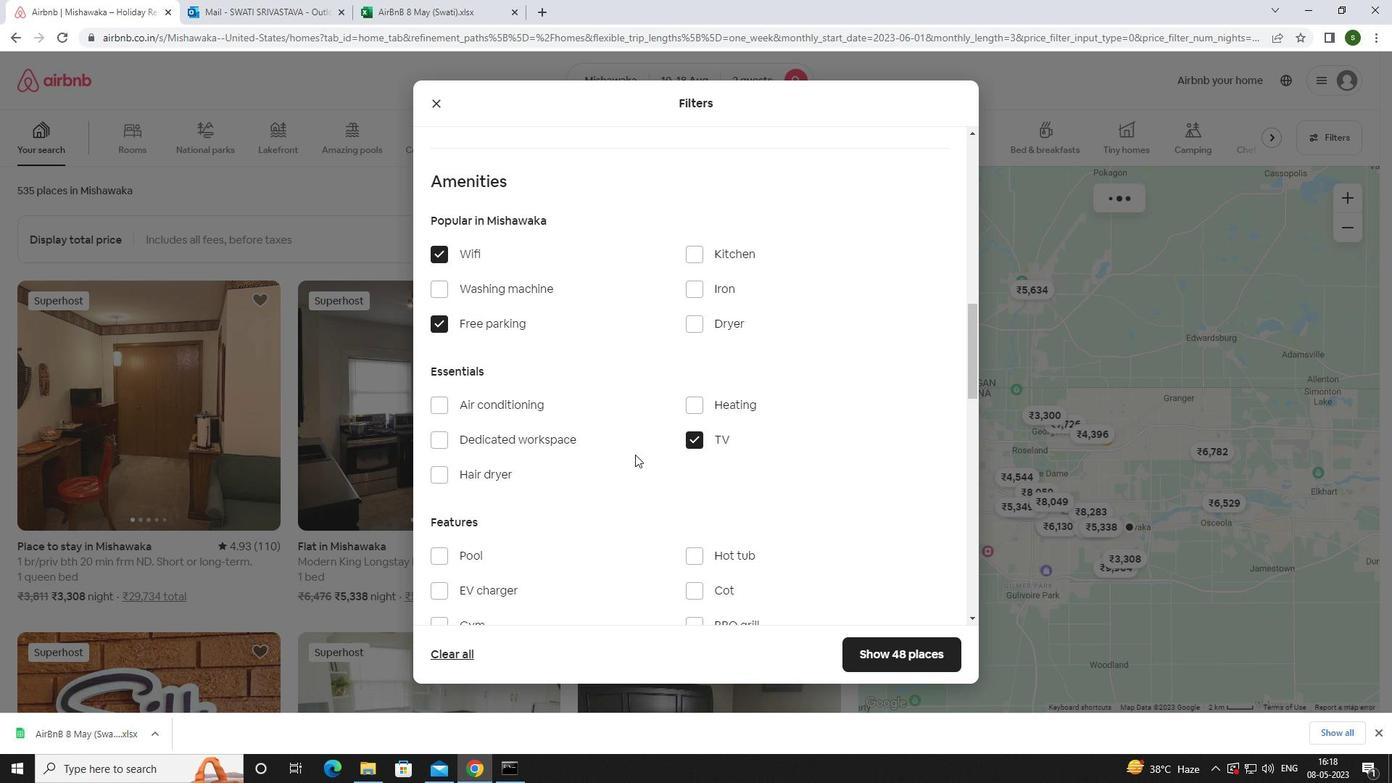 
Action: Mouse scrolled (635, 453) with delta (0, 0)
Screenshot: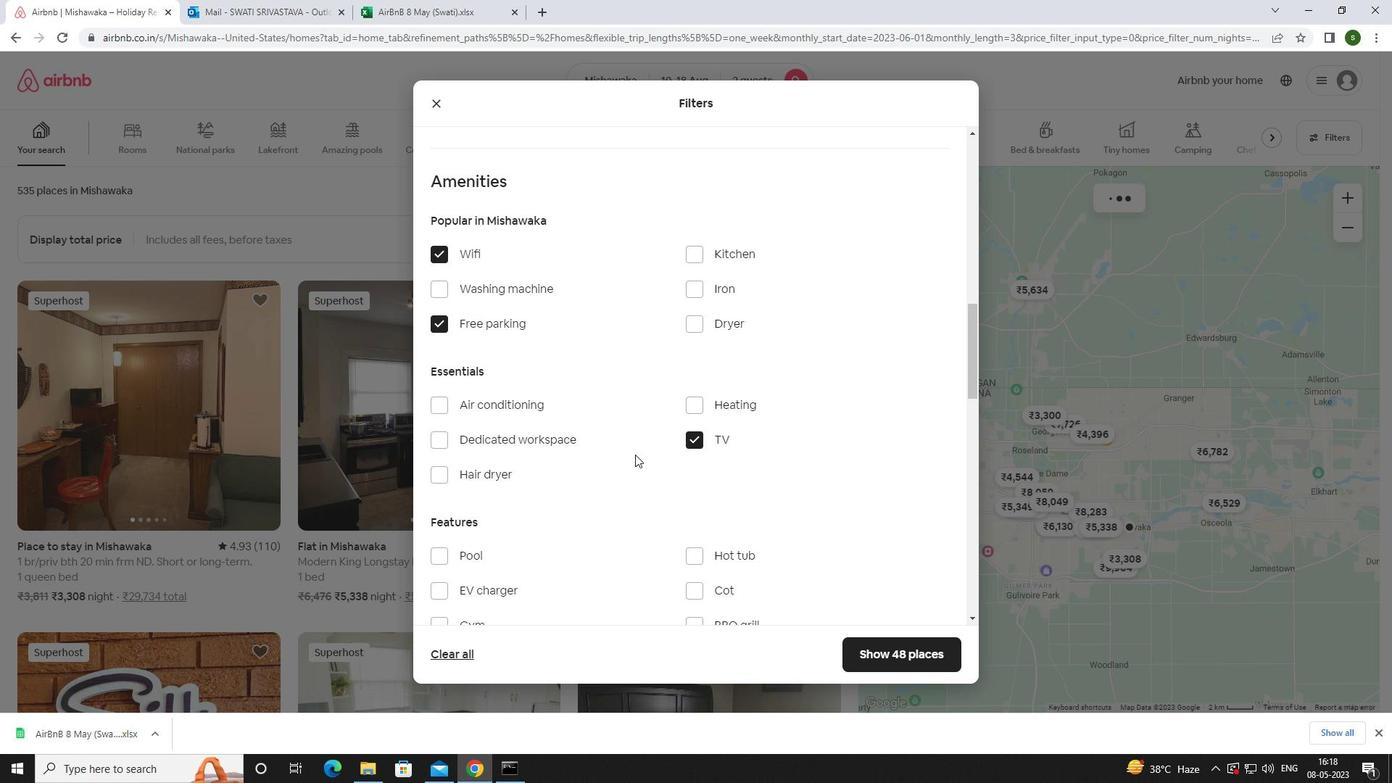 
Action: Mouse moved to (470, 480)
Screenshot: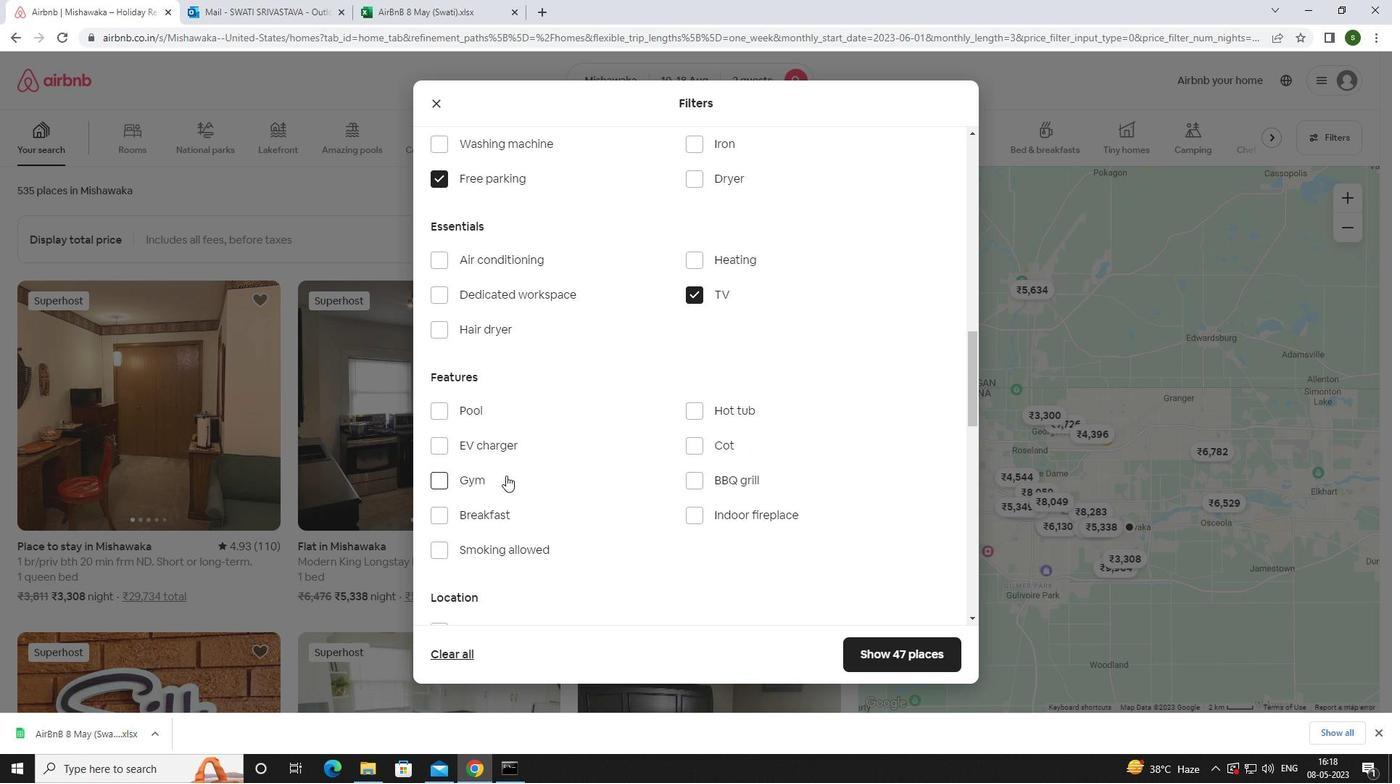 
Action: Mouse pressed left at (470, 480)
Screenshot: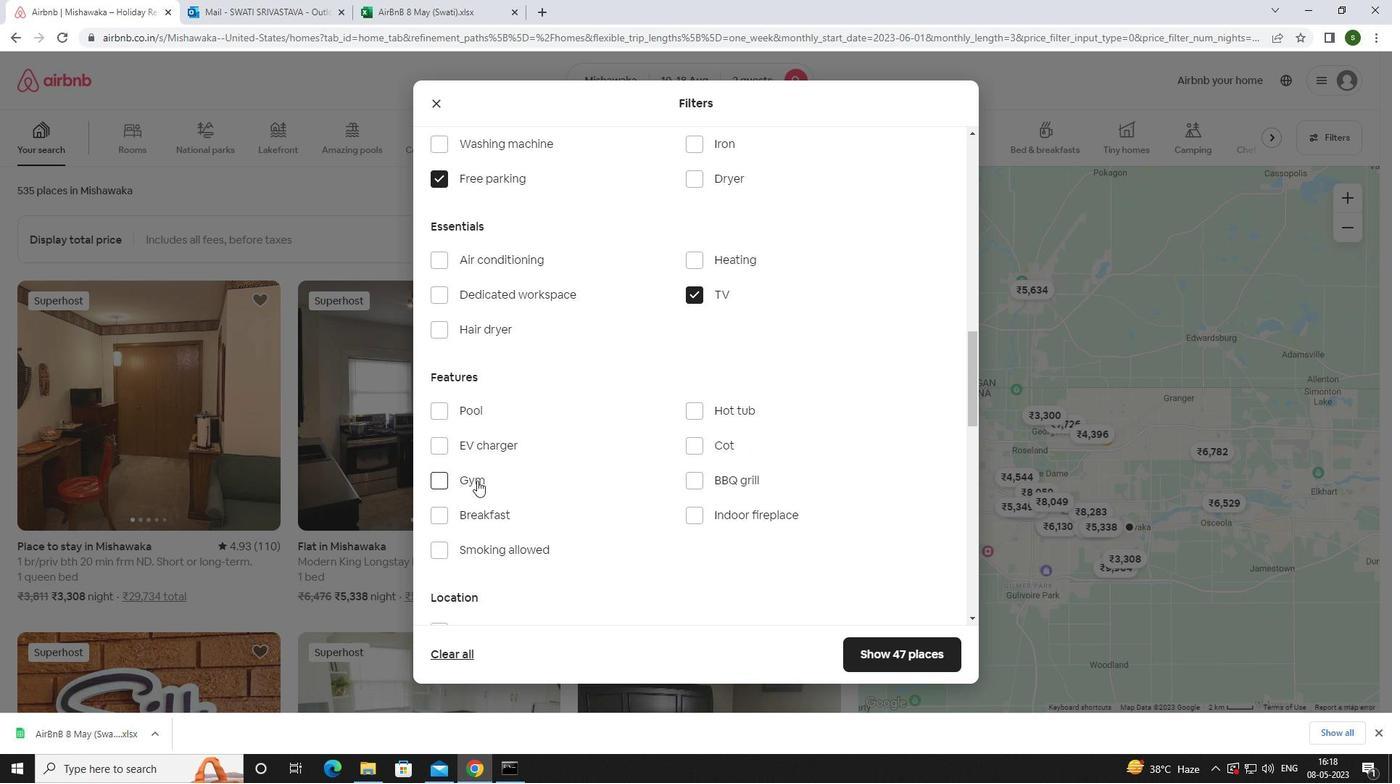 
Action: Mouse moved to (473, 510)
Screenshot: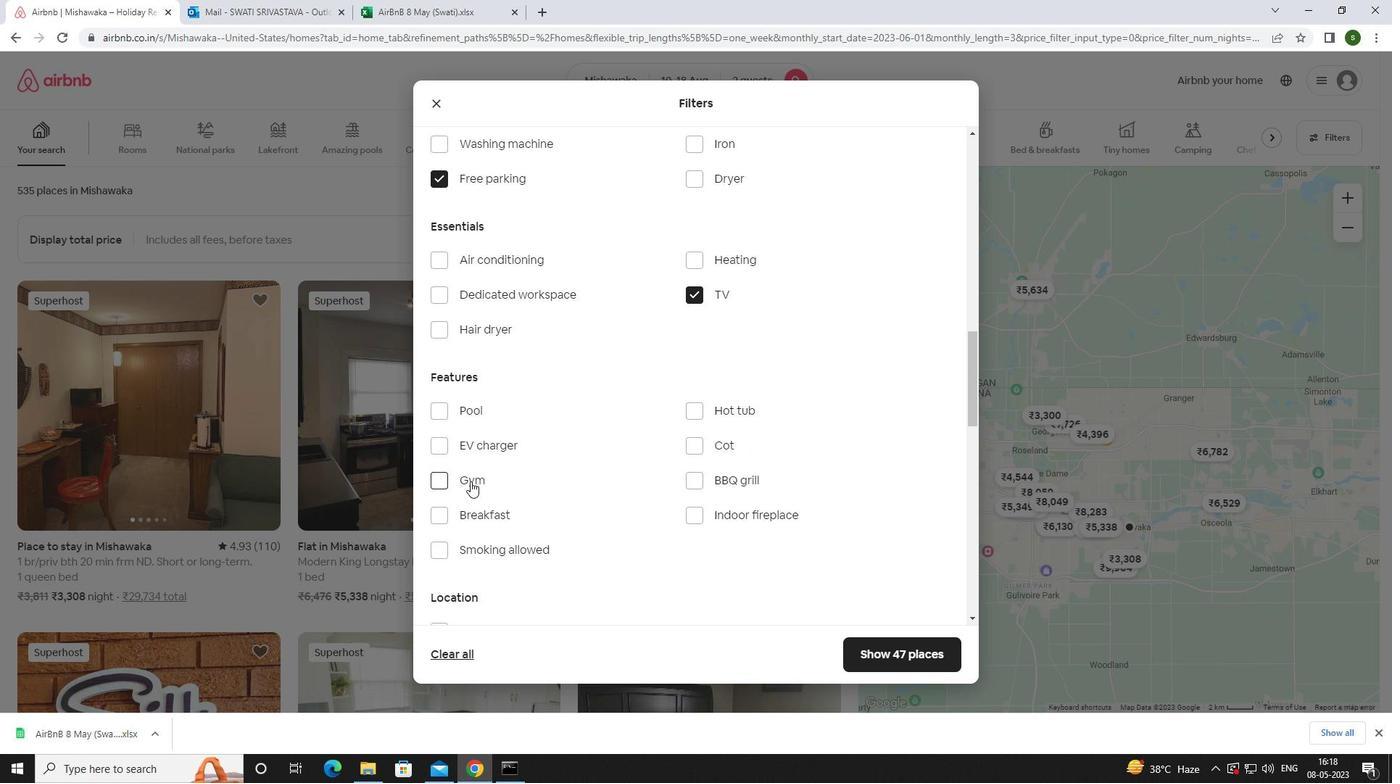 
Action: Mouse pressed left at (473, 510)
Screenshot: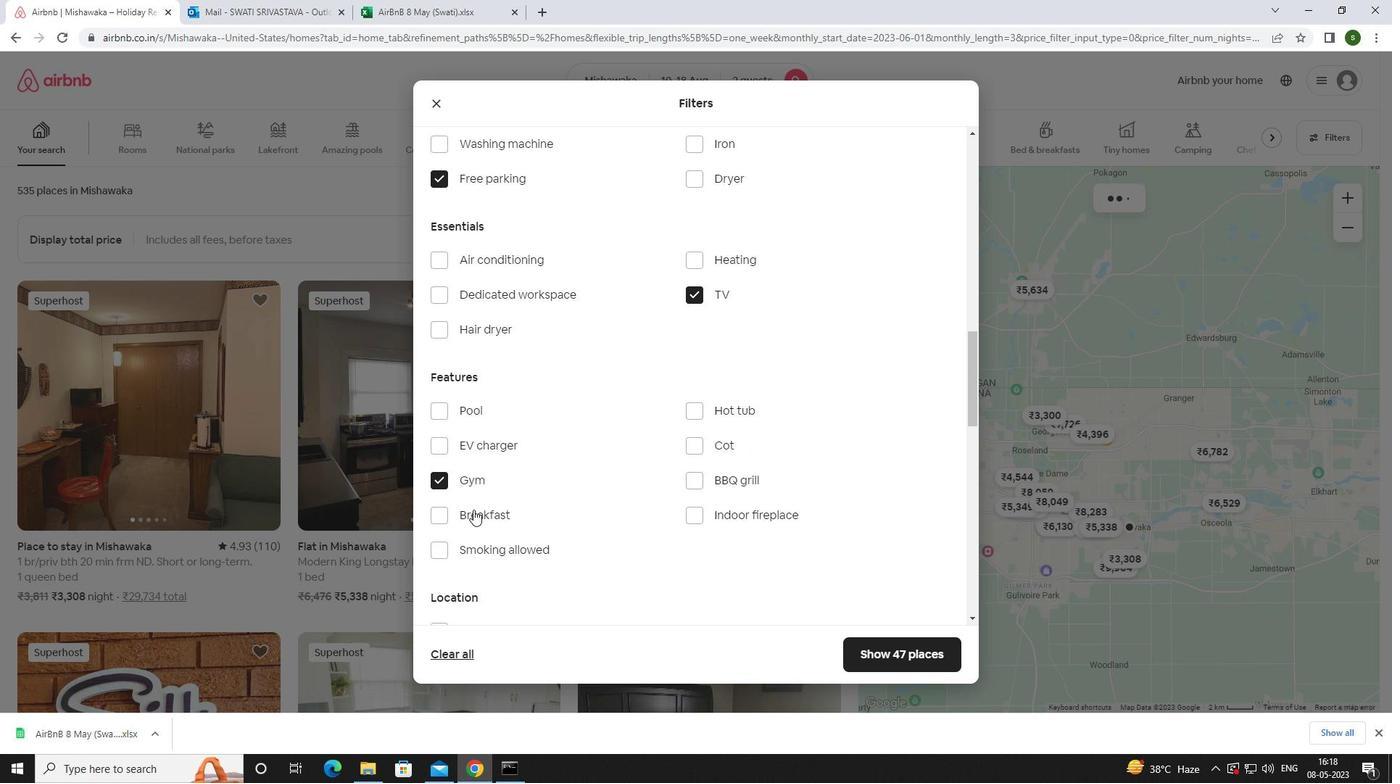 
Action: Mouse moved to (622, 502)
Screenshot: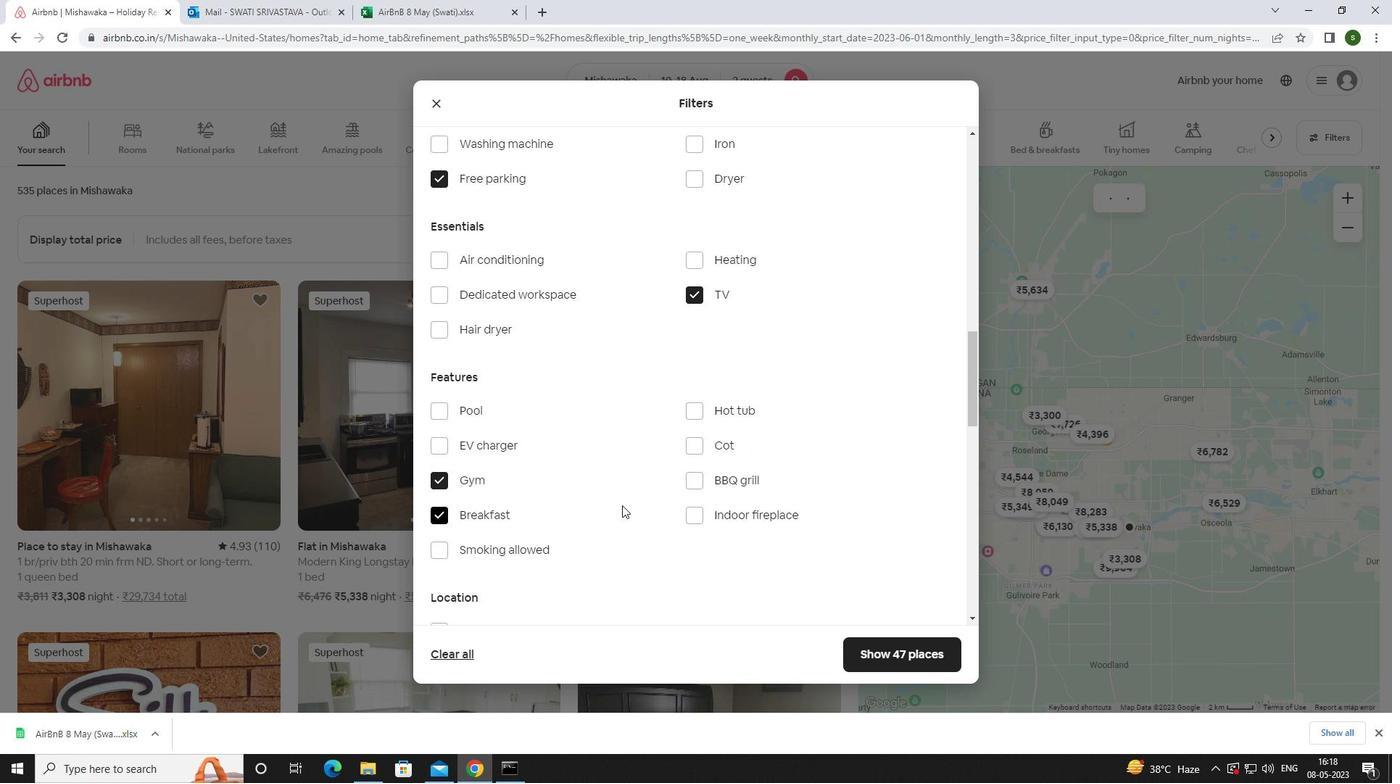 
Action: Mouse scrolled (622, 501) with delta (0, 0)
Screenshot: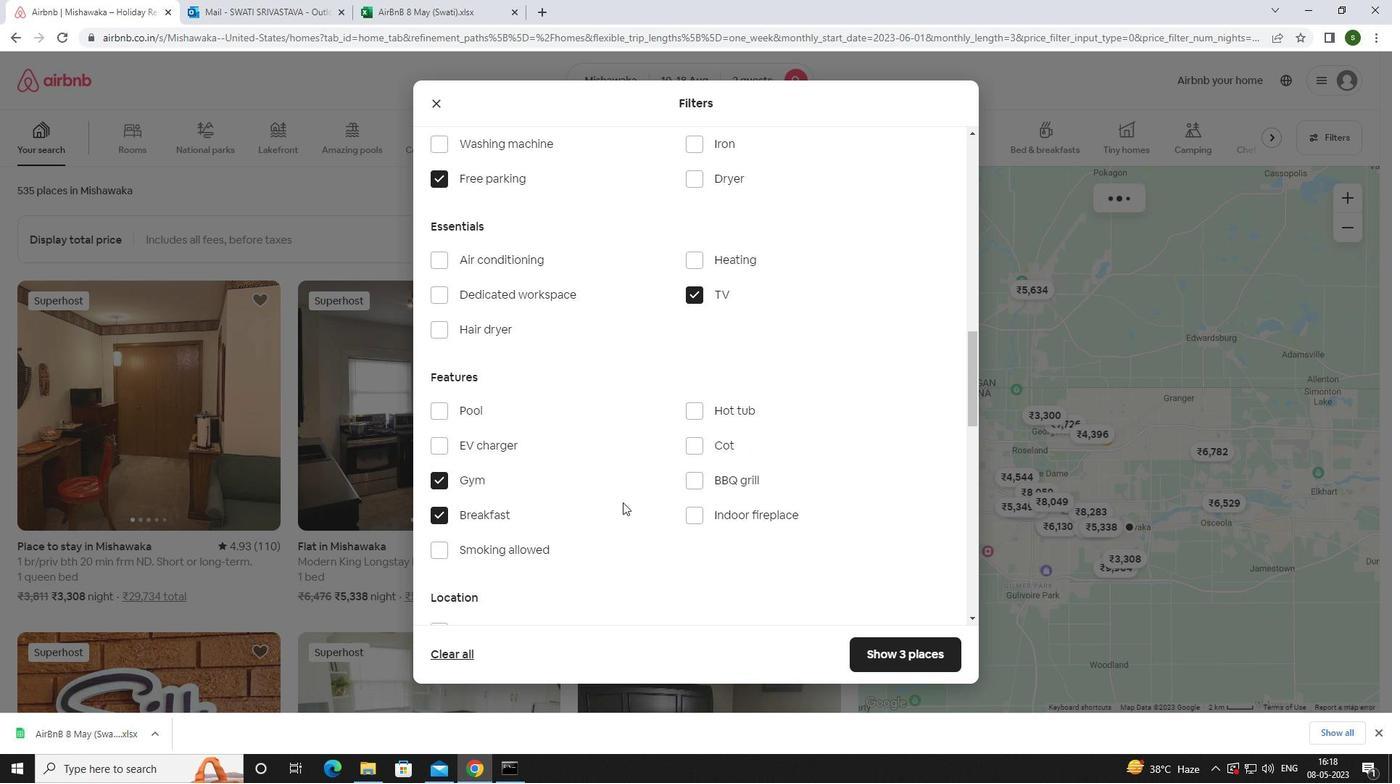 
Action: Mouse scrolled (622, 501) with delta (0, 0)
Screenshot: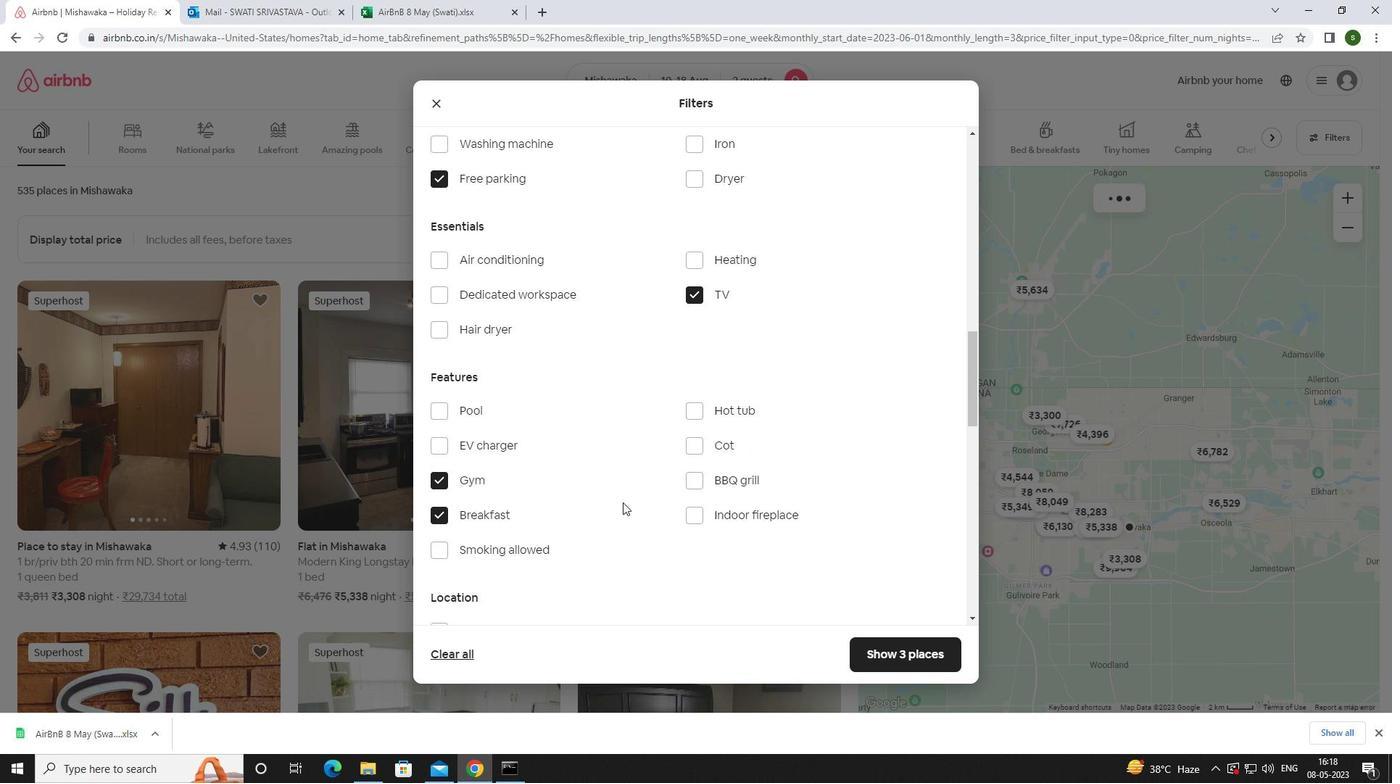 
Action: Mouse scrolled (622, 501) with delta (0, 0)
Screenshot: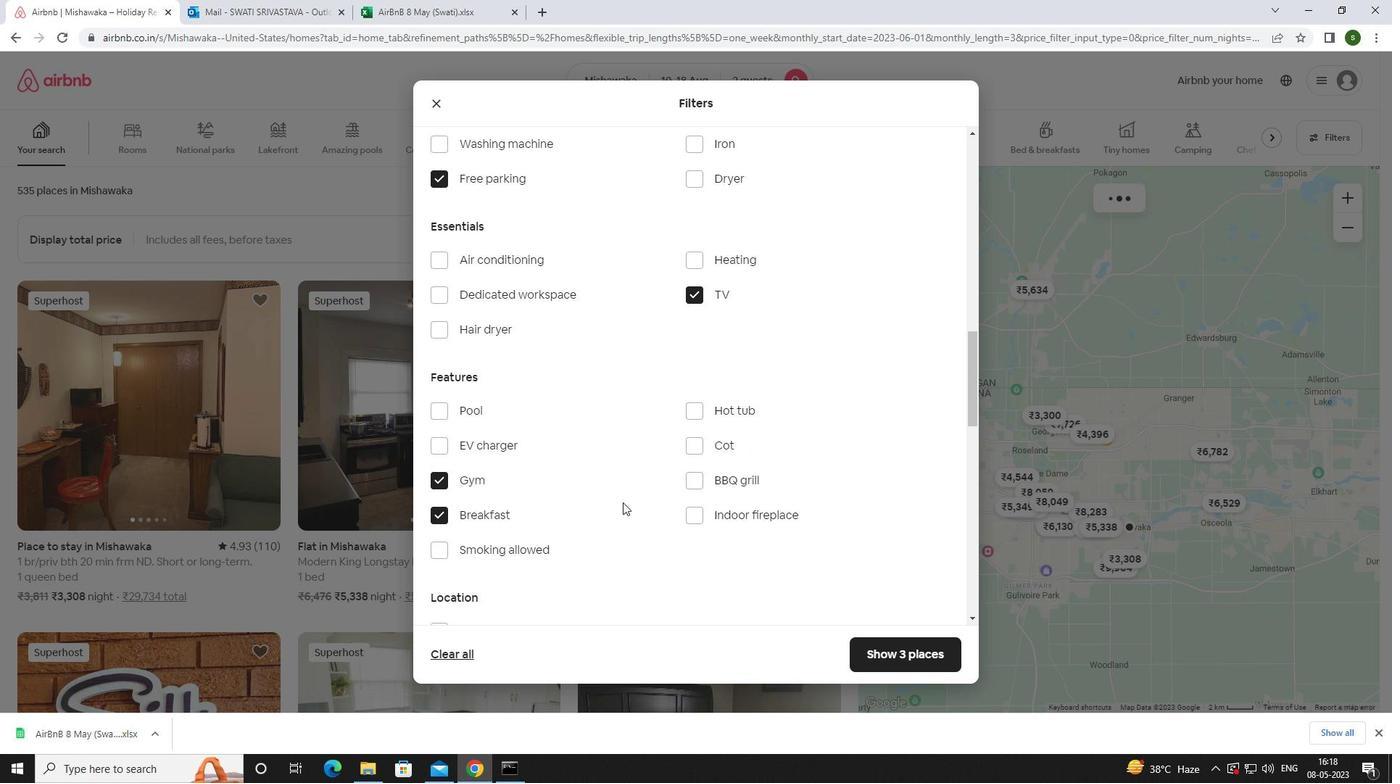 
Action: Mouse scrolled (622, 501) with delta (0, 0)
Screenshot: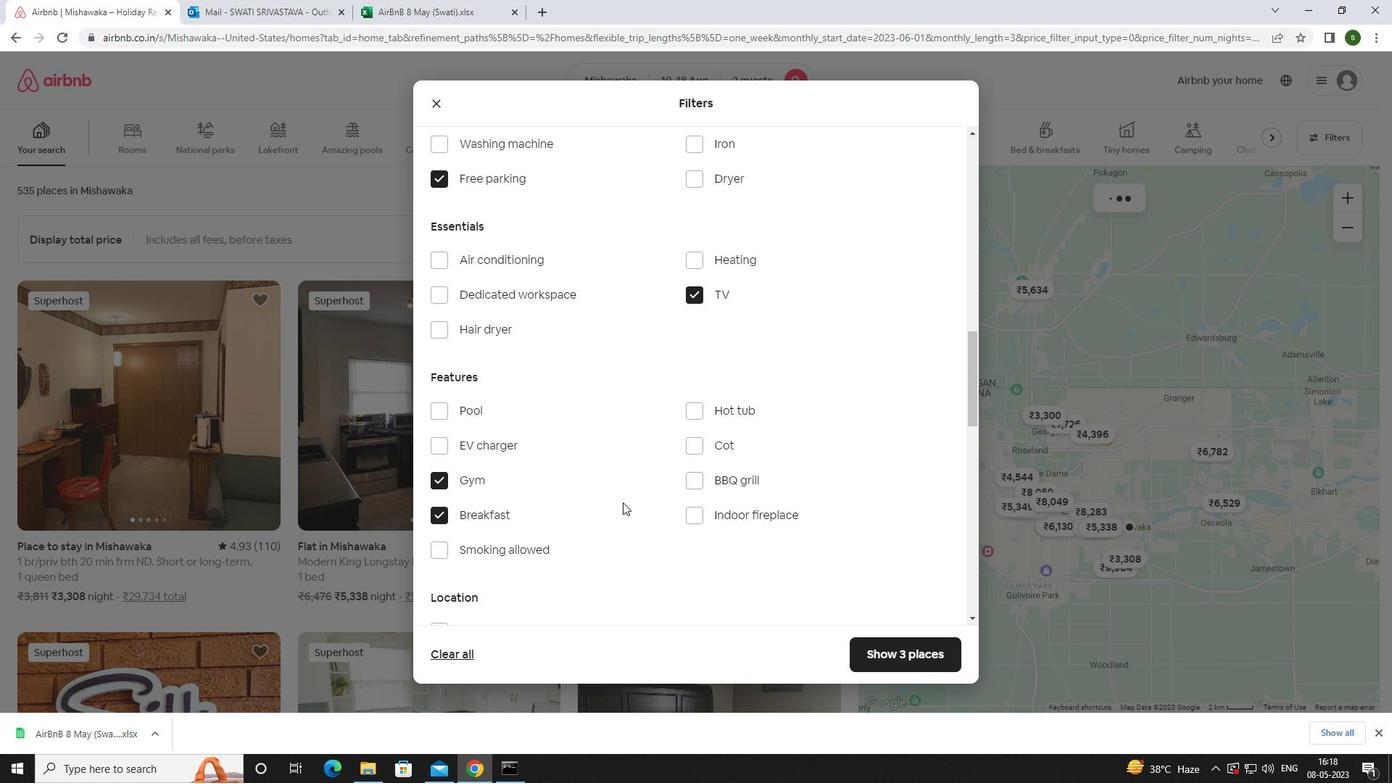 
Action: Mouse moved to (791, 505)
Screenshot: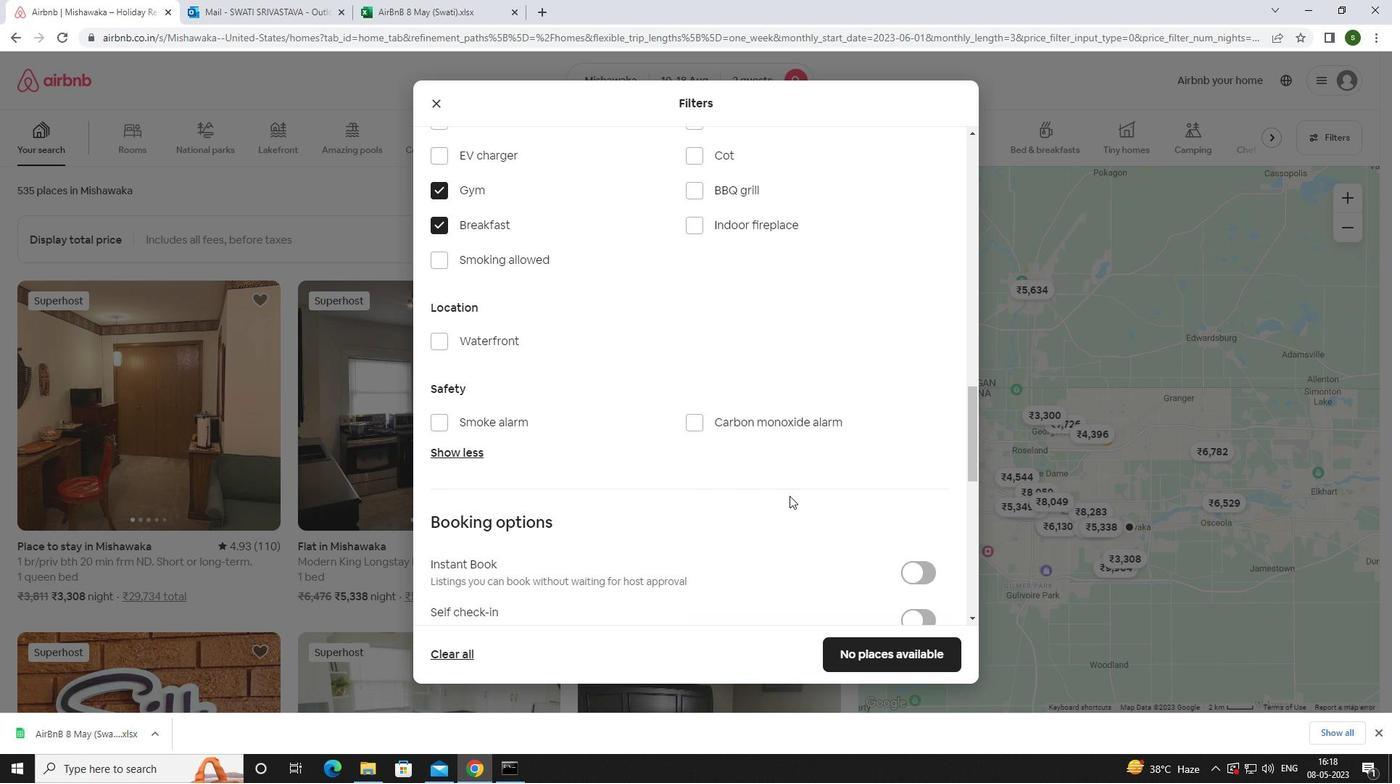 
Action: Mouse scrolled (791, 504) with delta (0, 0)
Screenshot: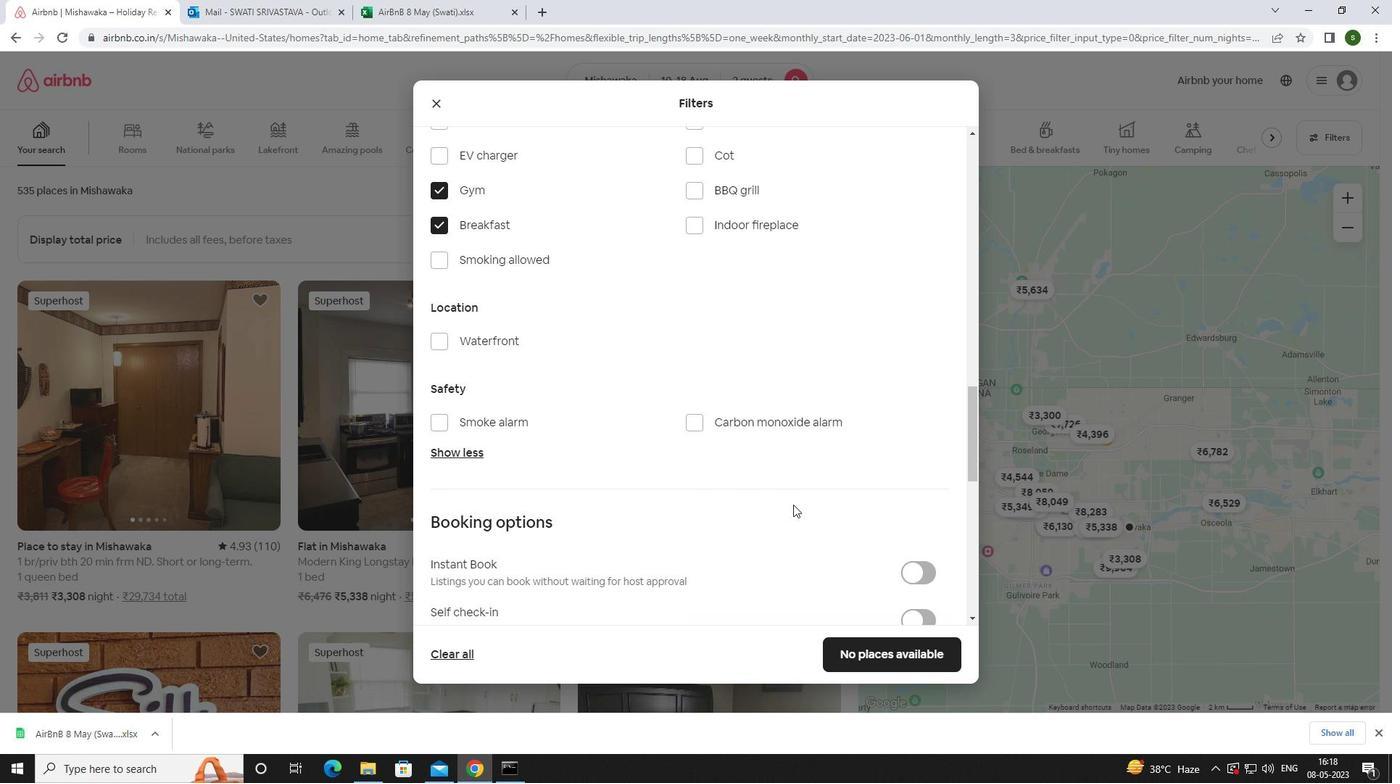 
Action: Mouse scrolled (791, 504) with delta (0, 0)
Screenshot: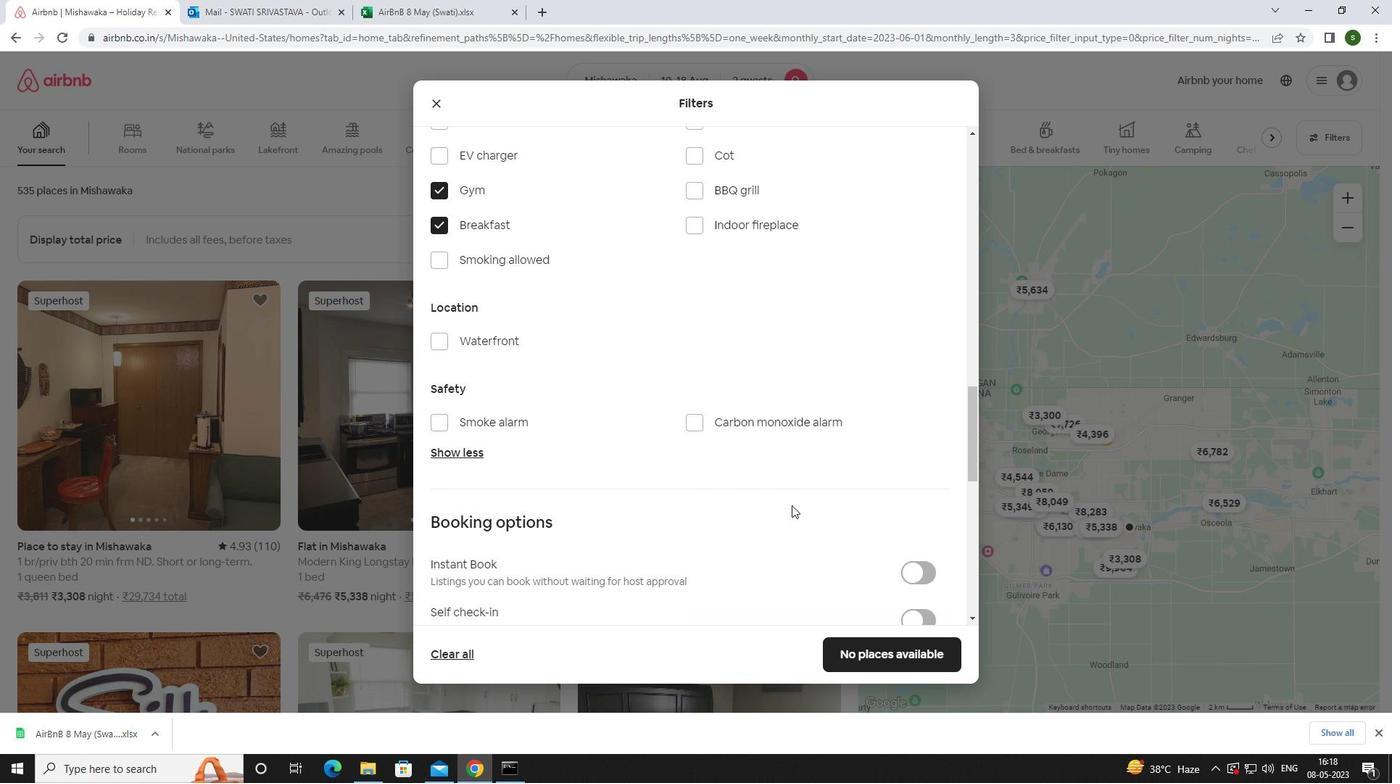 
Action: Mouse moved to (909, 478)
Screenshot: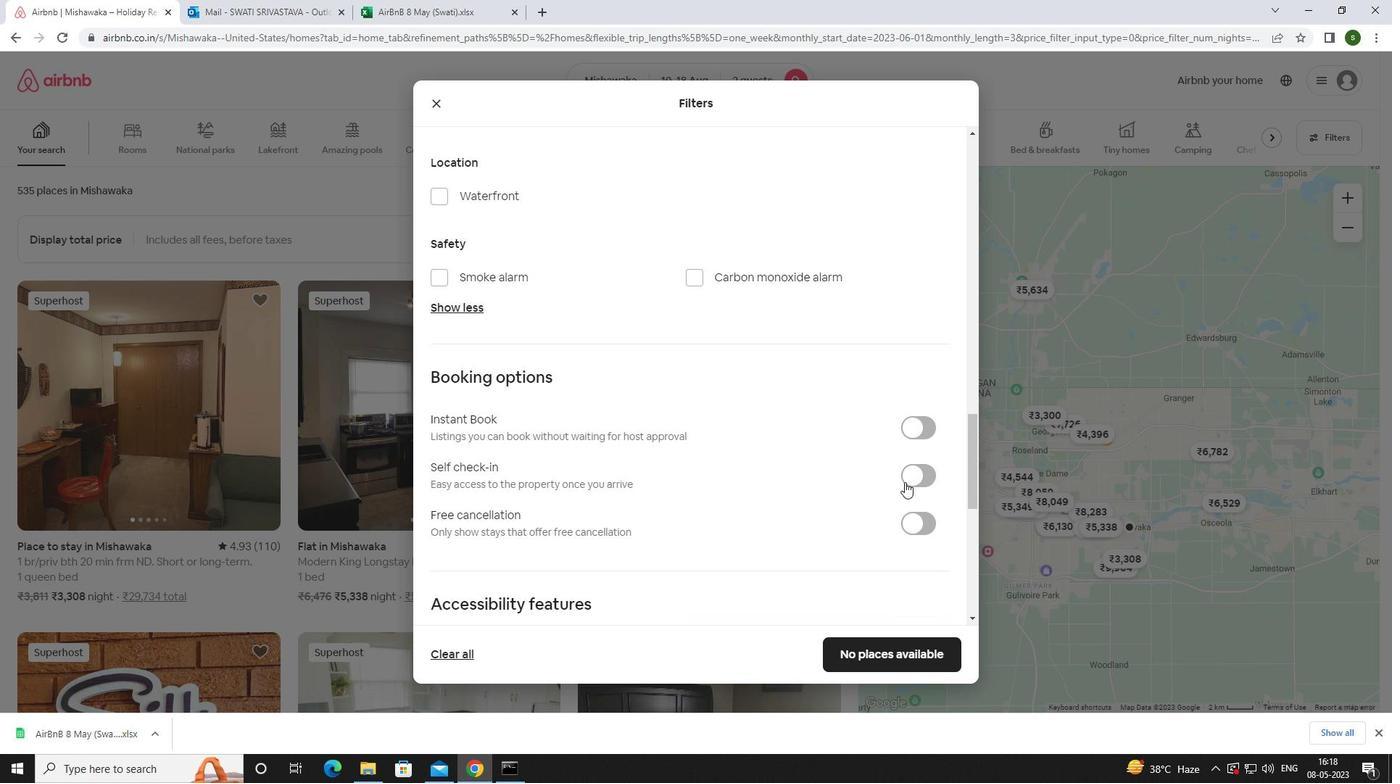
Action: Mouse pressed left at (909, 478)
Screenshot: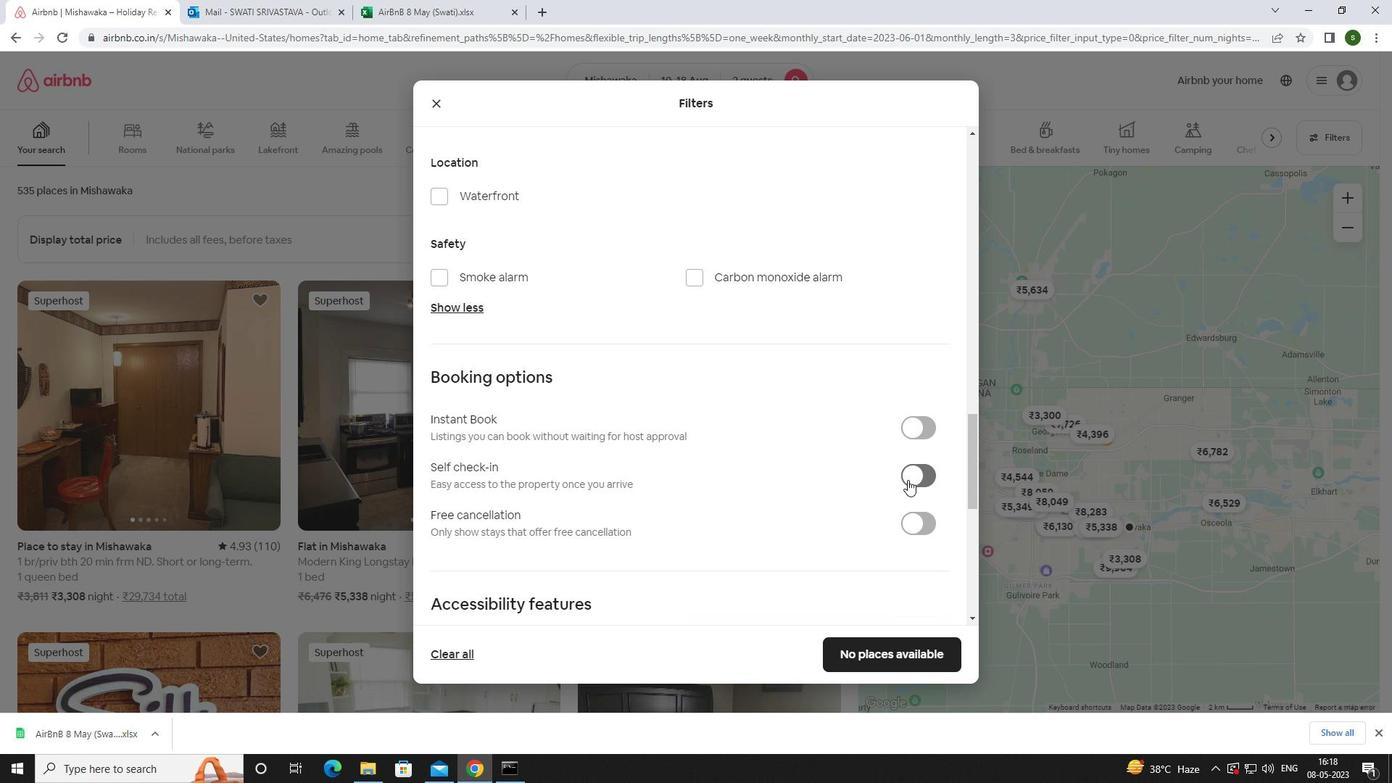 
Action: Mouse moved to (759, 476)
Screenshot: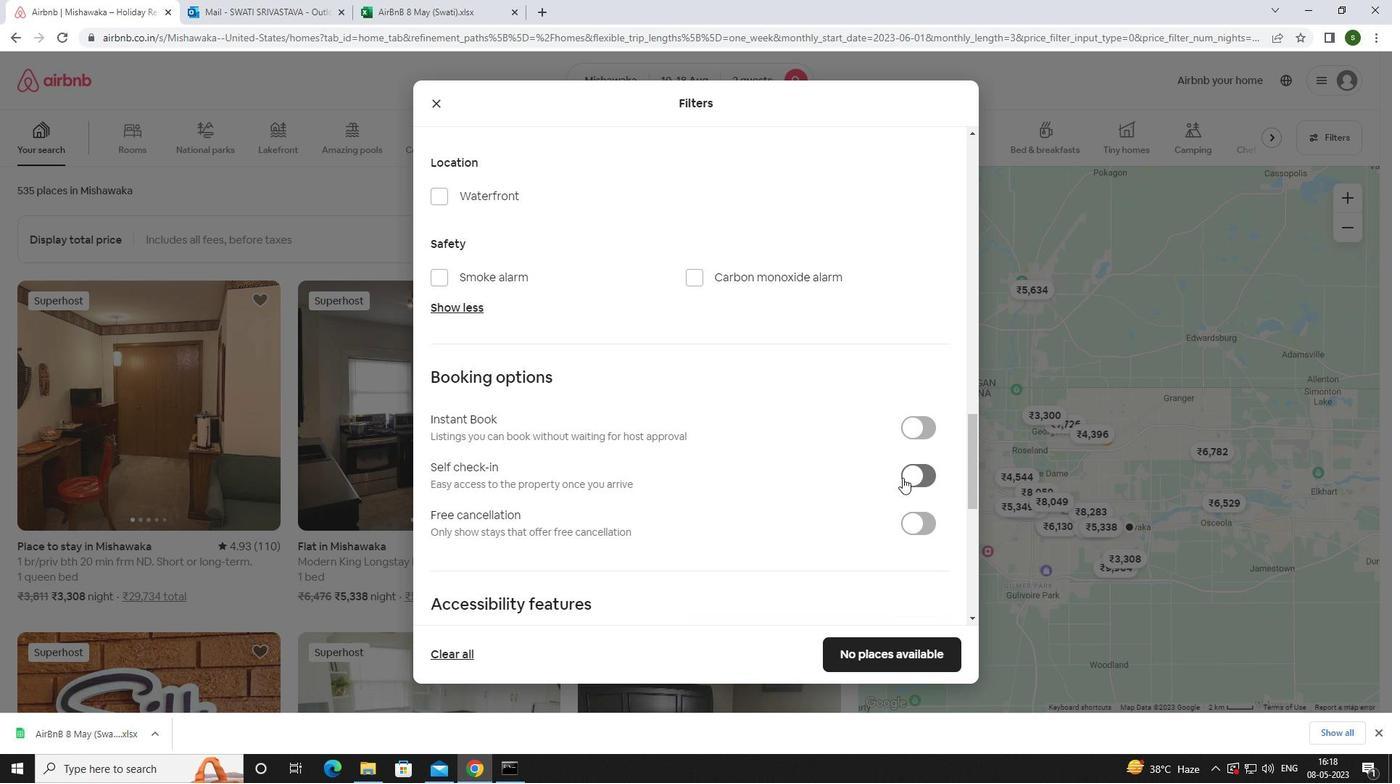 
Action: Mouse scrolled (759, 475) with delta (0, 0)
Screenshot: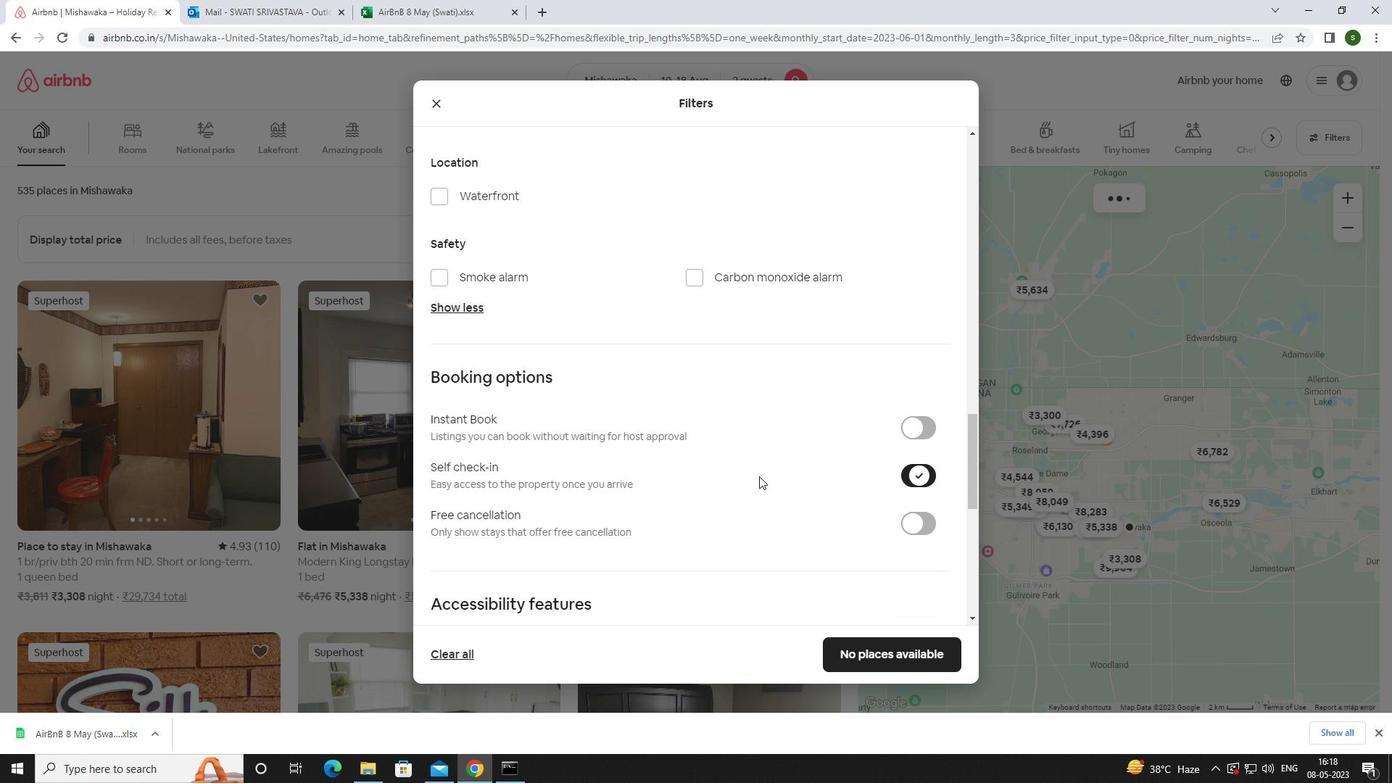 
Action: Mouse scrolled (759, 475) with delta (0, 0)
Screenshot: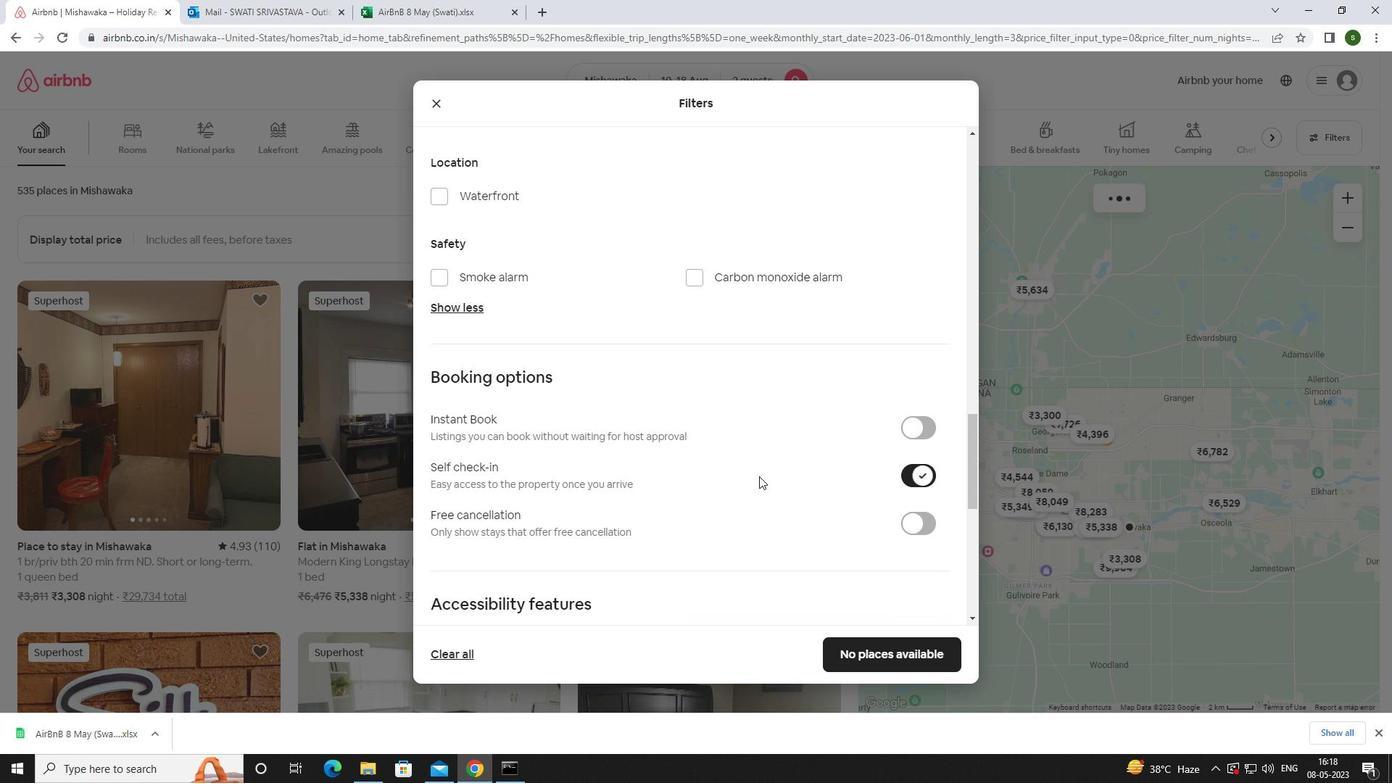 
Action: Mouse scrolled (759, 475) with delta (0, 0)
Screenshot: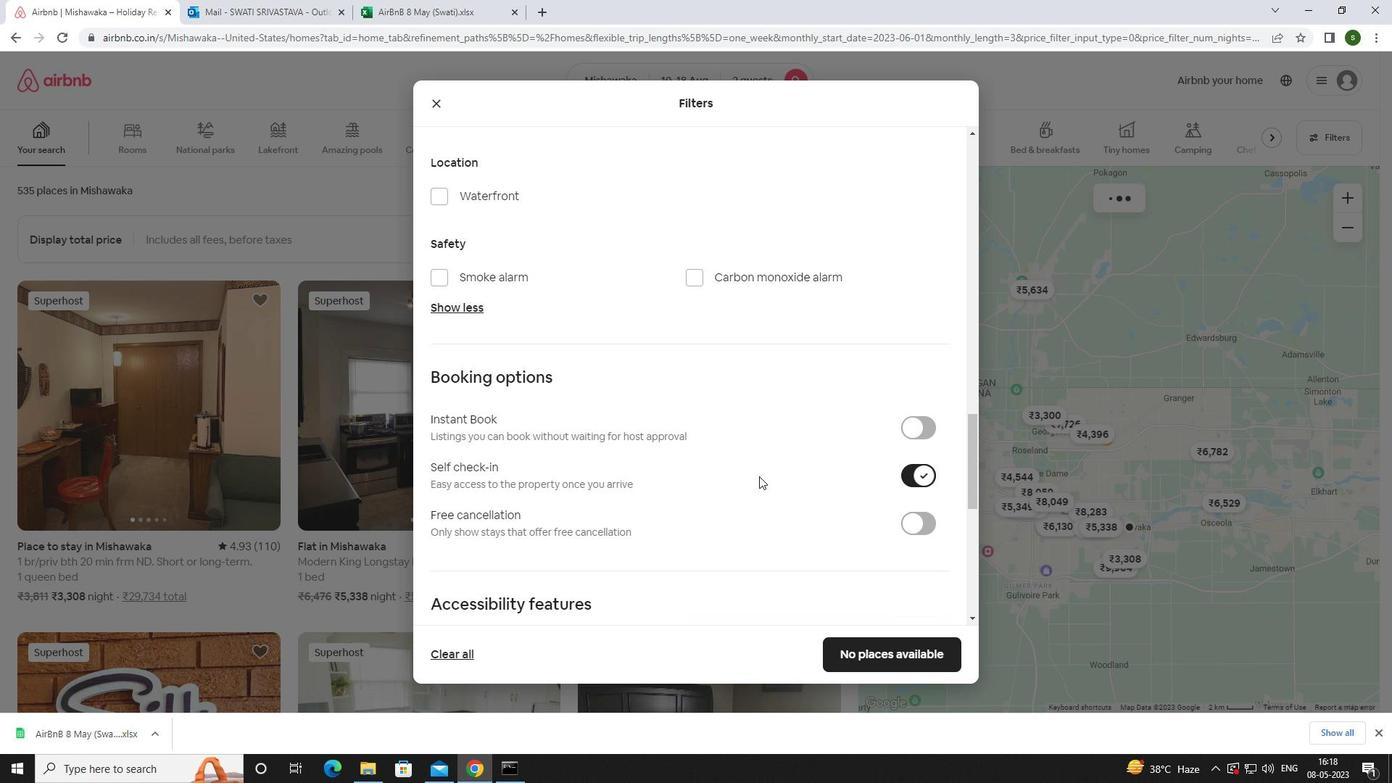 
Action: Mouse scrolled (759, 475) with delta (0, 0)
Screenshot: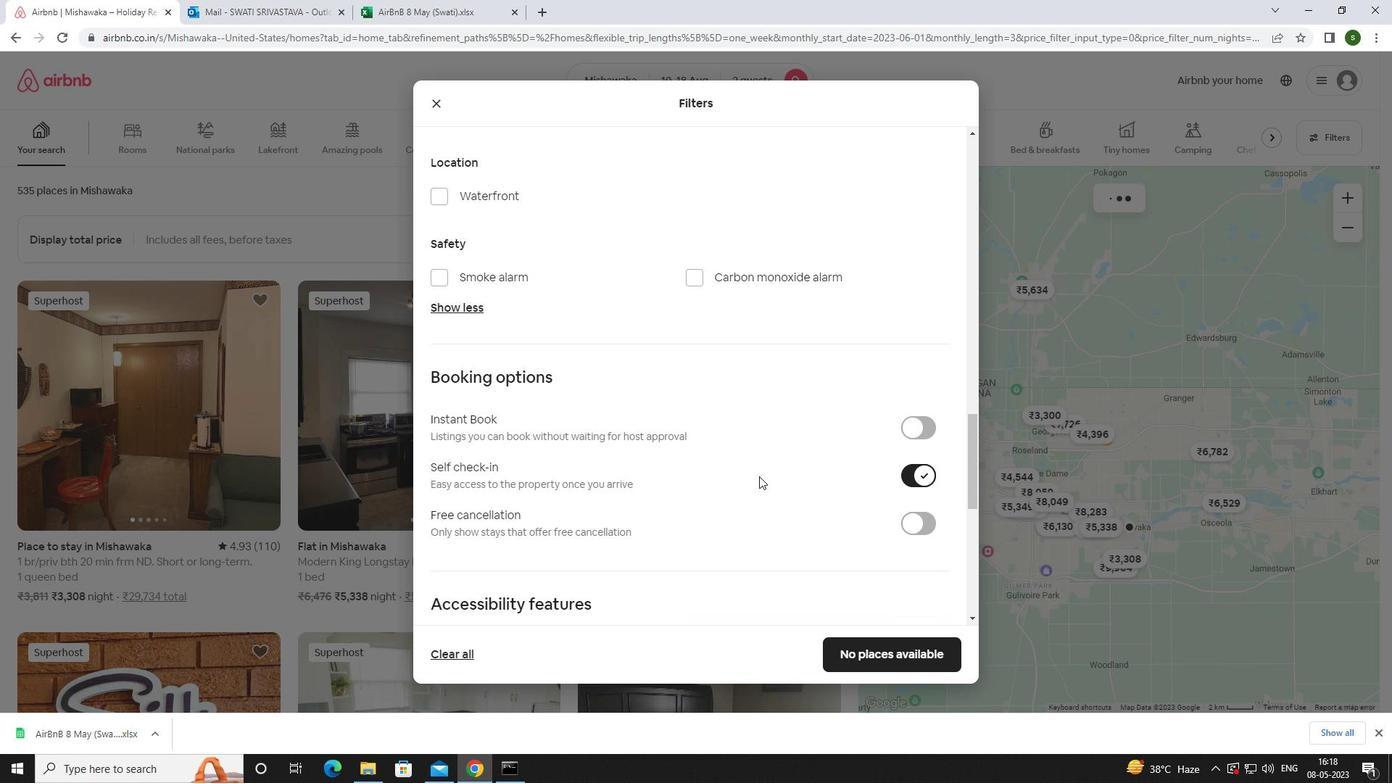 
Action: Mouse scrolled (759, 475) with delta (0, 0)
Screenshot: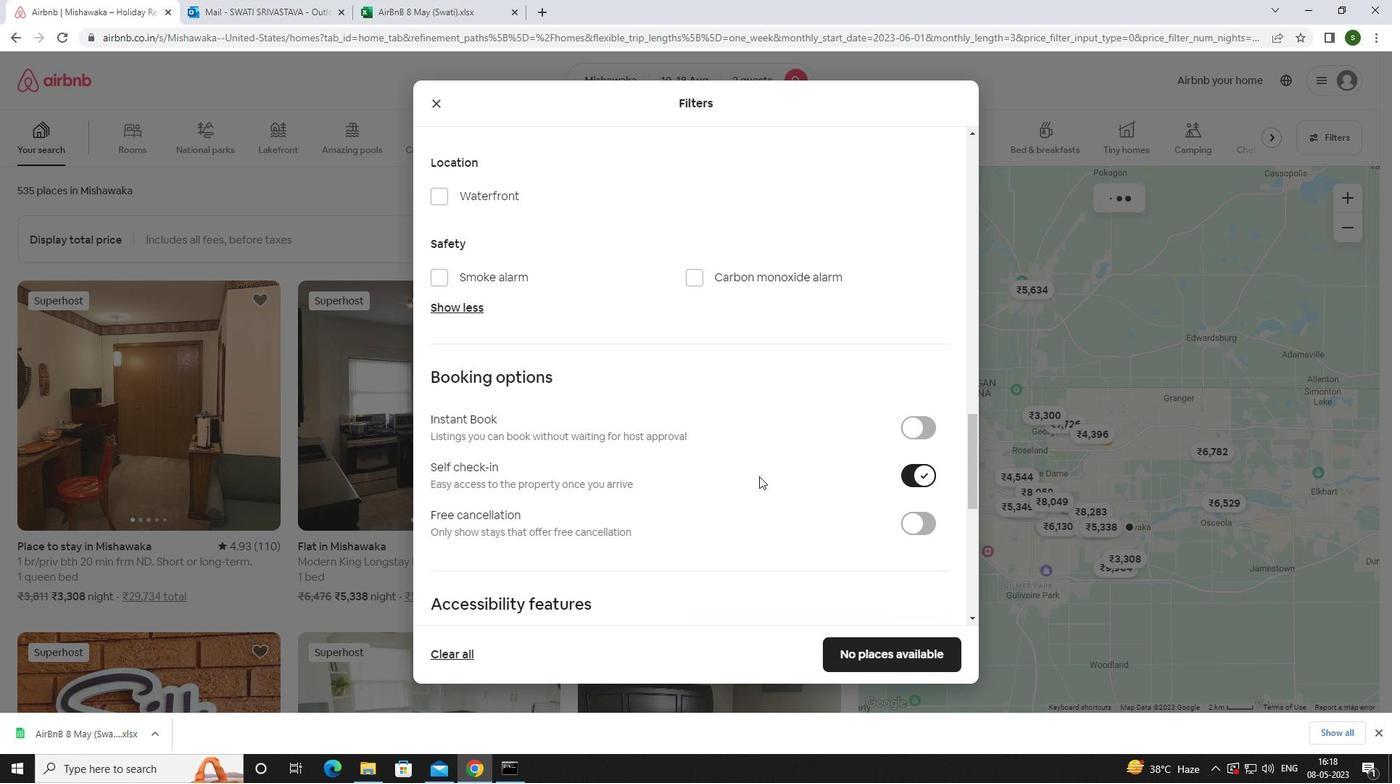 
Action: Mouse scrolled (759, 475) with delta (0, 0)
Screenshot: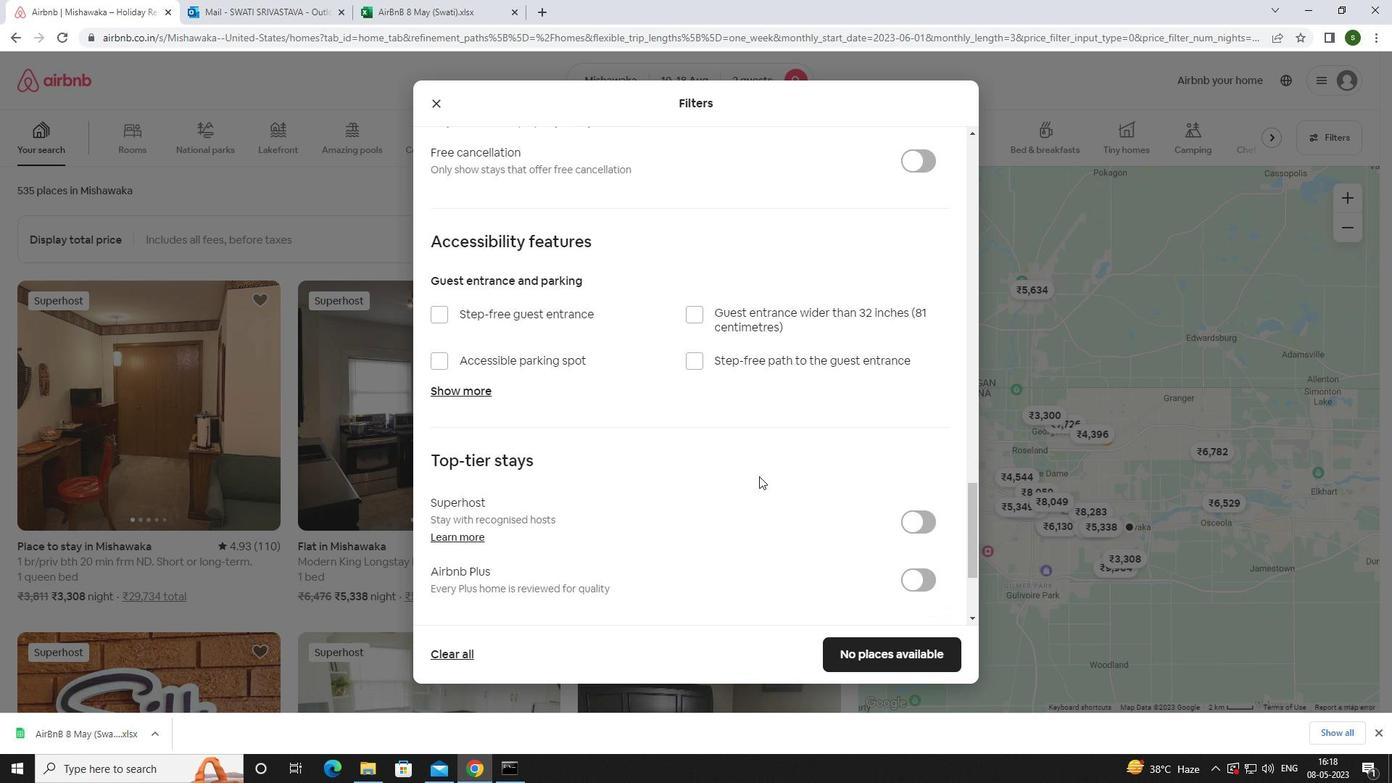 
Action: Mouse scrolled (759, 475) with delta (0, 0)
Screenshot: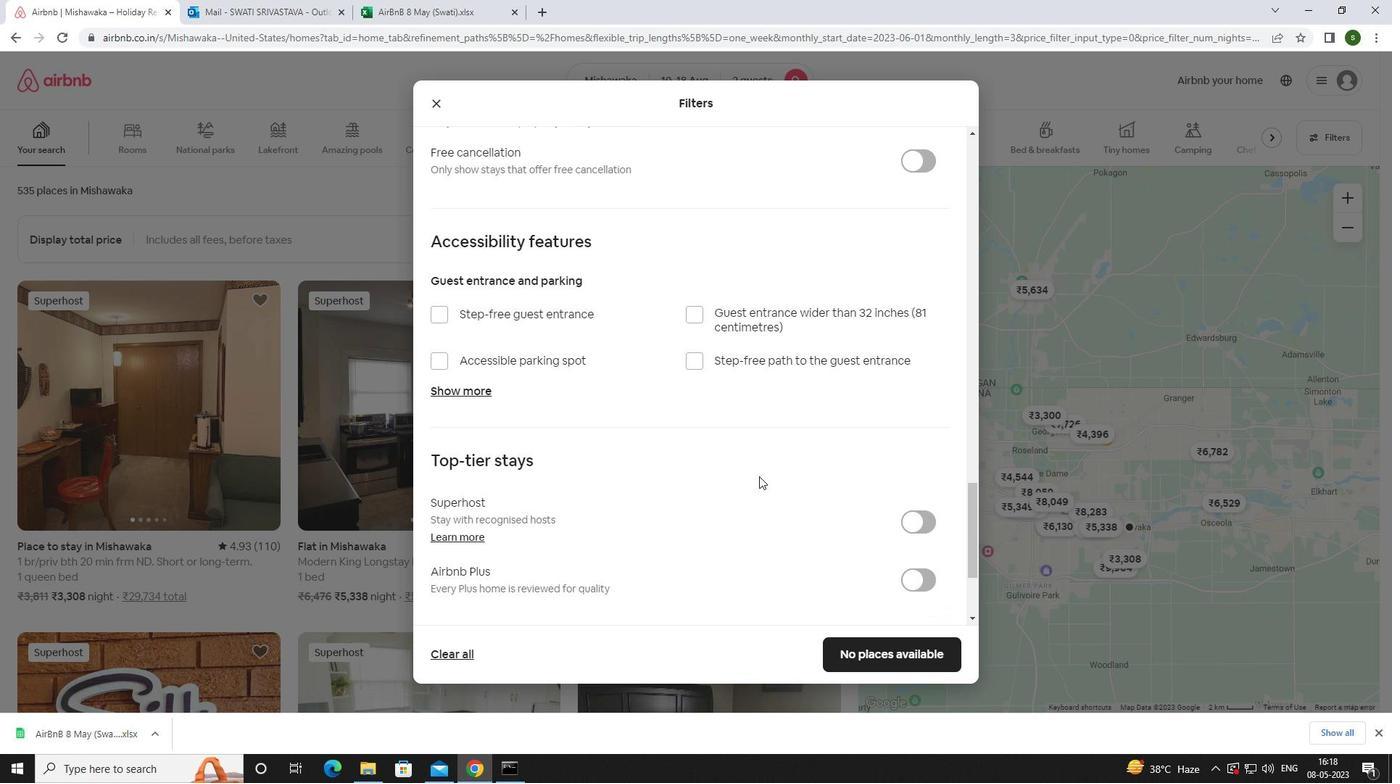 
Action: Mouse scrolled (759, 475) with delta (0, 0)
Screenshot: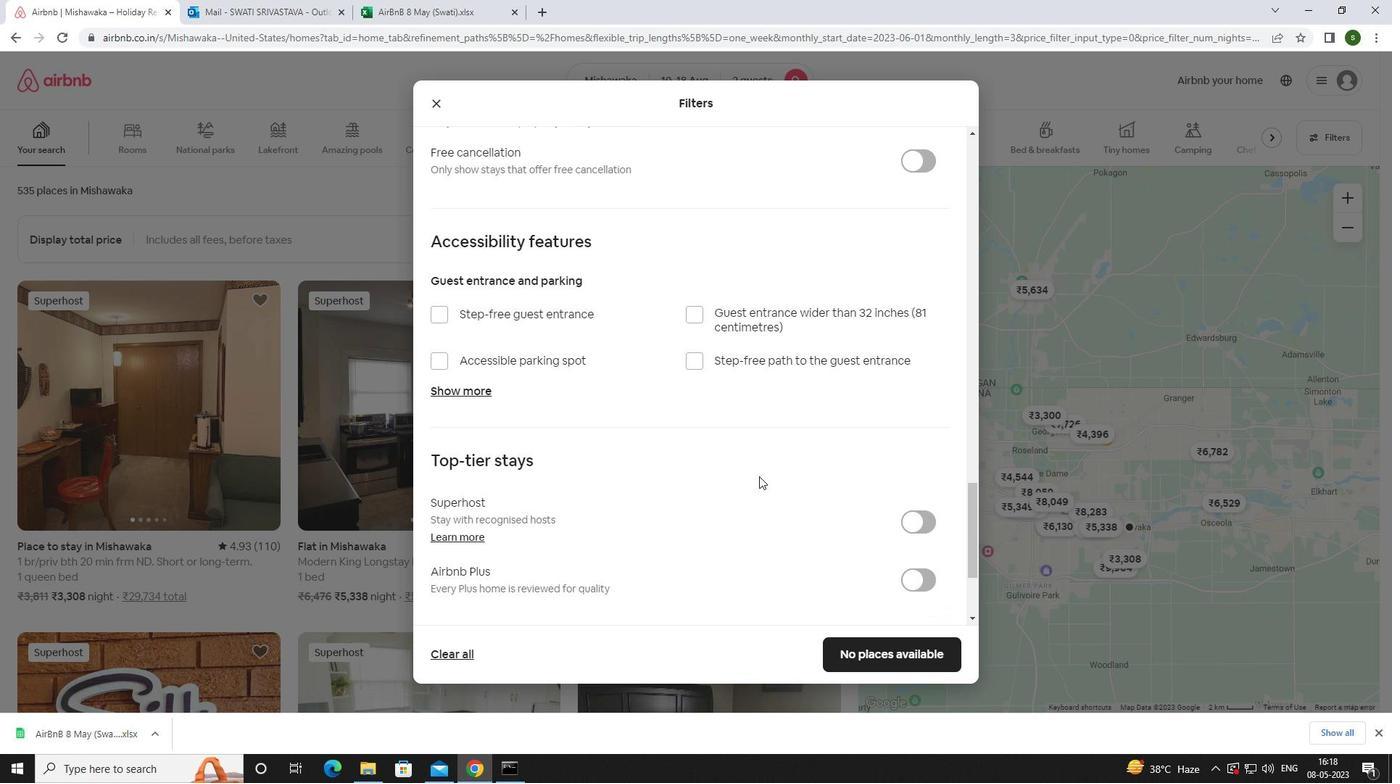 
Action: Mouse scrolled (759, 475) with delta (0, 0)
Screenshot: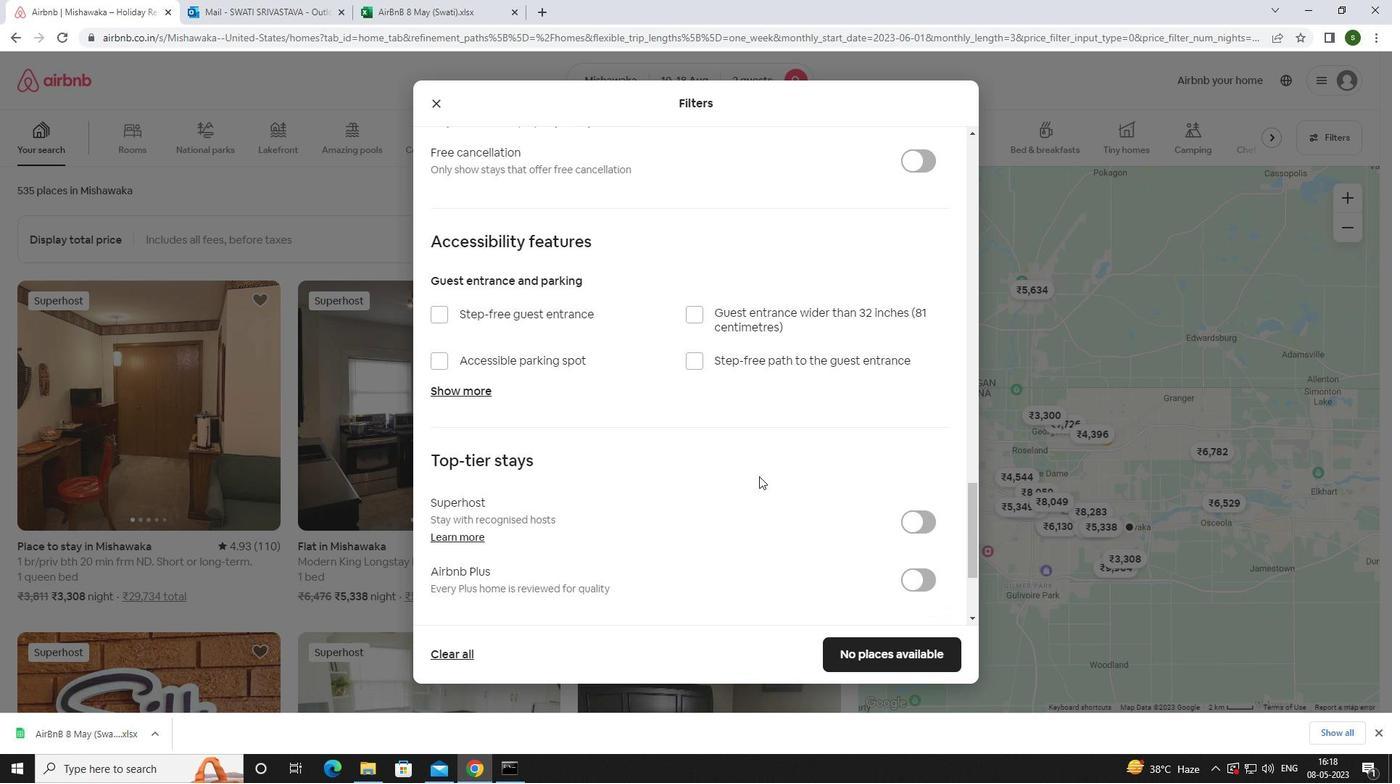 
Action: Mouse moved to (758, 476)
Screenshot: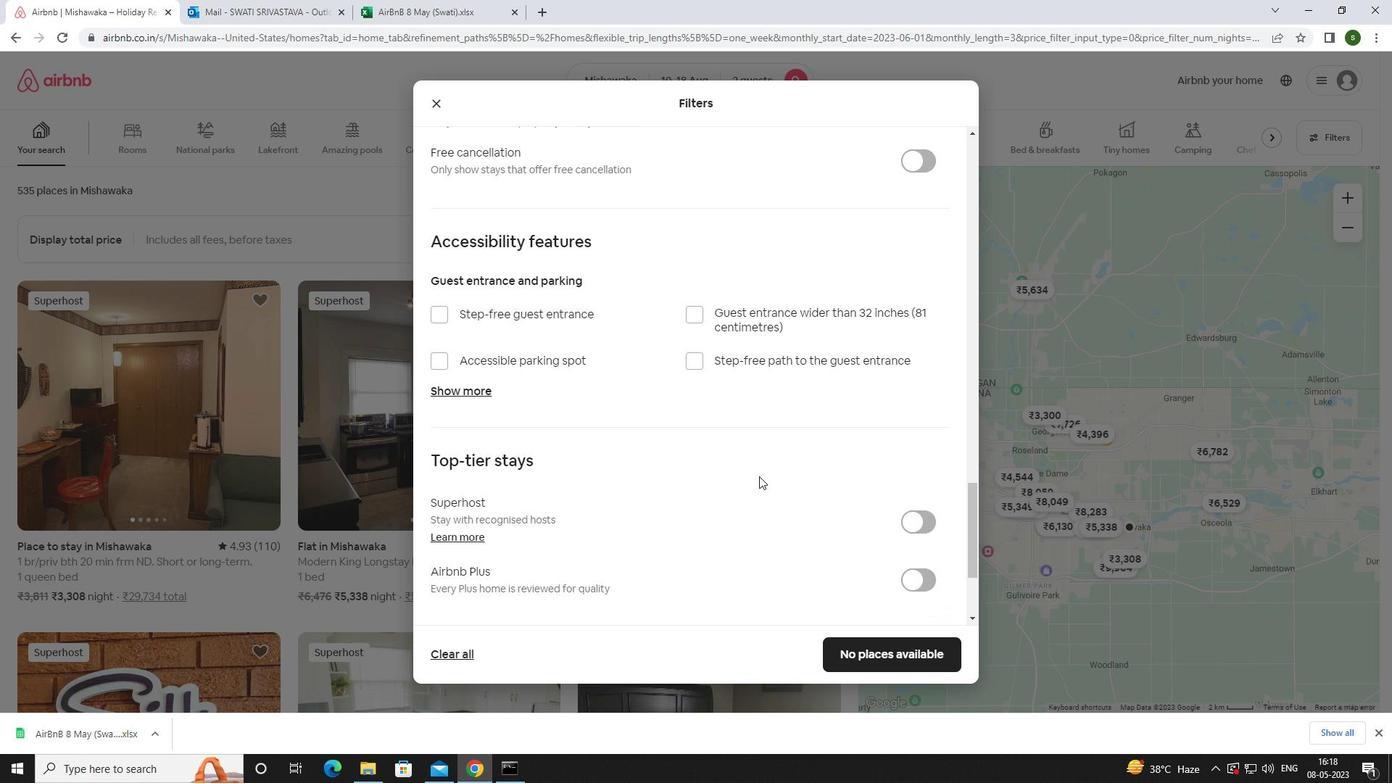 
Action: Mouse scrolled (758, 475) with delta (0, 0)
Screenshot: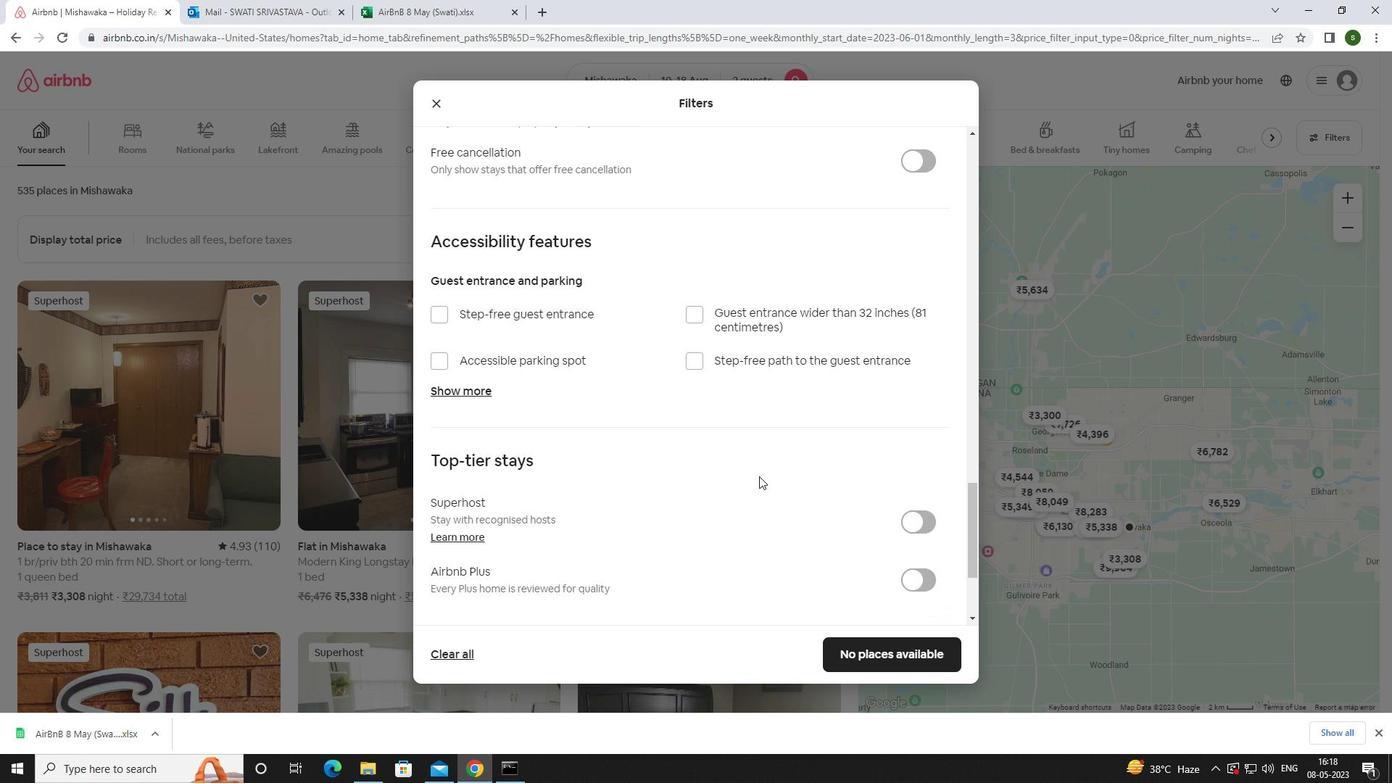 
Action: Mouse moved to (489, 525)
Screenshot: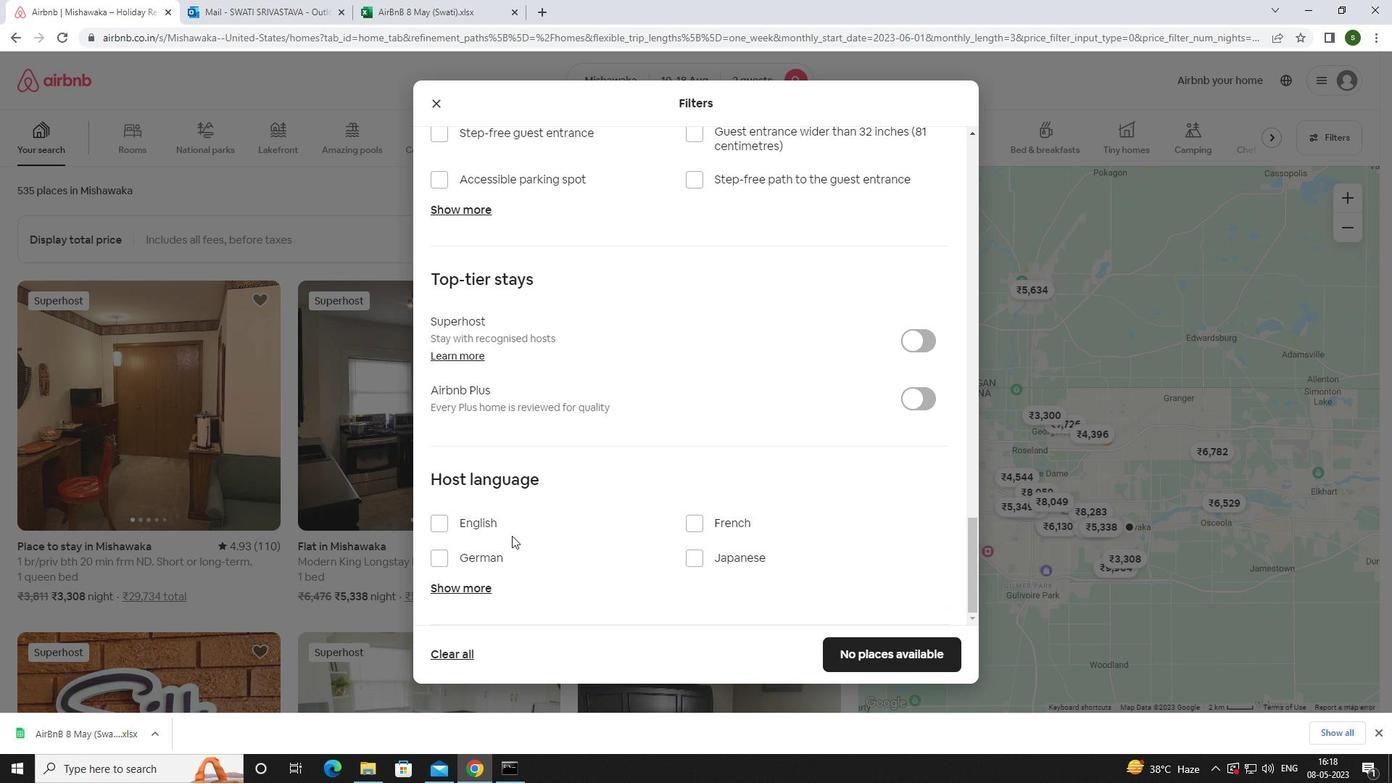 
Action: Mouse pressed left at (489, 525)
Screenshot: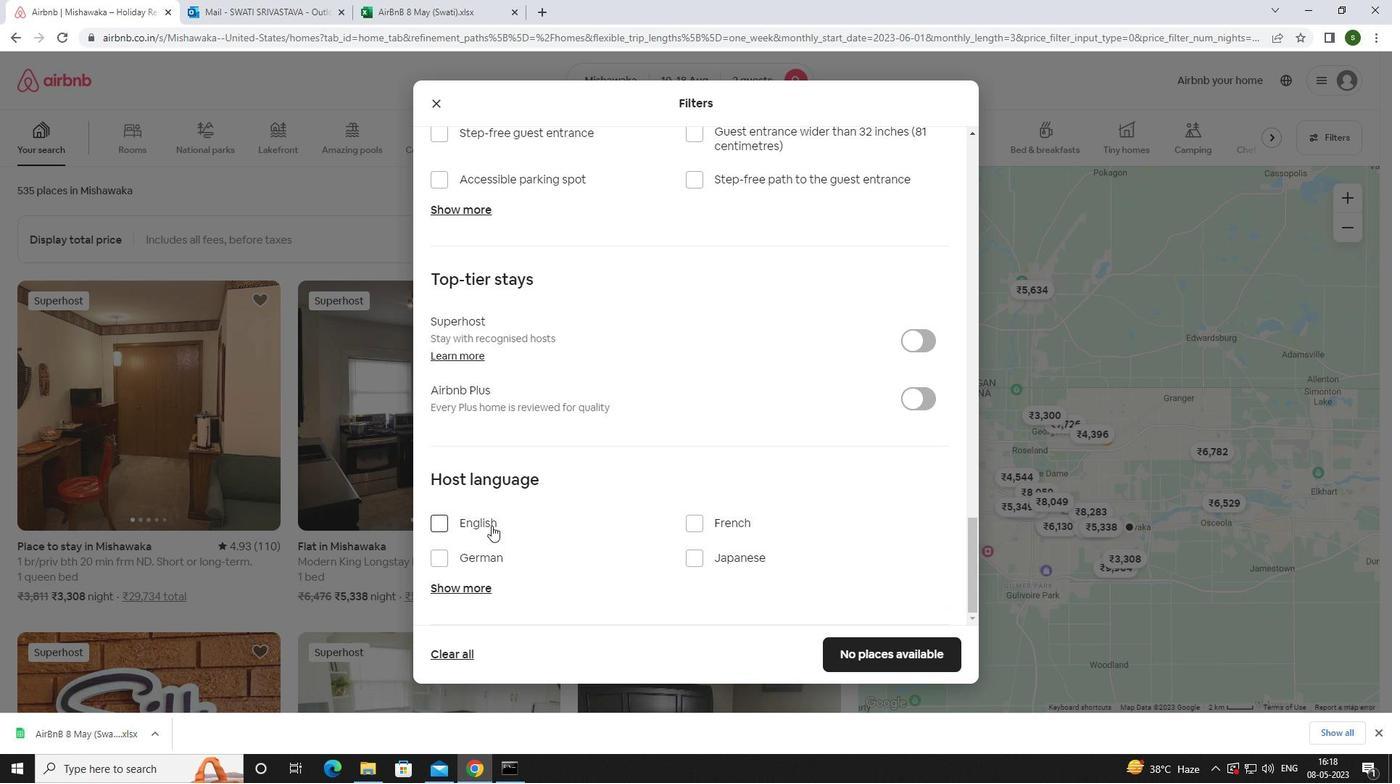 
Action: Mouse moved to (846, 649)
Screenshot: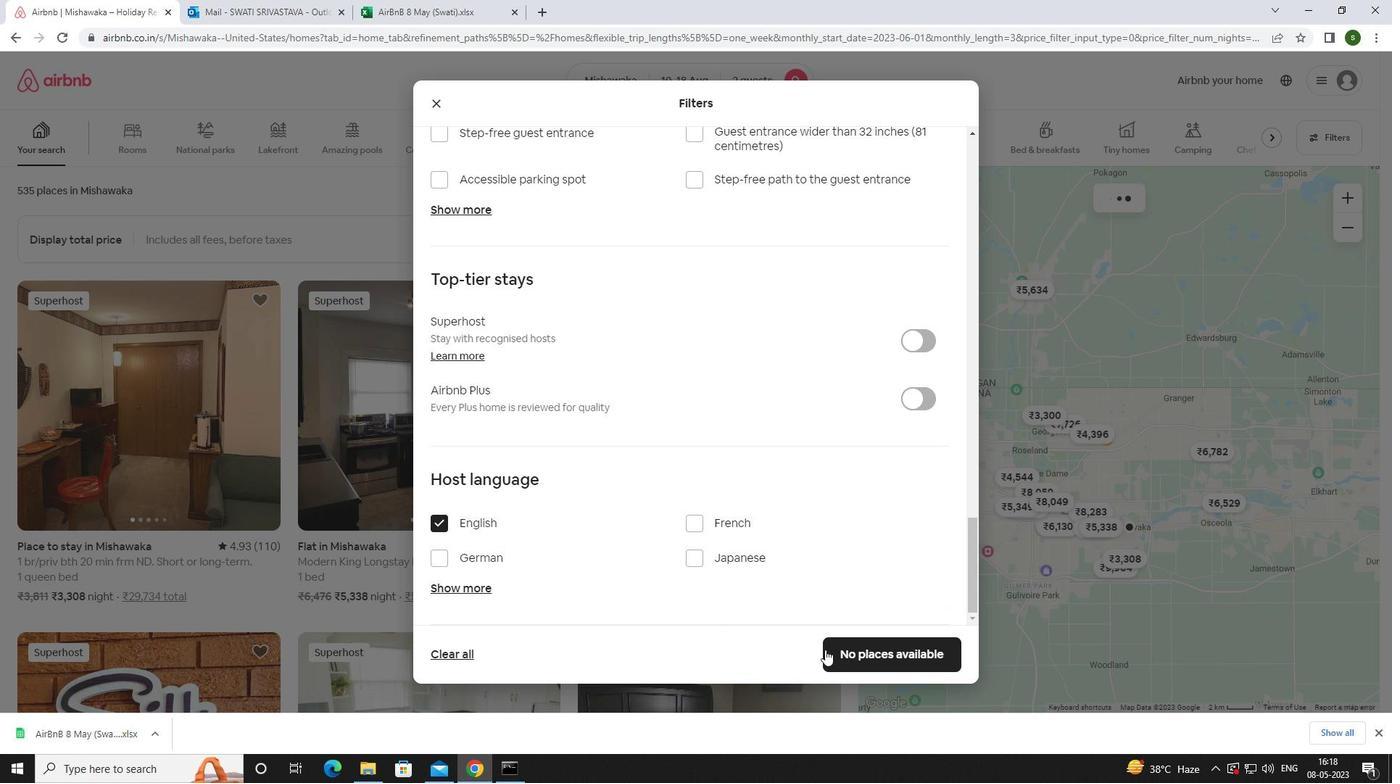 
Action: Mouse pressed left at (846, 649)
Screenshot: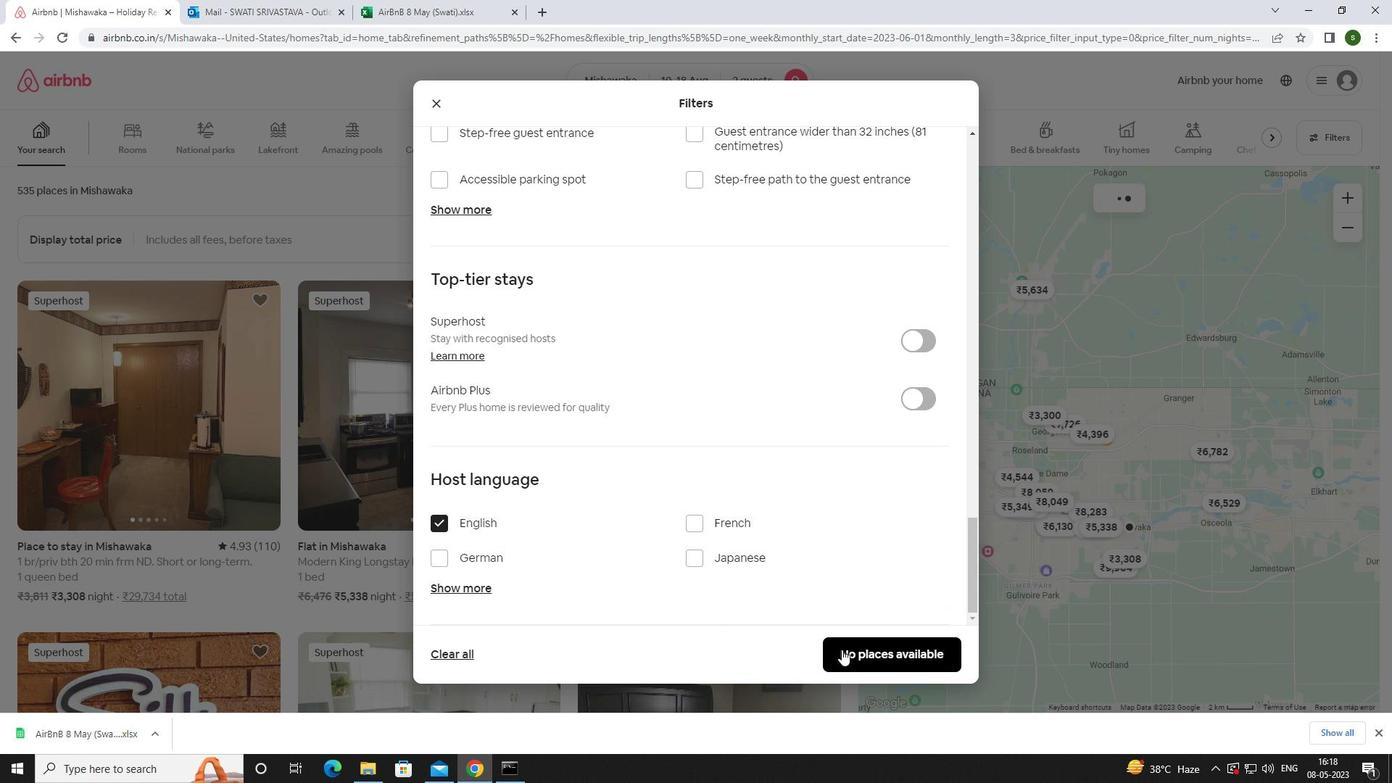 
Action: Mouse moved to (650, 482)
Screenshot: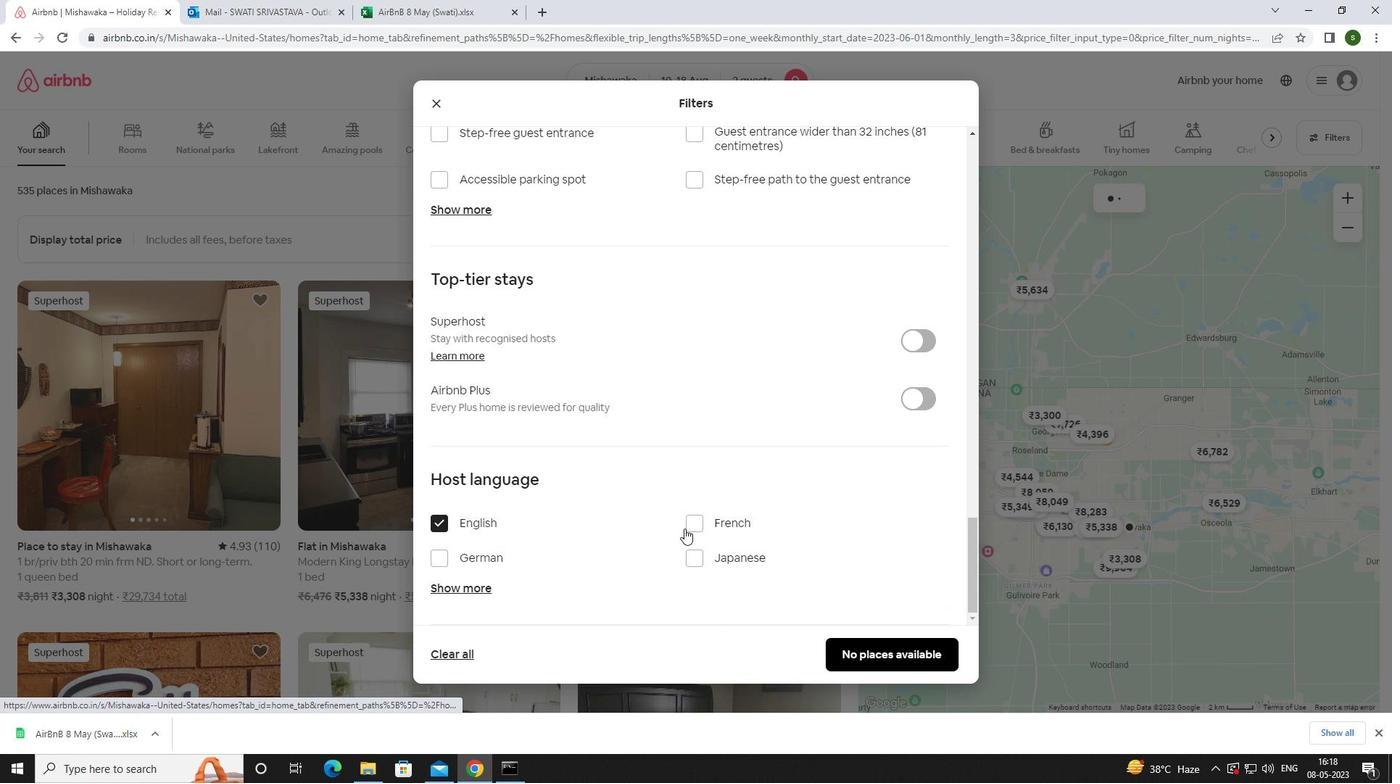 
